 Task: Find connections with filter location Pilar de la Horadada with filter topic #Jobwith filter profile language Spanish with filter current company Qween Network LLP with filter school SARDAR VALLABHBHAI PATEL INSTITUTE OF TECH.,VASAD 041 with filter industry Geothermal Electric Power Generation with filter service category AssistanceAdvertising with filter keywords title Roofer
Action: Mouse moved to (593, 80)
Screenshot: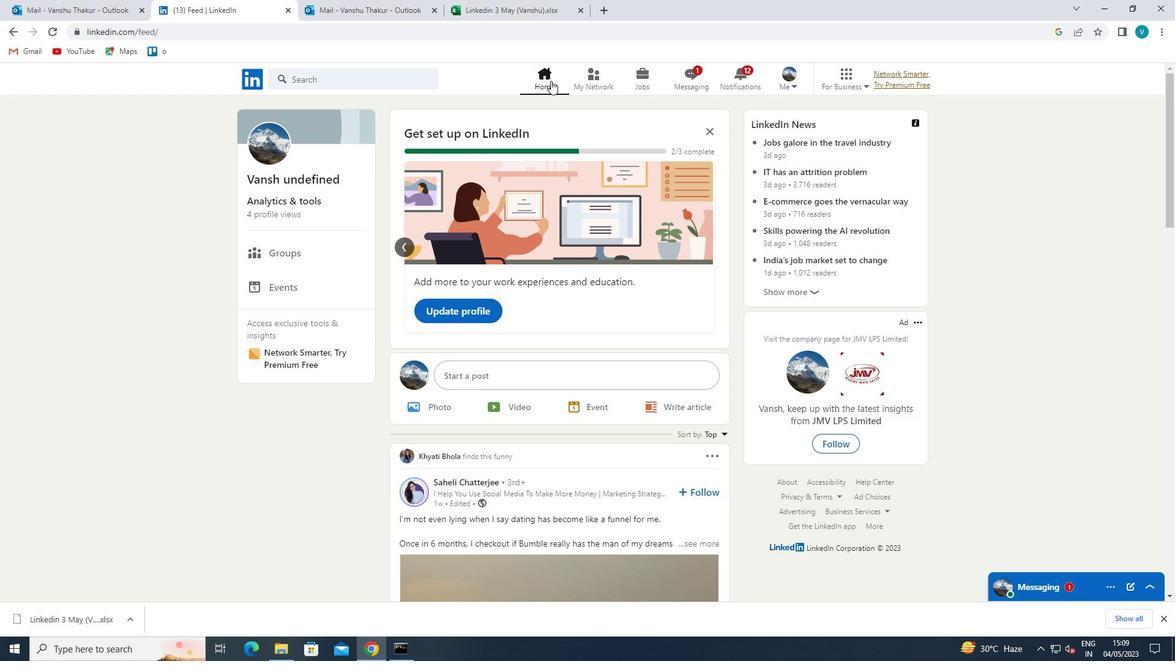 
Action: Mouse pressed left at (593, 80)
Screenshot: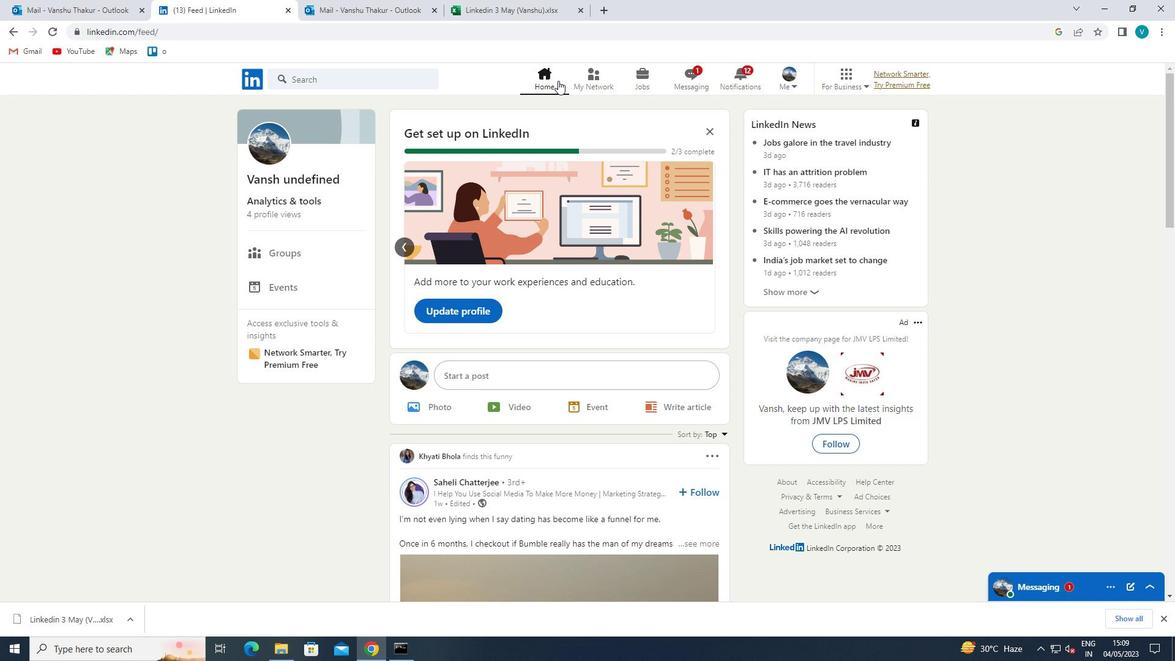 
Action: Mouse moved to (330, 157)
Screenshot: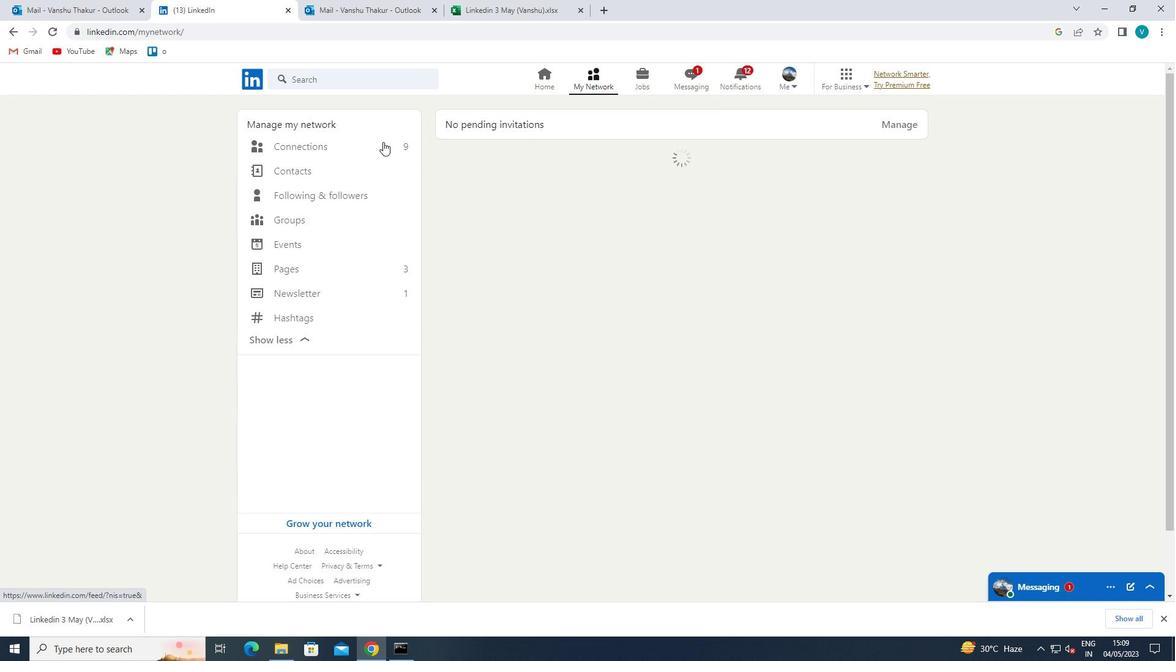 
Action: Mouse pressed left at (330, 157)
Screenshot: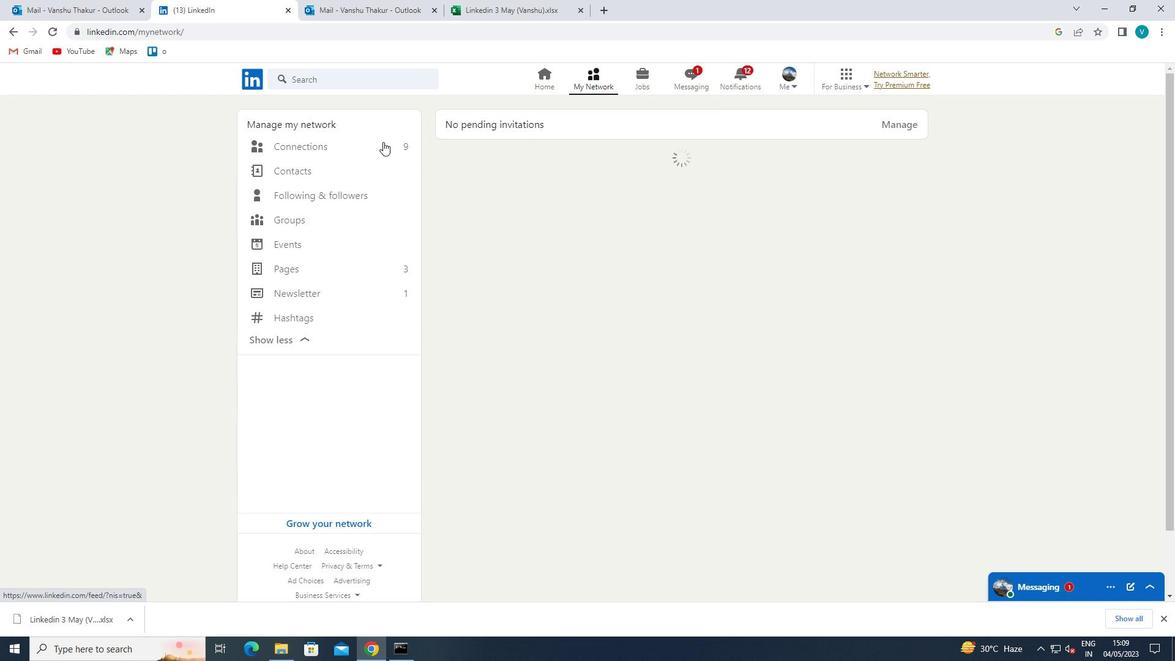 
Action: Mouse moved to (336, 149)
Screenshot: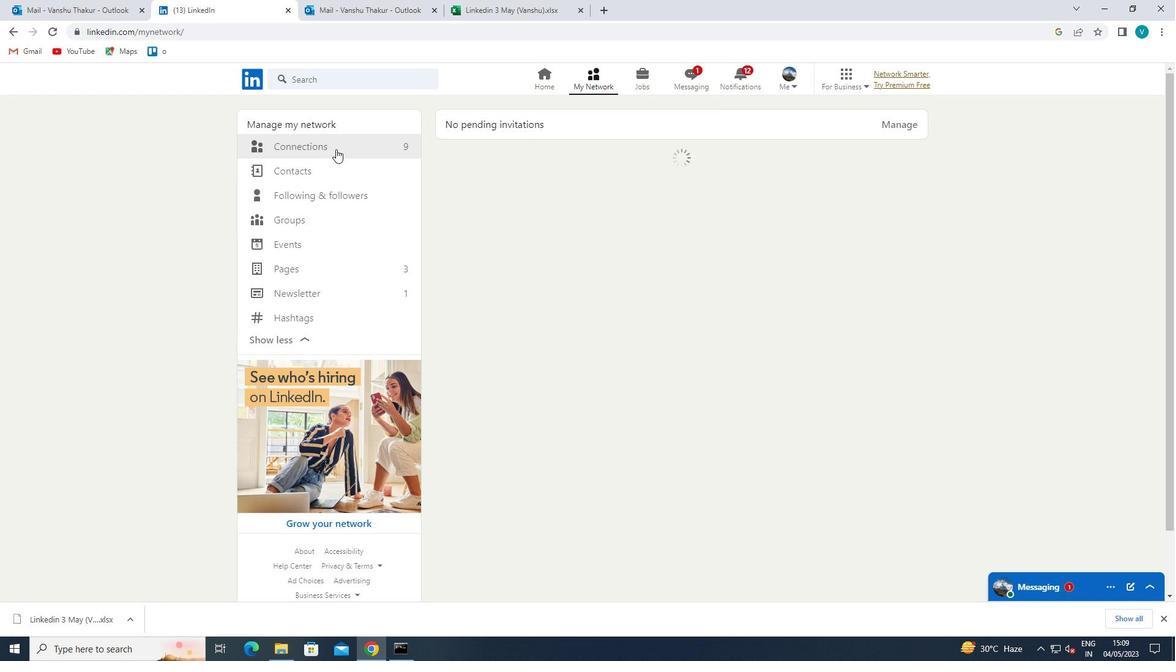 
Action: Mouse pressed left at (336, 149)
Screenshot: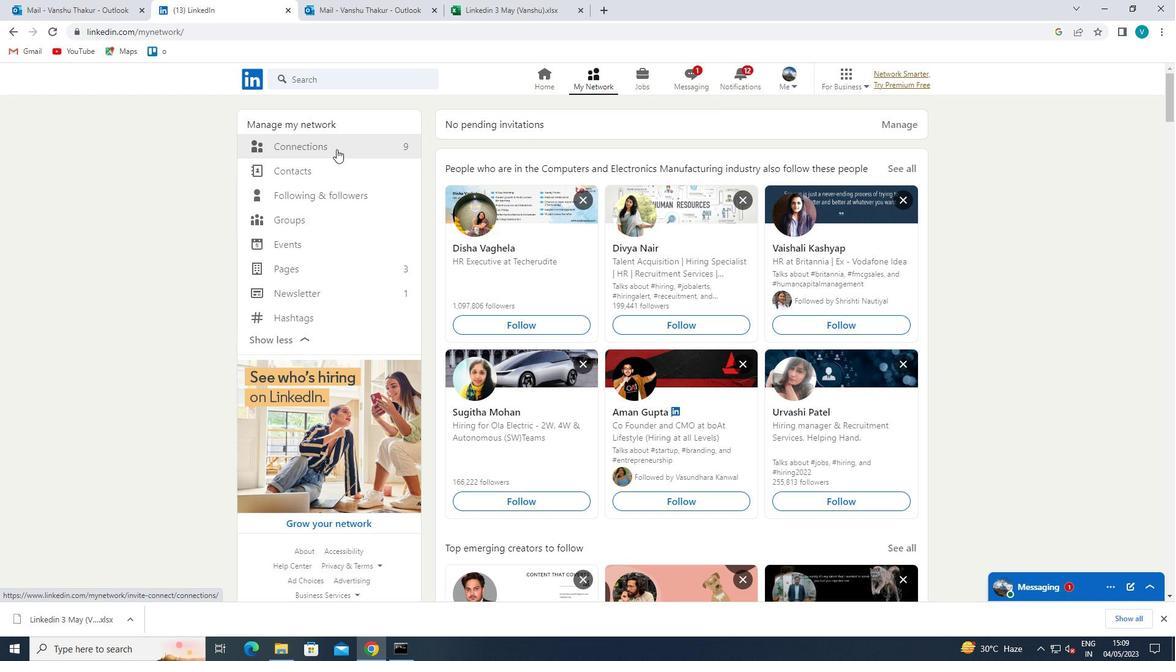 
Action: Mouse moved to (700, 144)
Screenshot: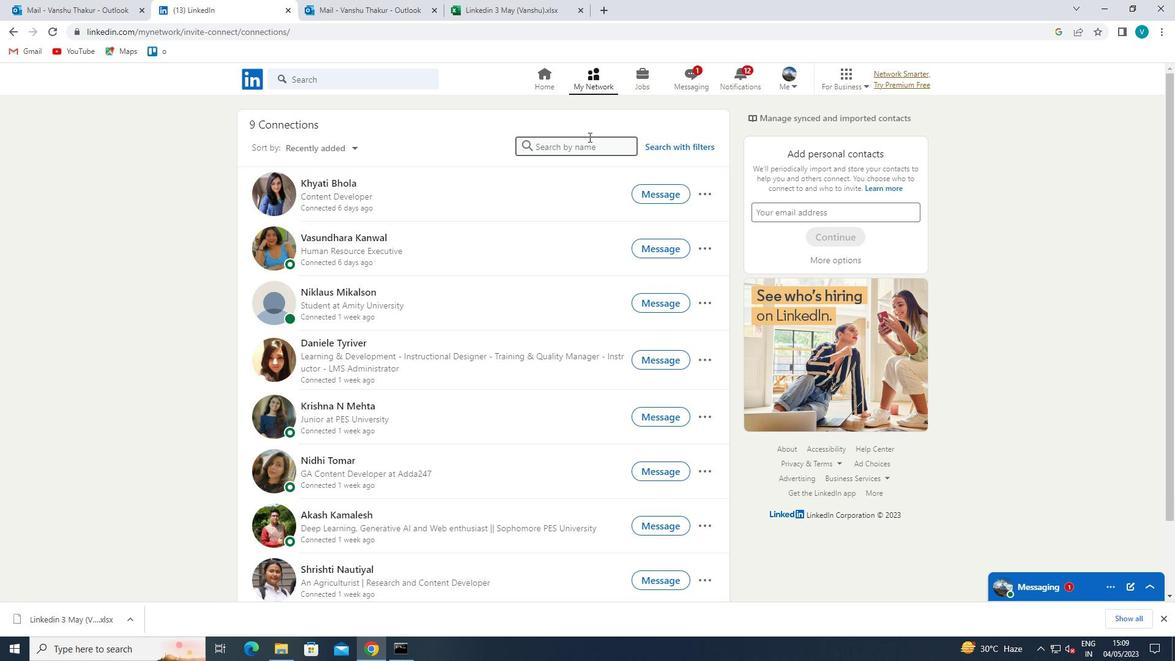 
Action: Mouse pressed left at (700, 144)
Screenshot: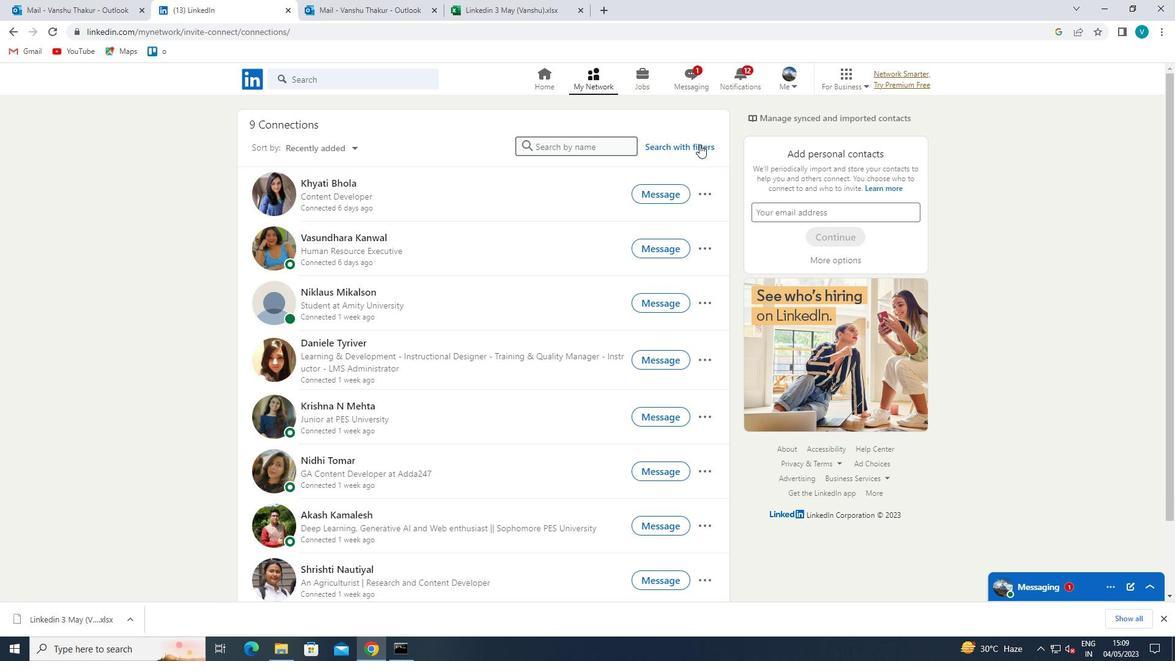 
Action: Mouse moved to (598, 115)
Screenshot: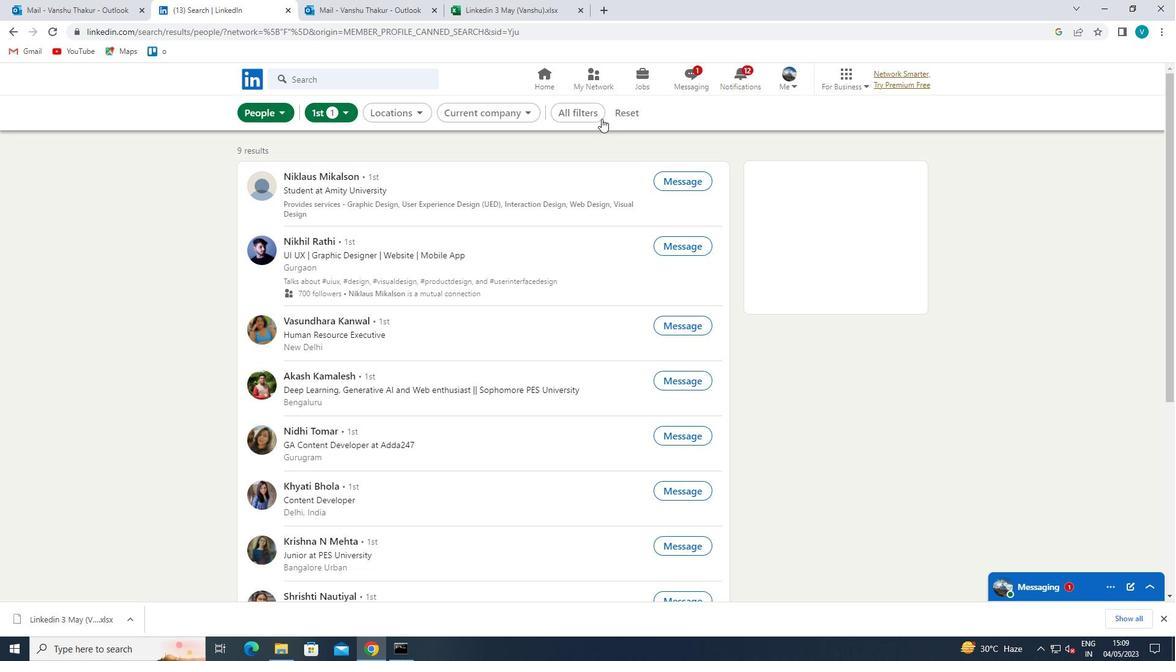 
Action: Mouse pressed left at (598, 115)
Screenshot: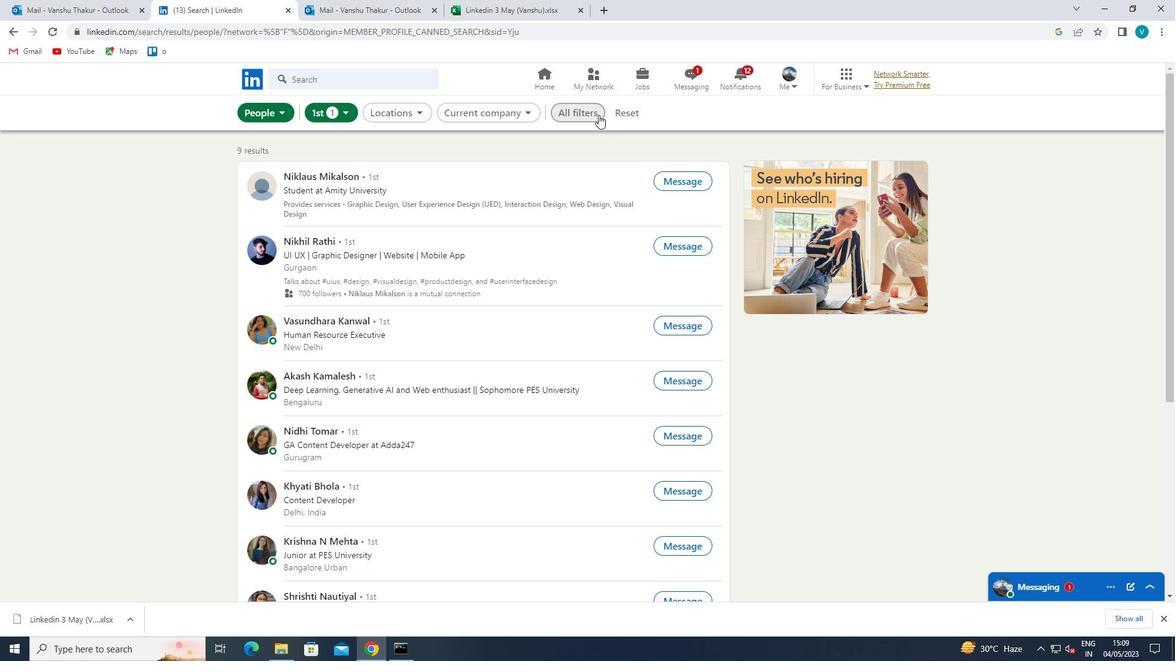 
Action: Mouse moved to (939, 204)
Screenshot: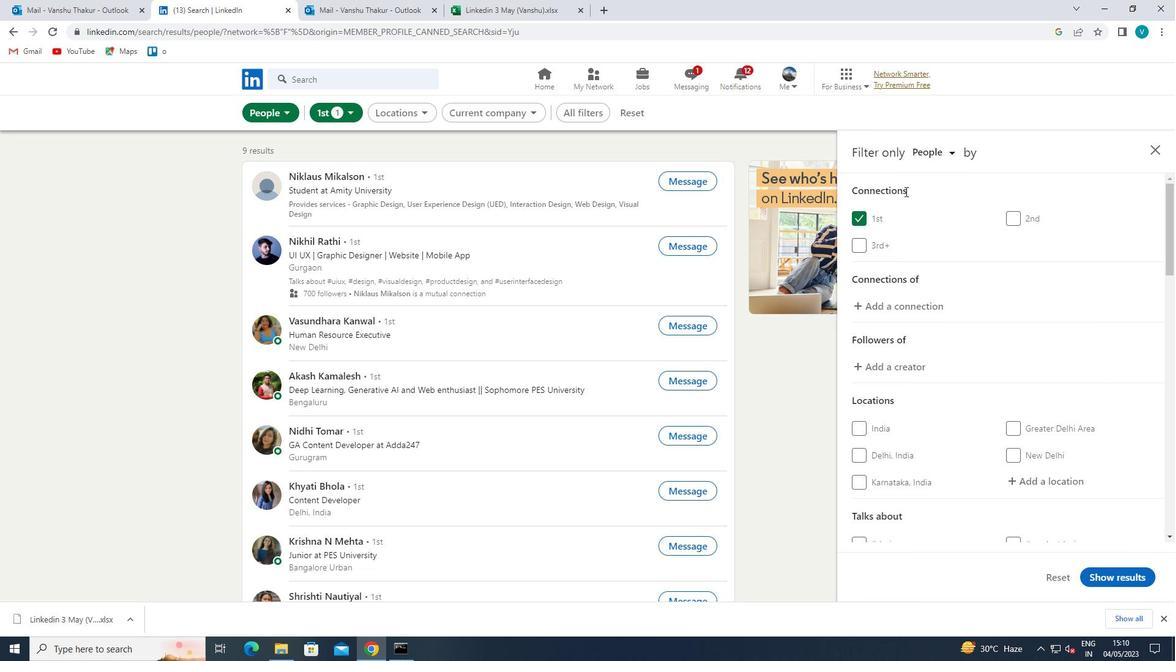 
Action: Mouse scrolled (939, 203) with delta (0, 0)
Screenshot: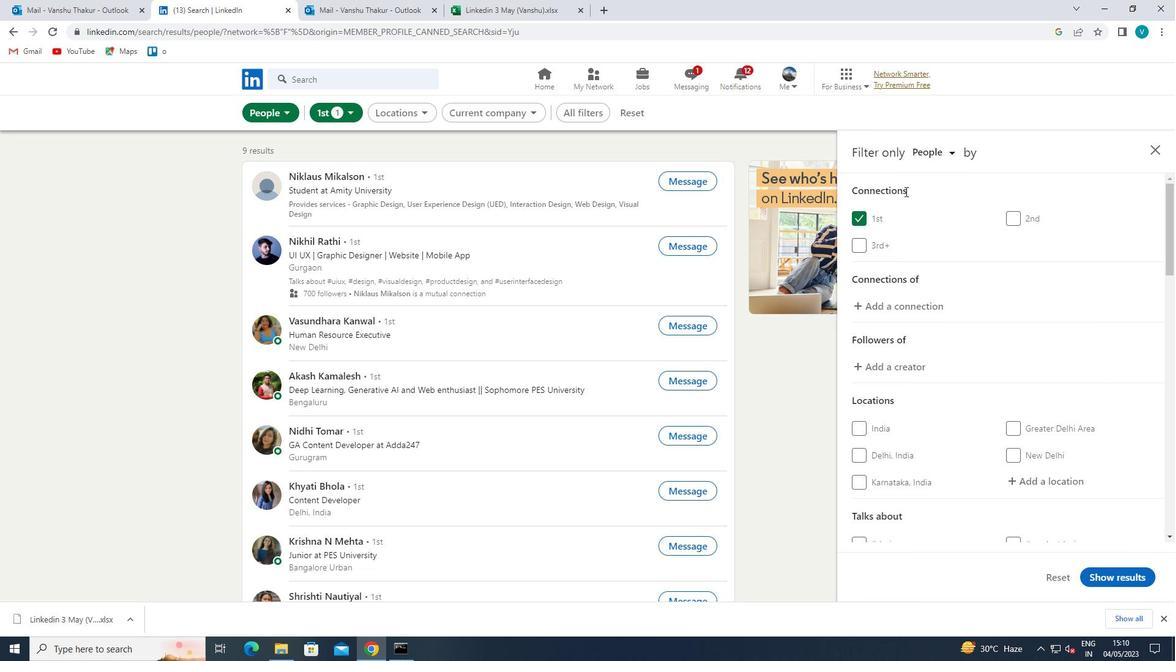 
Action: Mouse moved to (1006, 274)
Screenshot: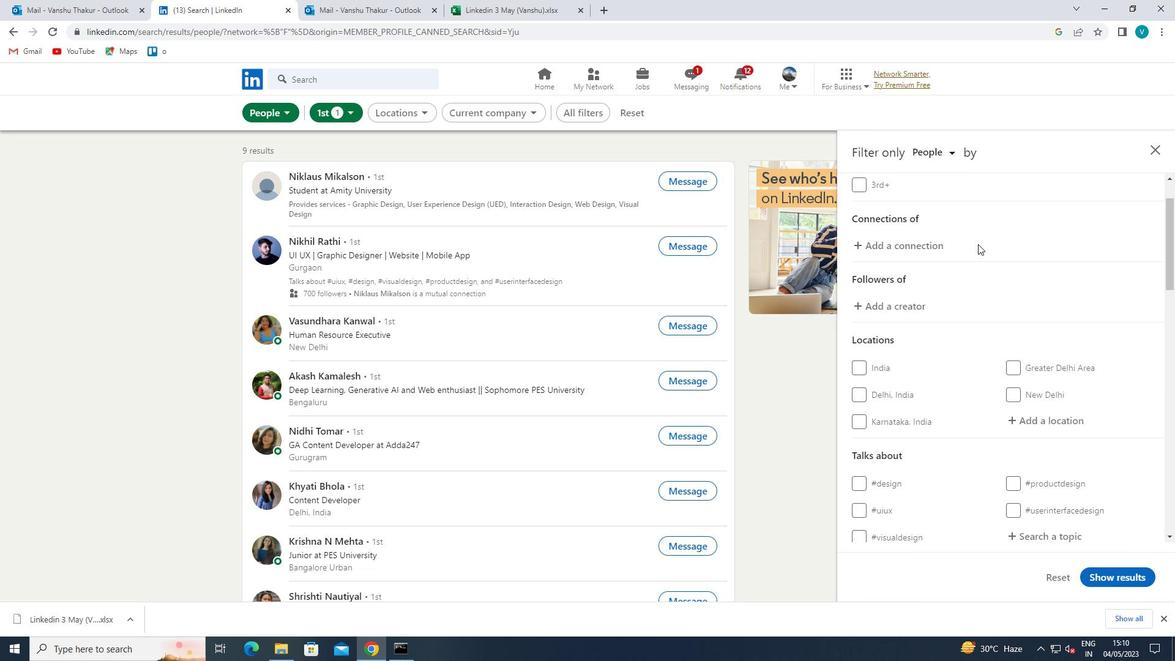 
Action: Mouse scrolled (1006, 273) with delta (0, 0)
Screenshot: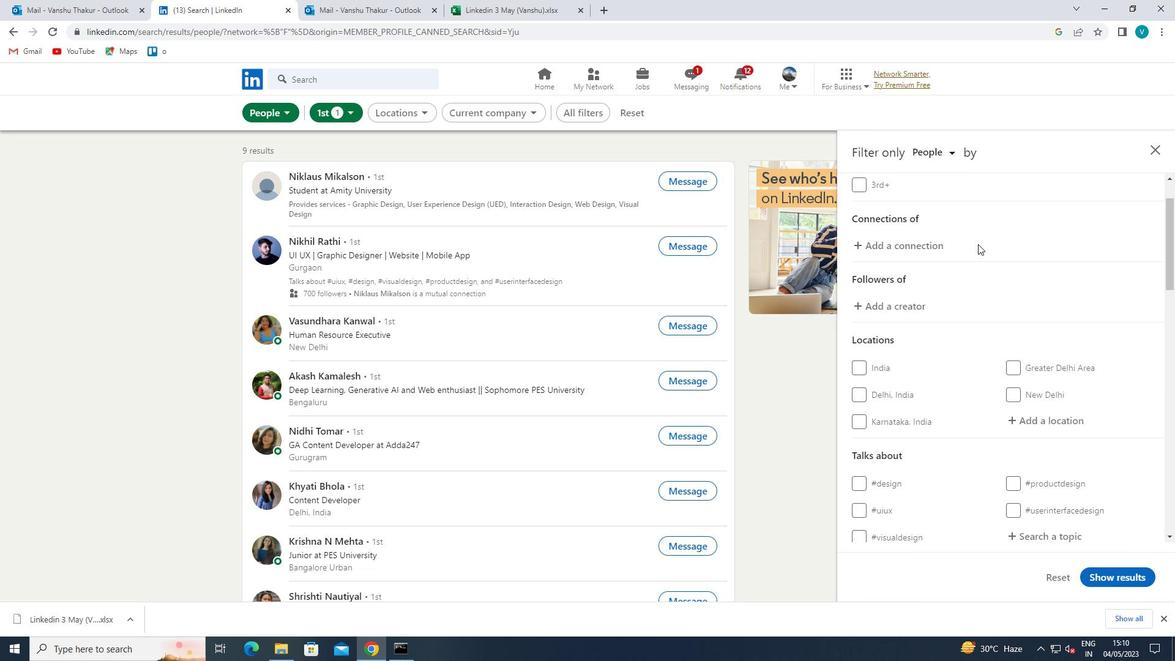 
Action: Mouse moved to (1048, 359)
Screenshot: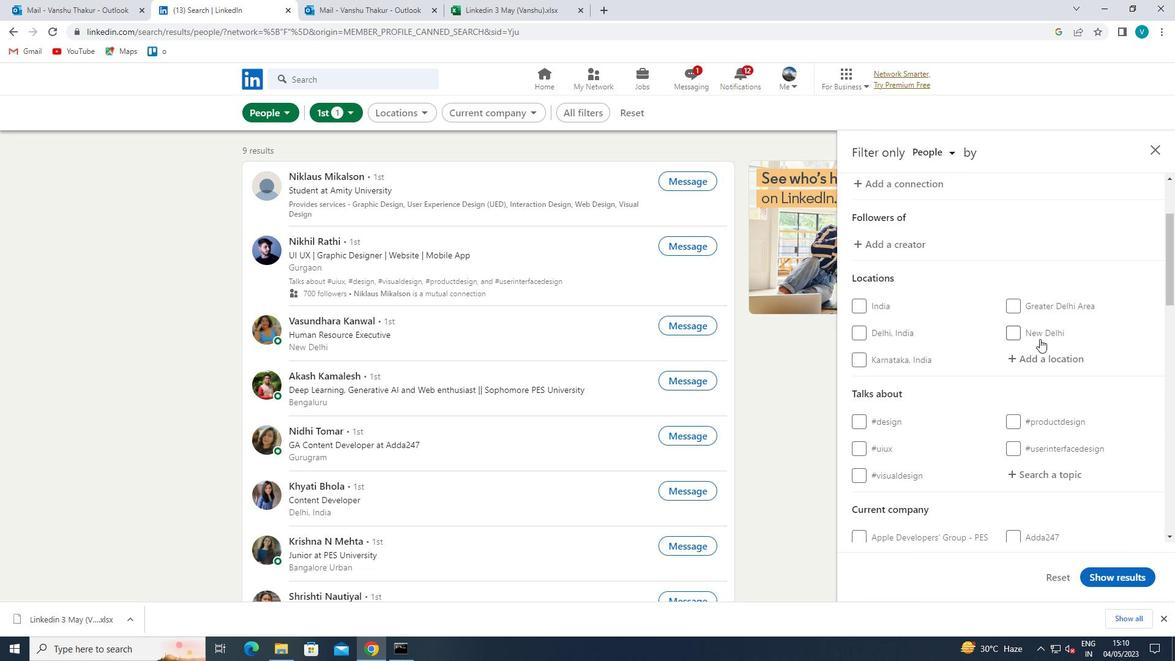 
Action: Mouse pressed left at (1048, 359)
Screenshot: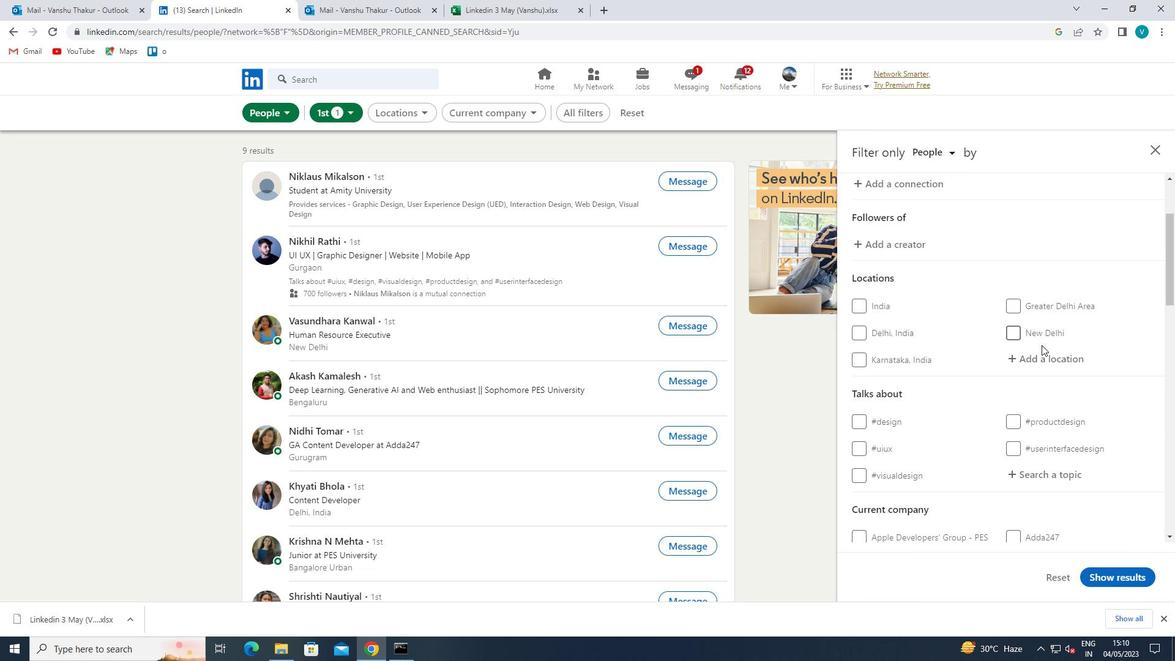 
Action: Mouse moved to (1048, 360)
Screenshot: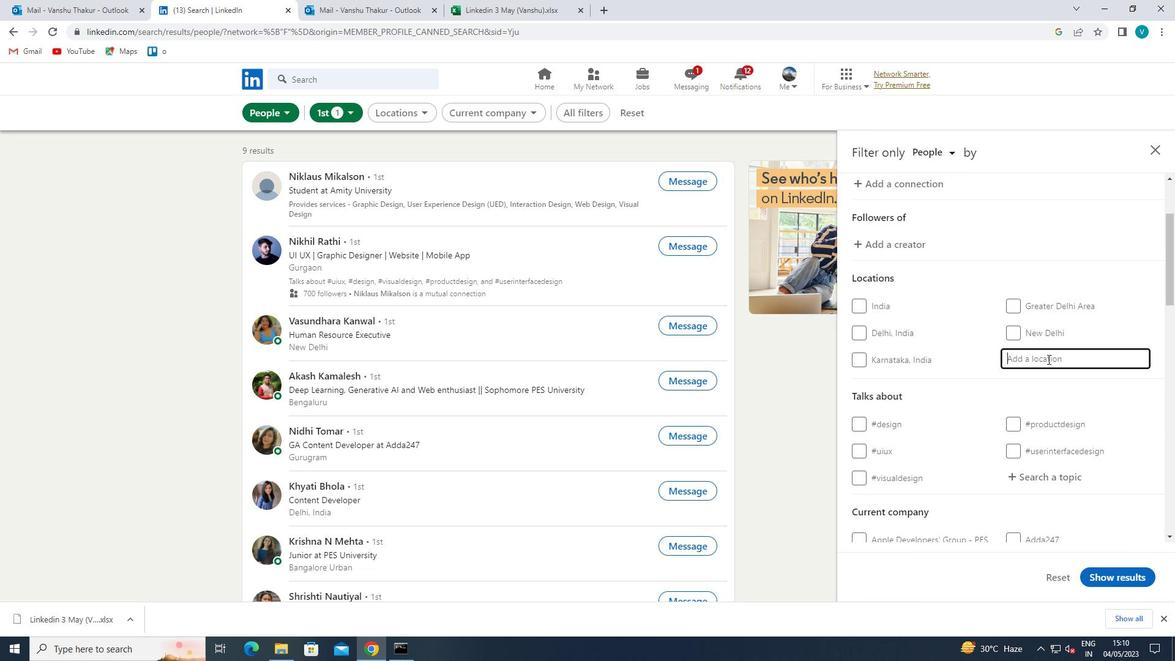 
Action: Key pressed <Key.shift>PILAR
Screenshot: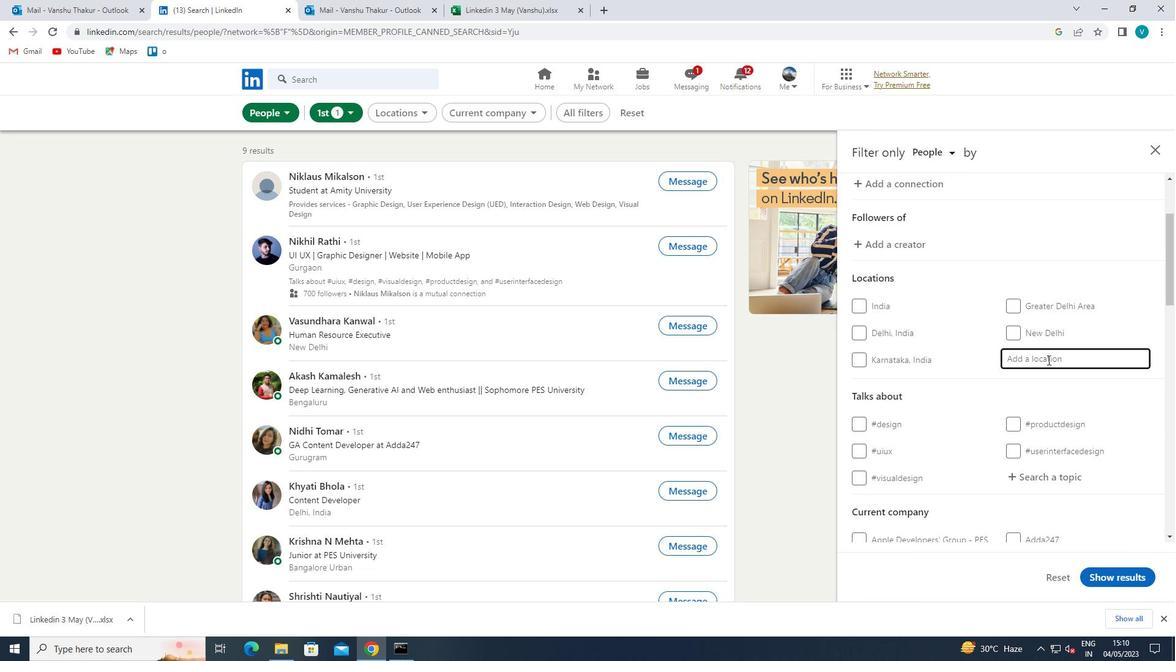 
Action: Mouse moved to (1012, 364)
Screenshot: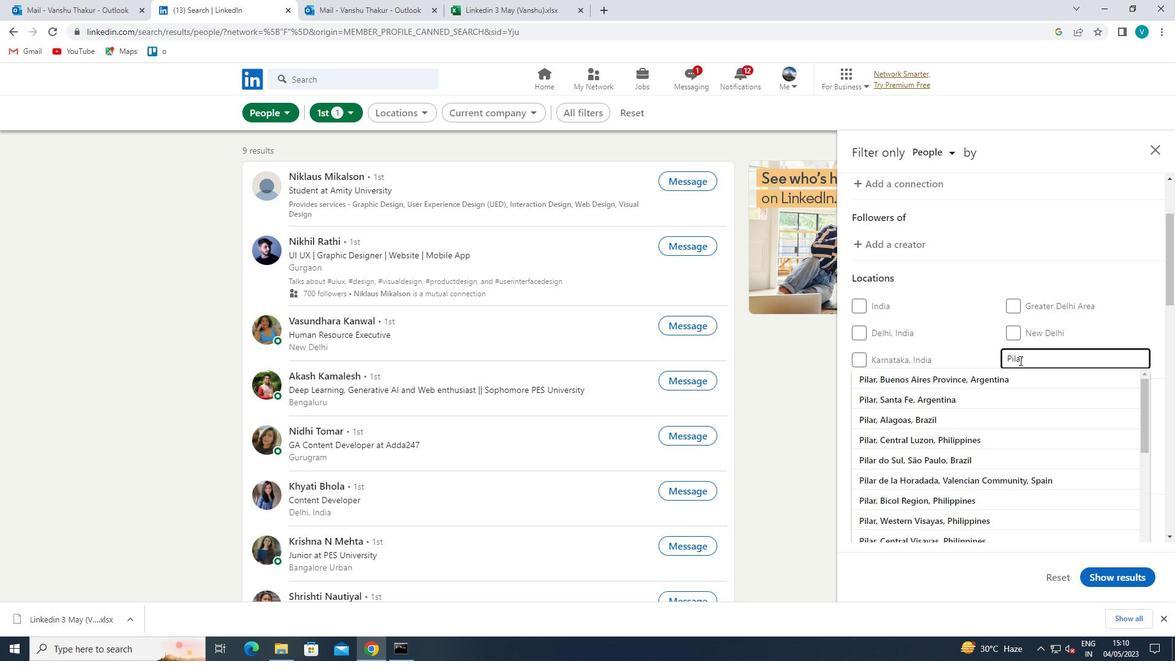 
Action: Key pressed <Key.space>
Screenshot: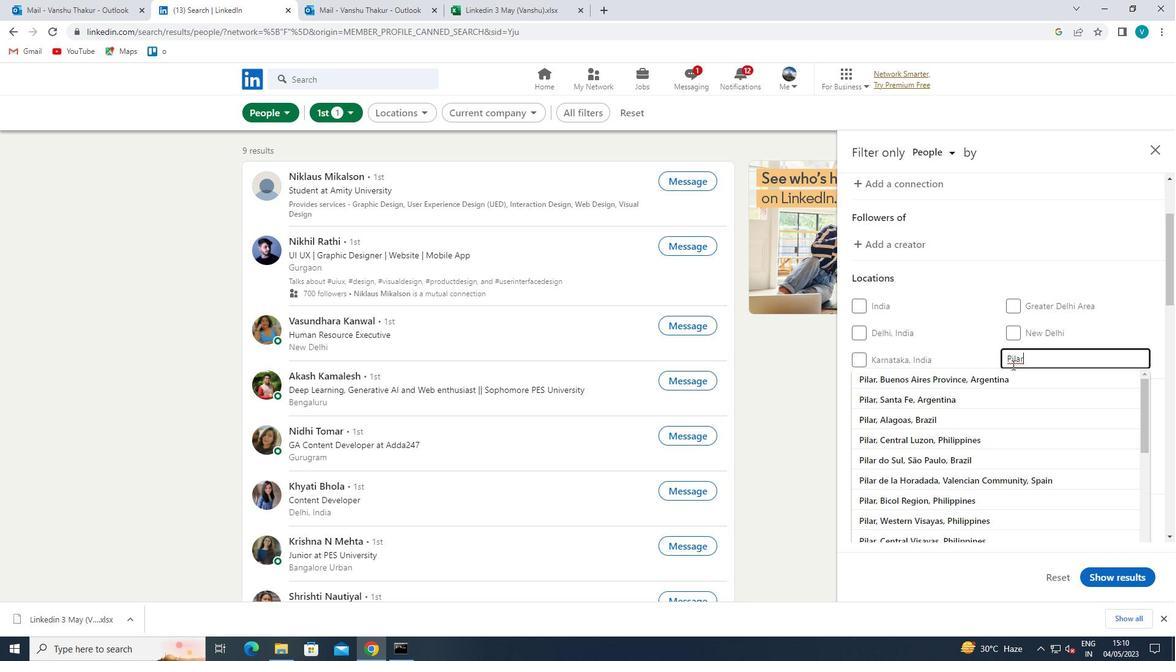 
Action: Mouse moved to (1012, 365)
Screenshot: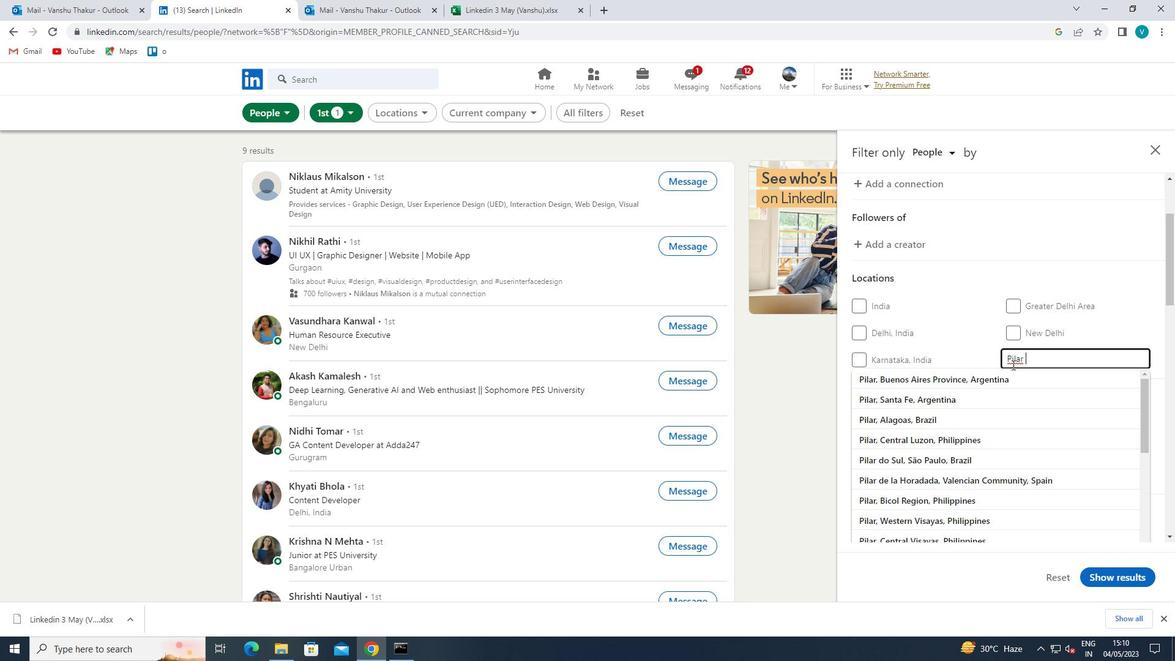 
Action: Key pressed D
Screenshot: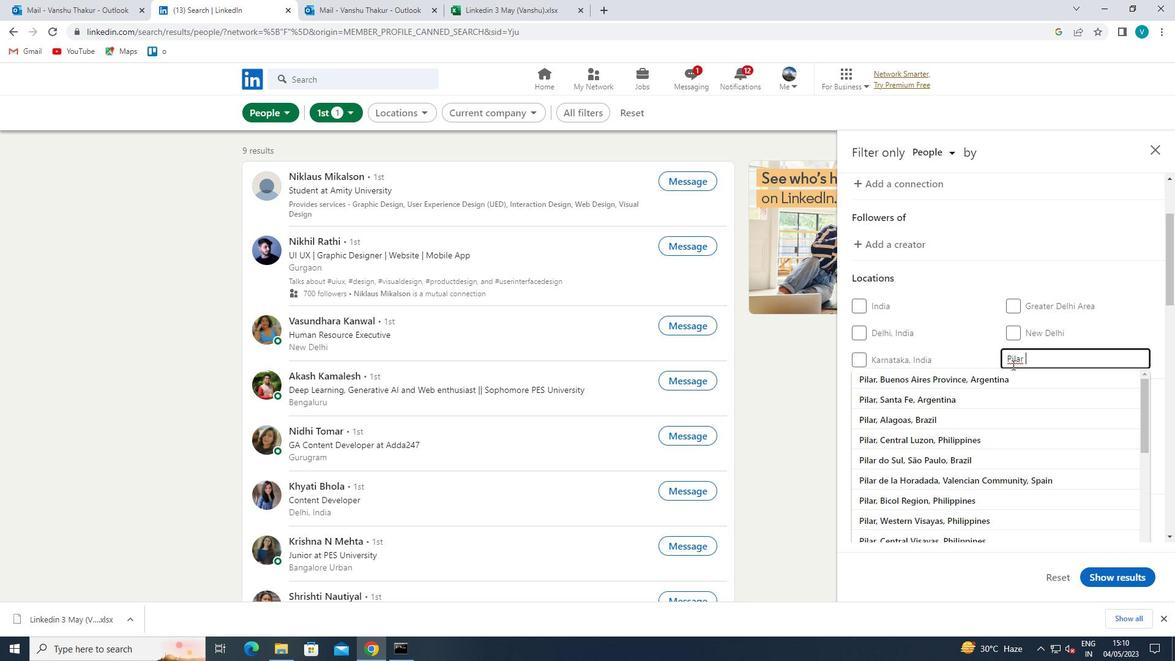 
Action: Mouse moved to (1011, 366)
Screenshot: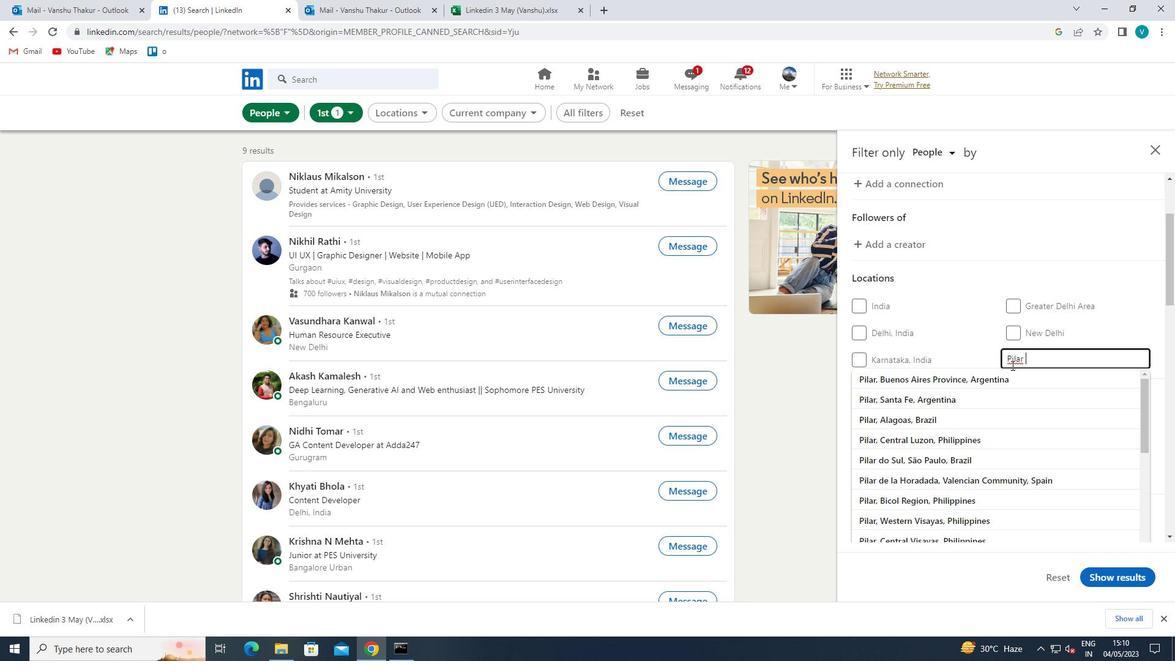 
Action: Key pressed E
Screenshot: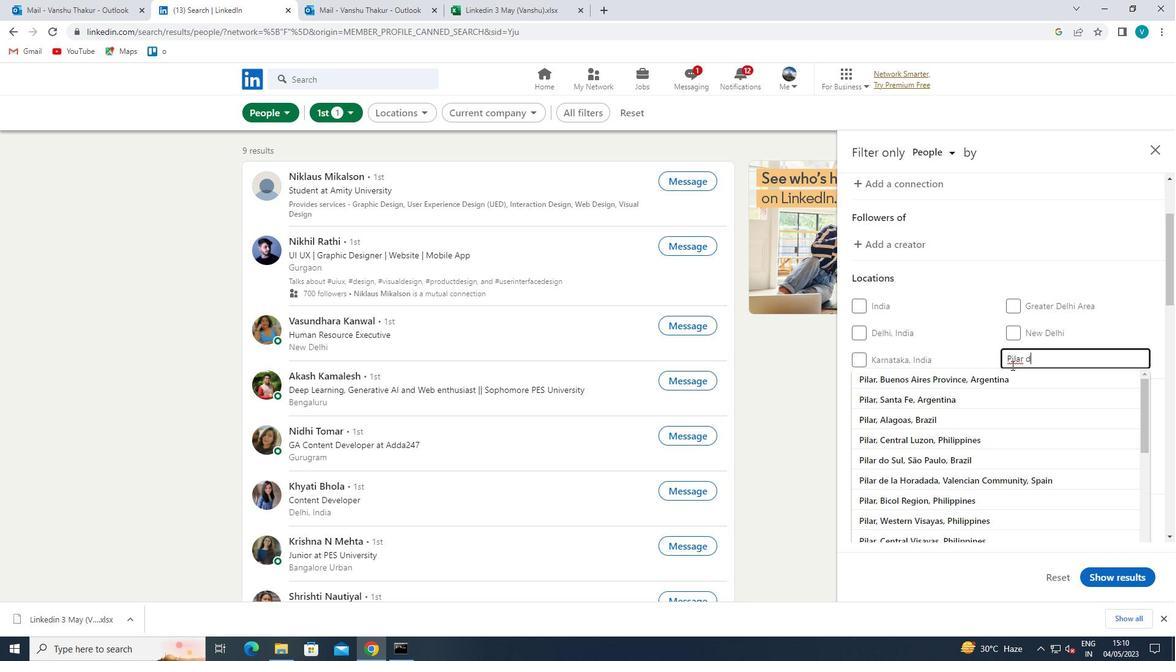 
Action: Mouse moved to (1010, 367)
Screenshot: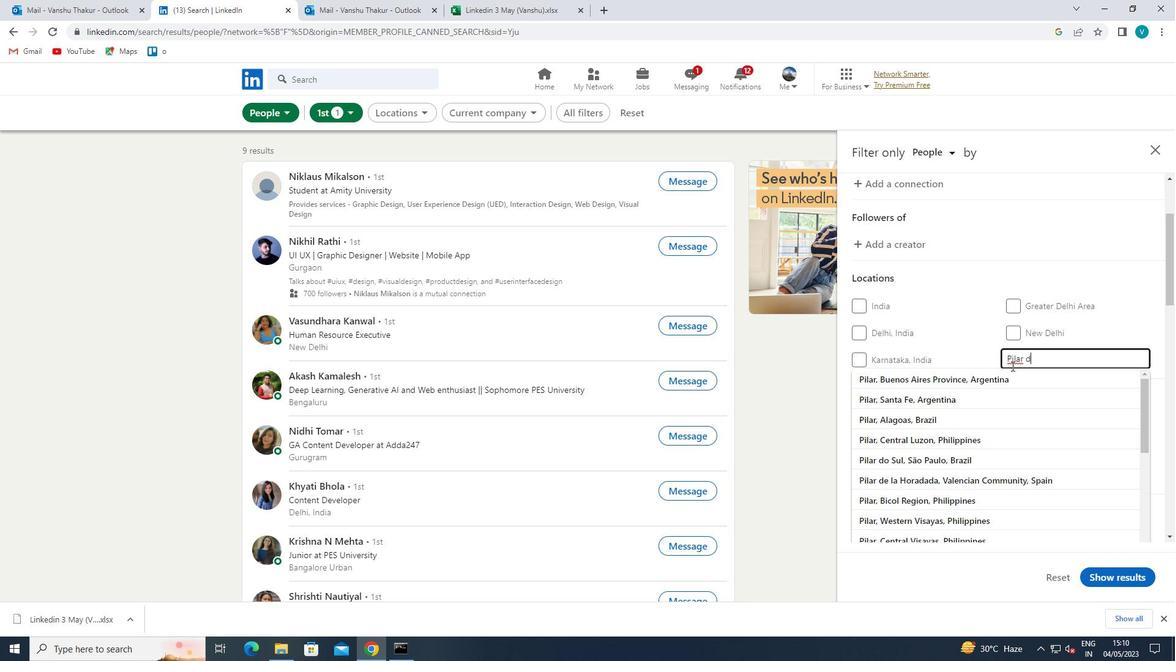 
Action: Key pressed <Key.space>
Screenshot: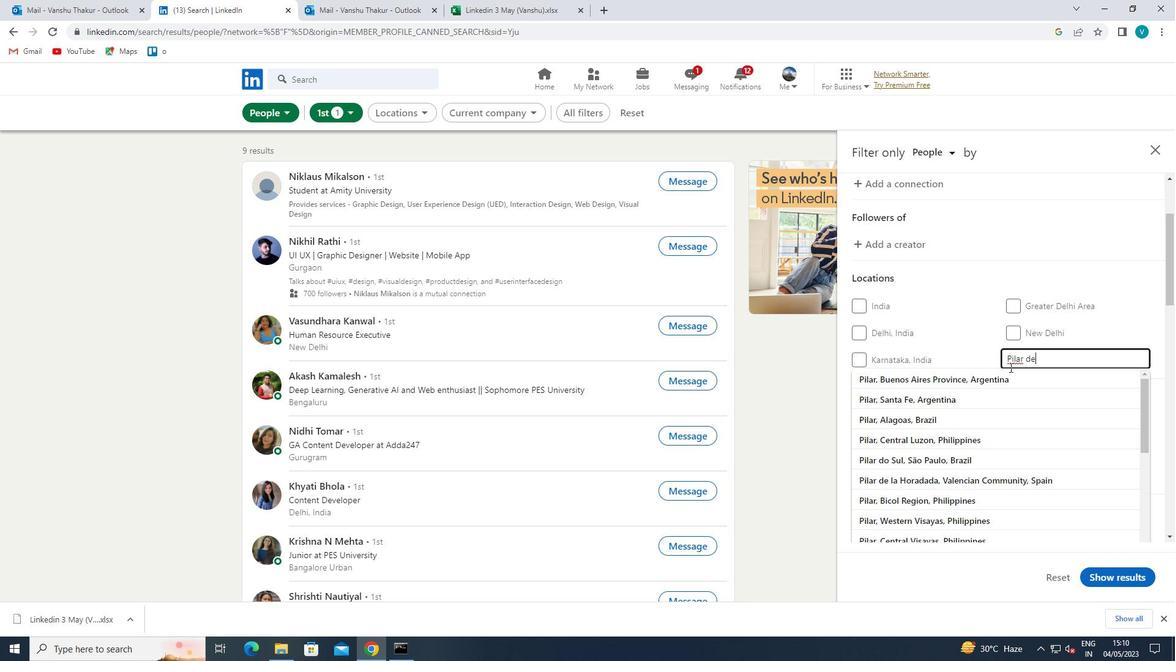 
Action: Mouse moved to (1008, 367)
Screenshot: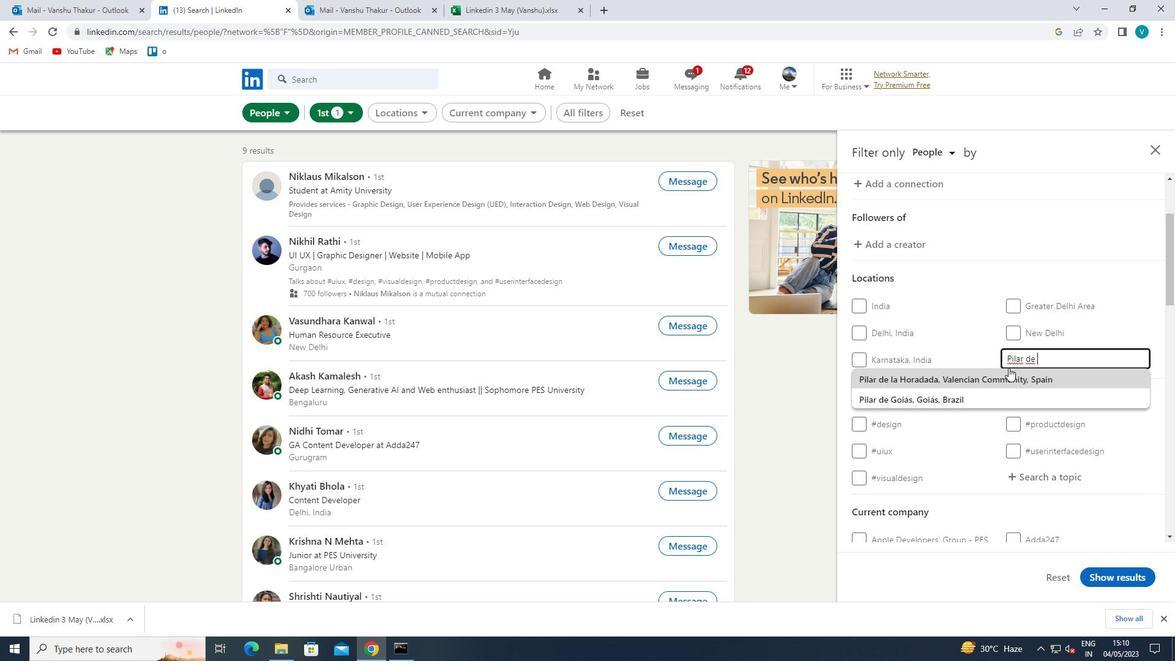 
Action: Mouse pressed left at (1008, 367)
Screenshot: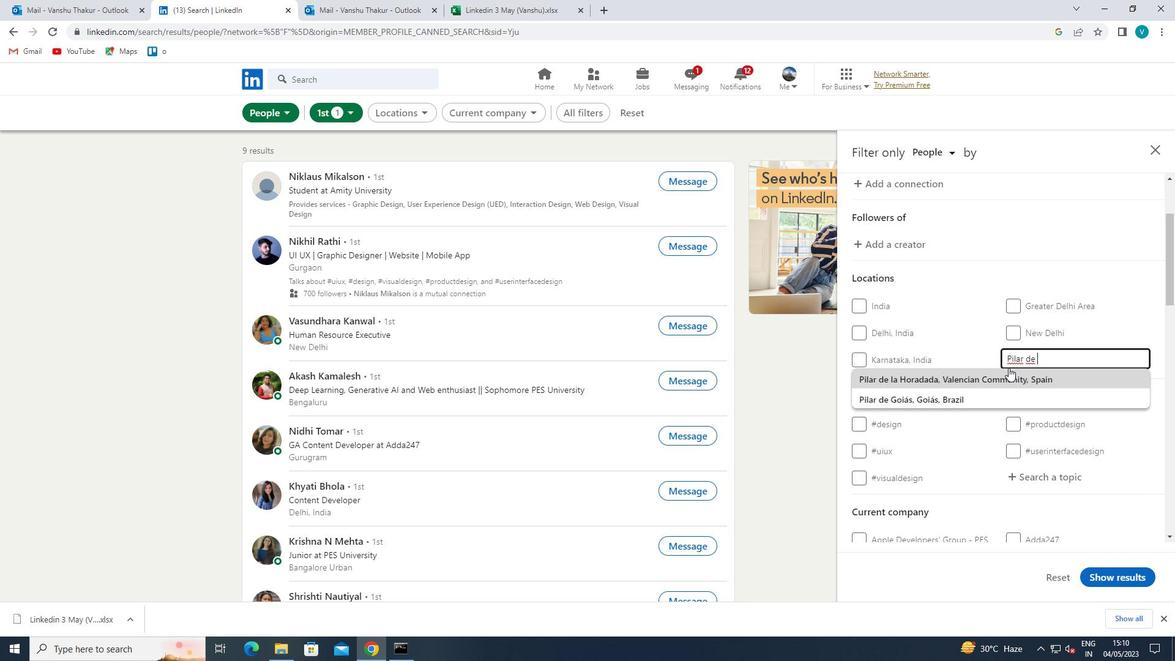 
Action: Mouse scrolled (1008, 367) with delta (0, 0)
Screenshot: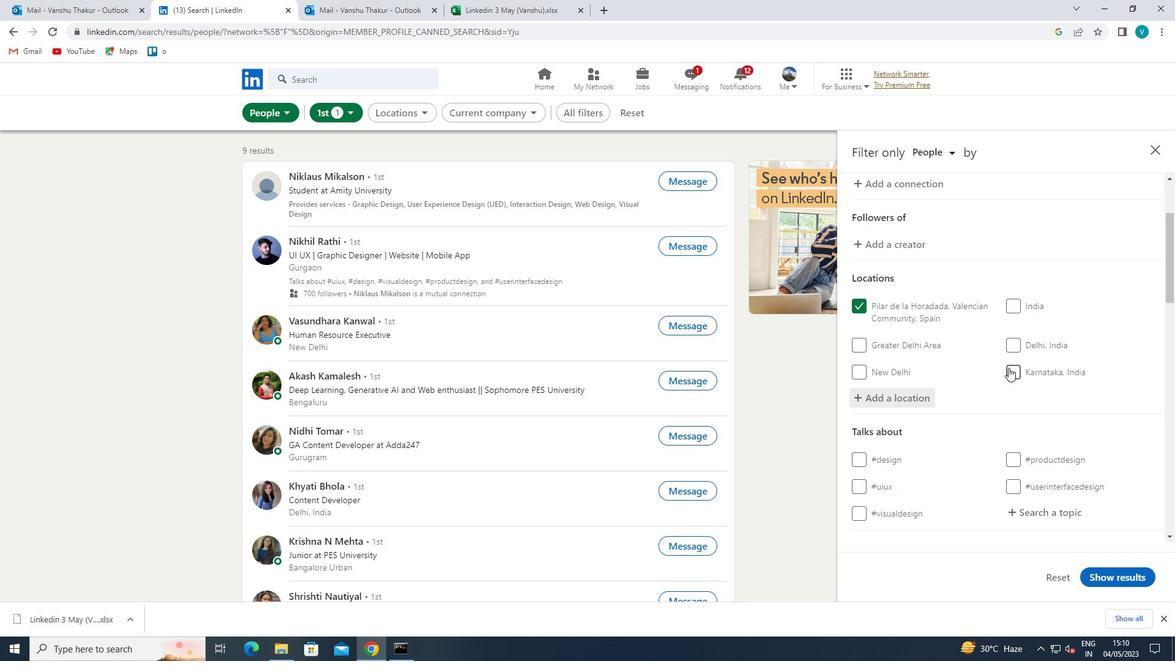 
Action: Mouse scrolled (1008, 367) with delta (0, 0)
Screenshot: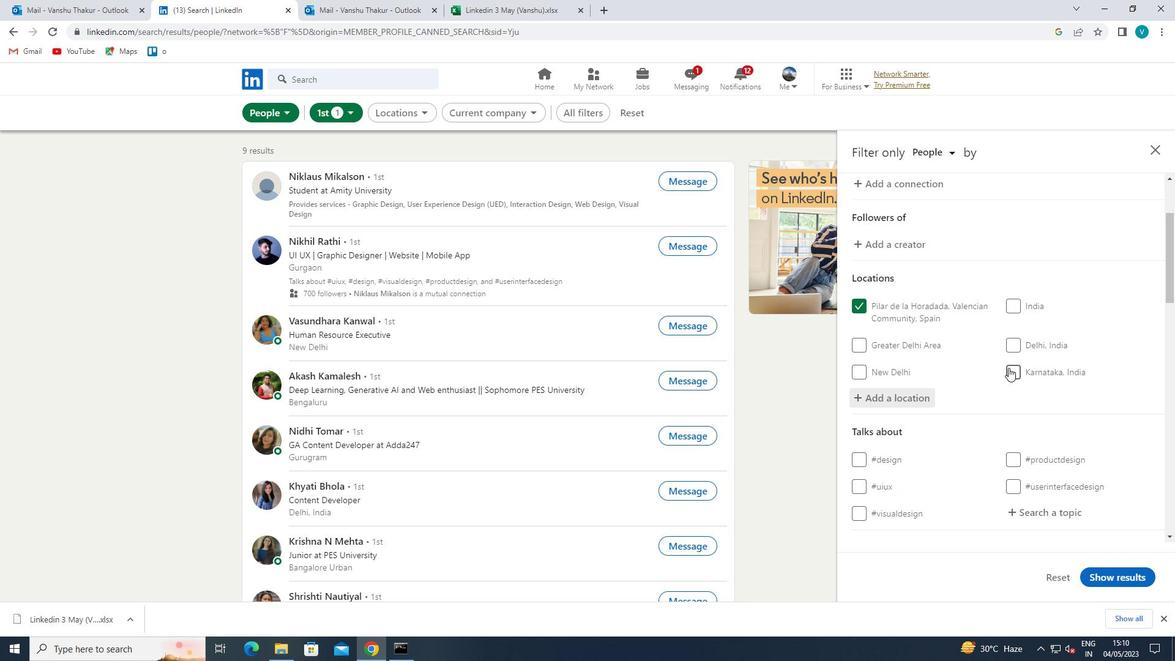 
Action: Mouse scrolled (1008, 367) with delta (0, 0)
Screenshot: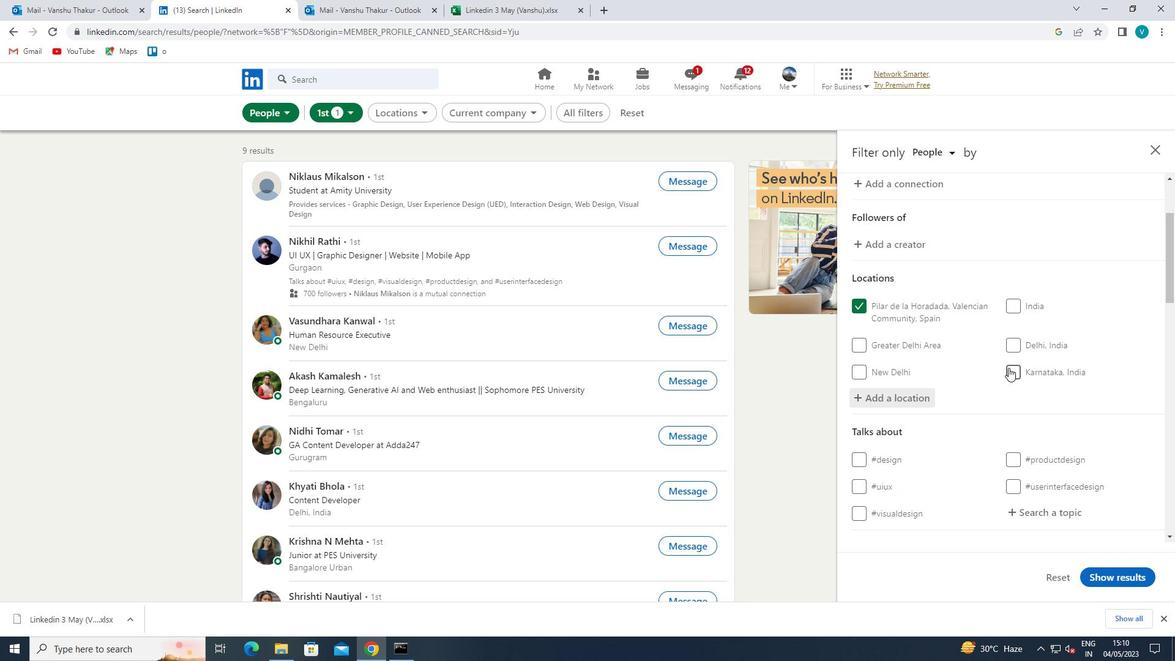 
Action: Mouse moved to (1049, 322)
Screenshot: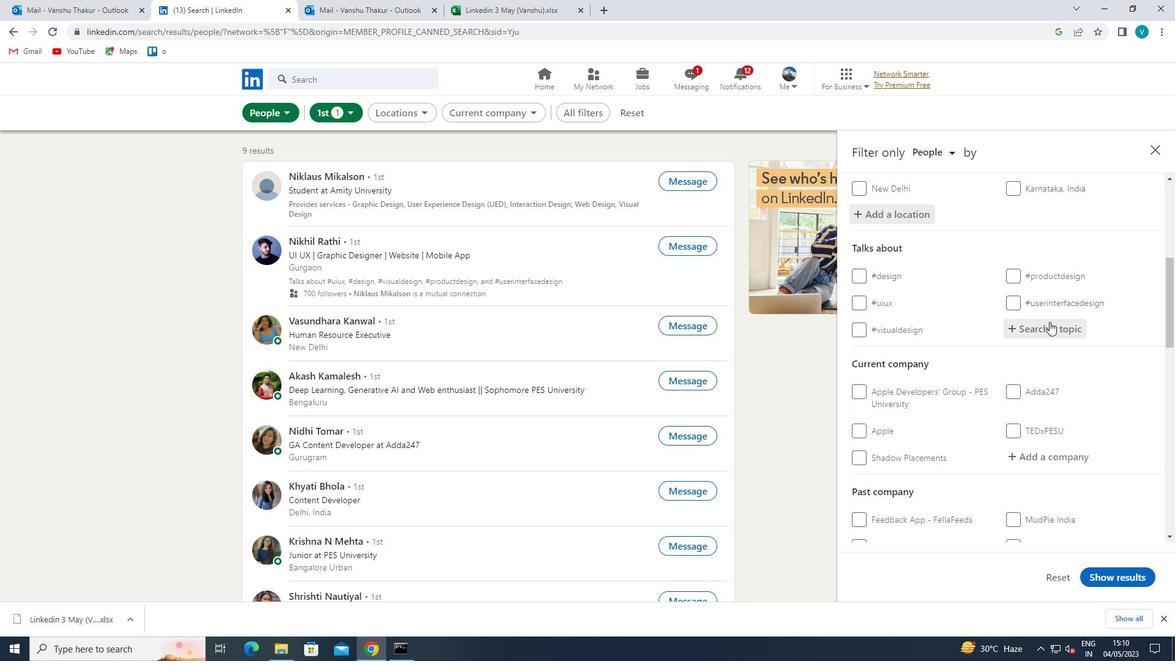 
Action: Mouse pressed left at (1049, 322)
Screenshot: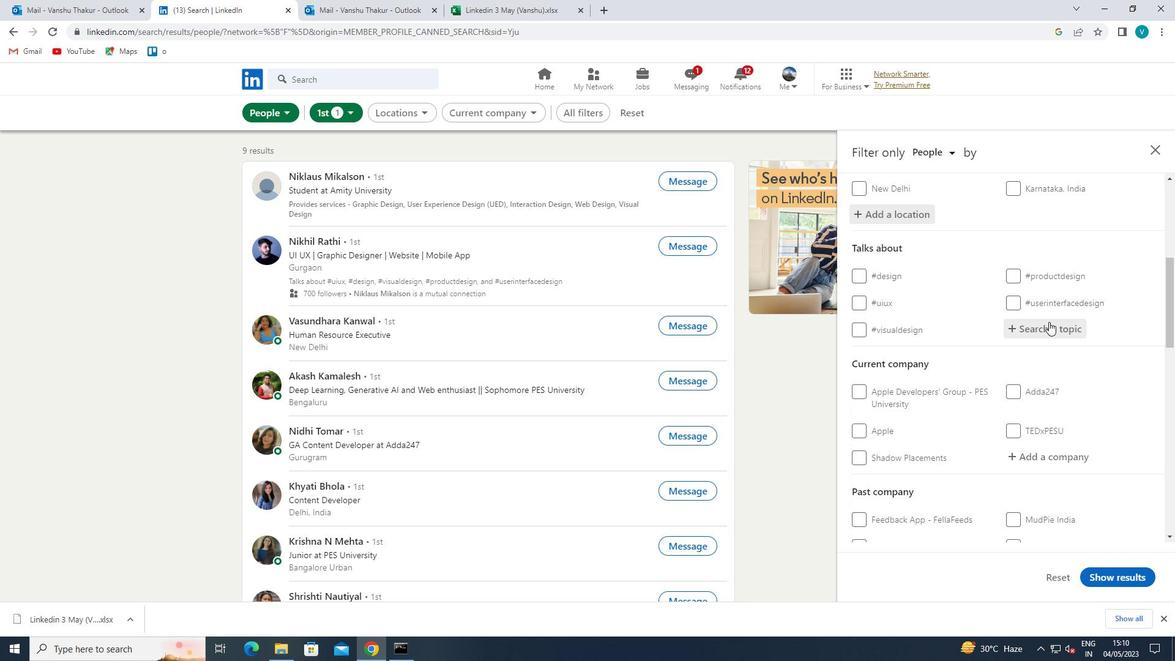
Action: Mouse moved to (1051, 320)
Screenshot: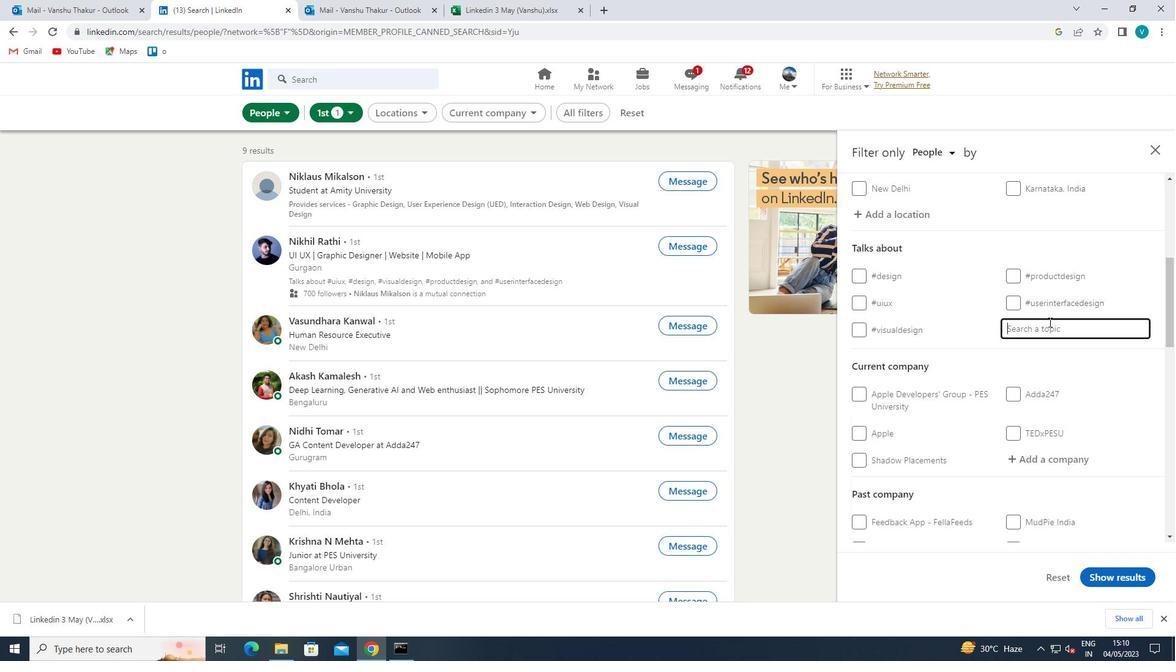 
Action: Key pressed JOB
Screenshot: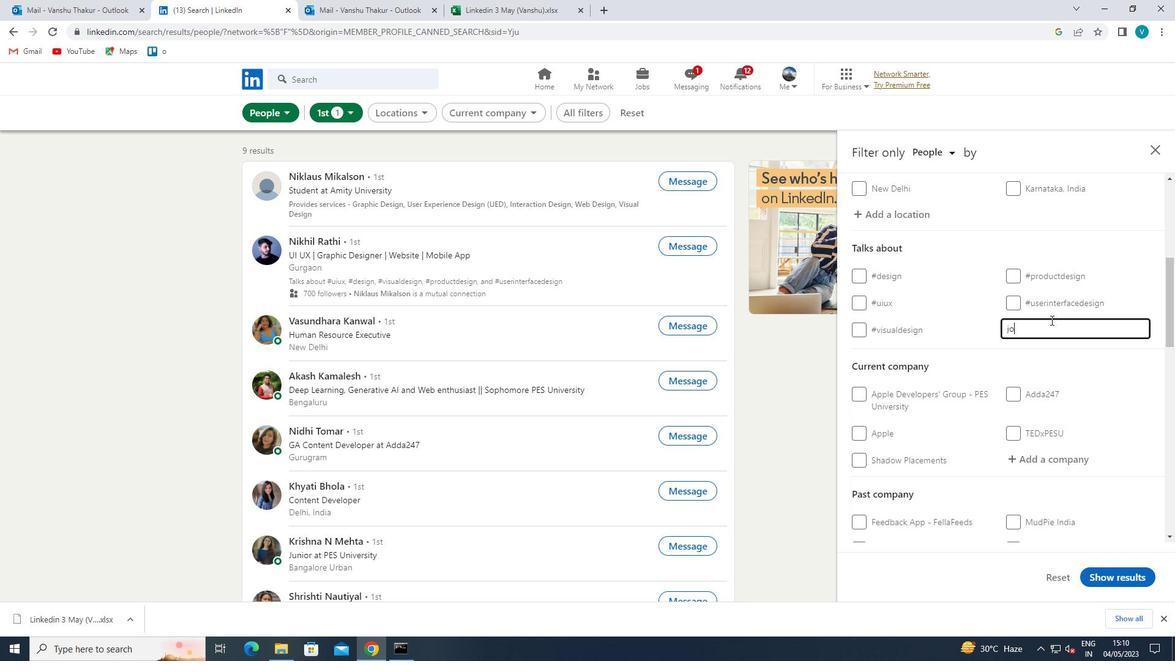 
Action: Mouse moved to (1006, 345)
Screenshot: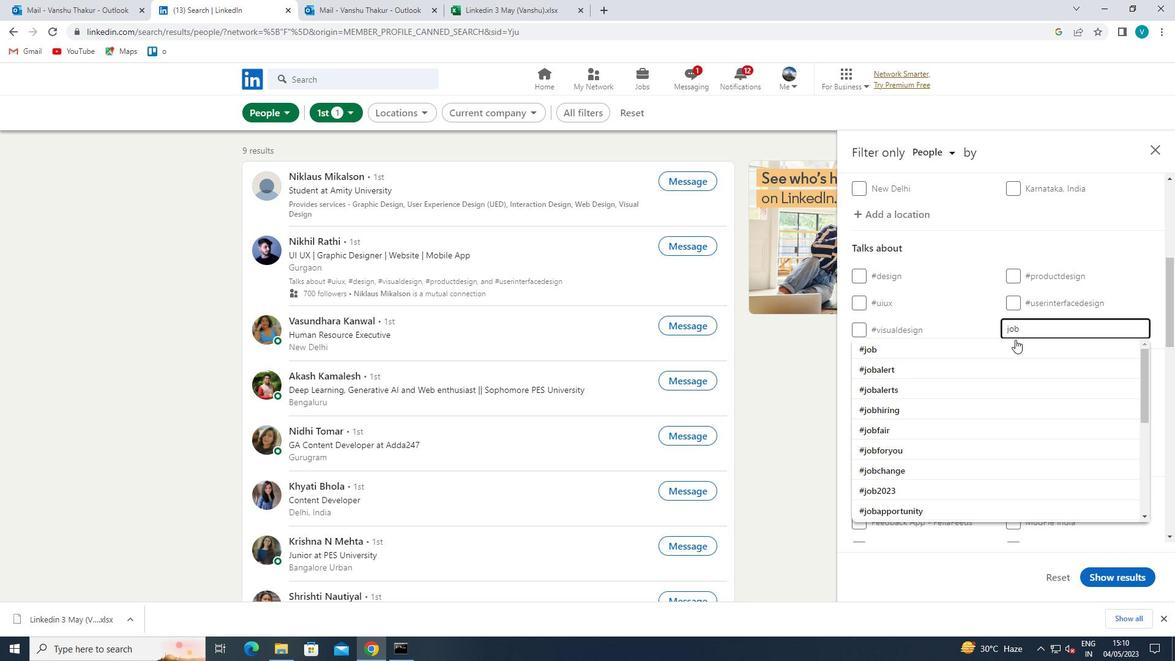
Action: Mouse pressed left at (1006, 345)
Screenshot: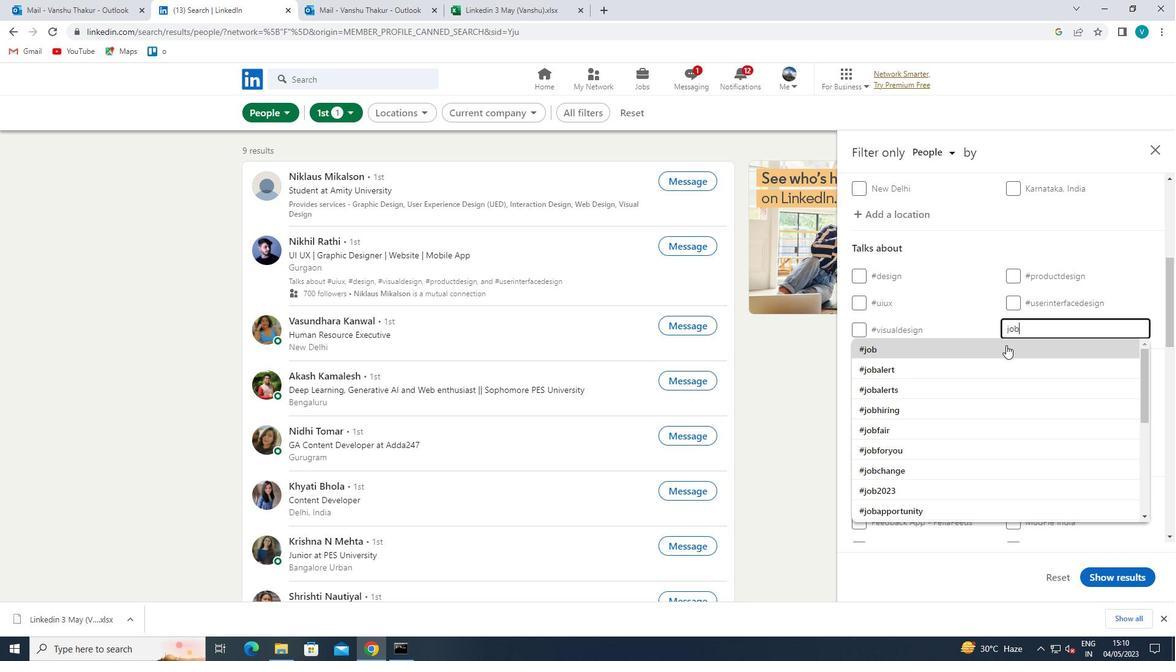 
Action: Mouse moved to (1007, 344)
Screenshot: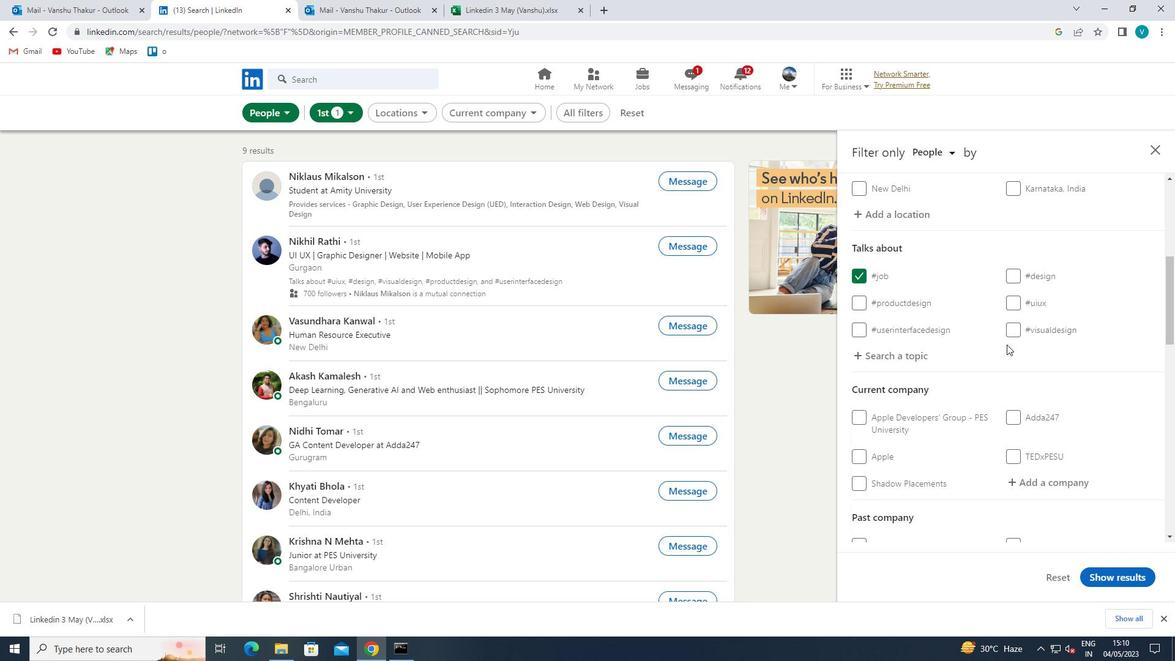 
Action: Mouse scrolled (1007, 344) with delta (0, 0)
Screenshot: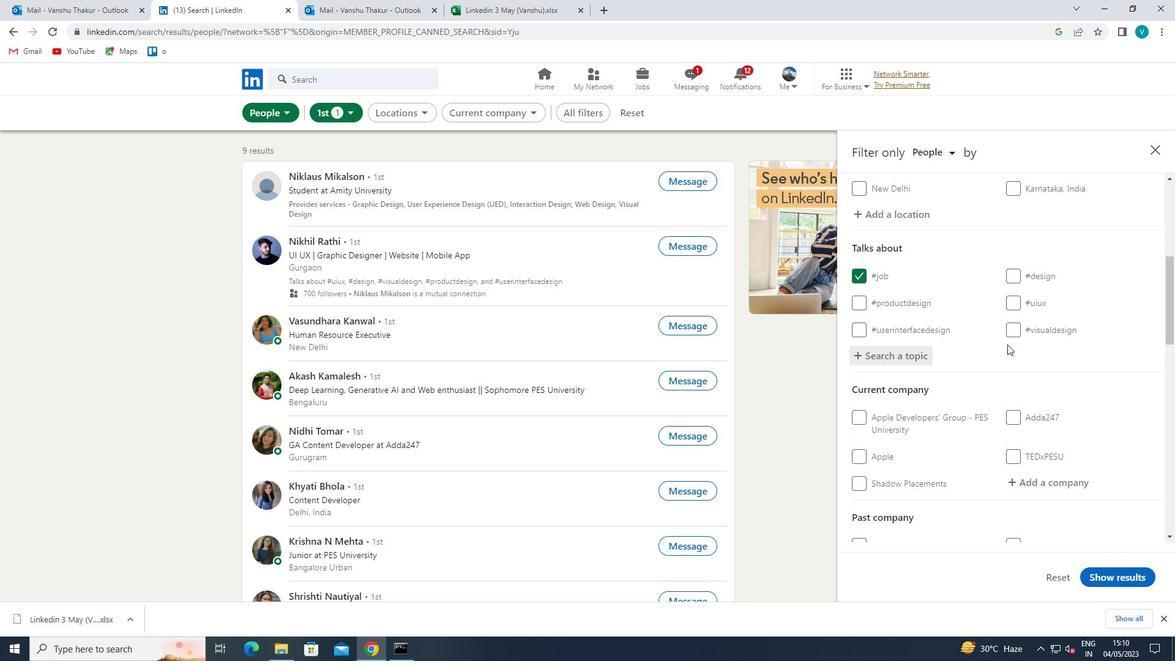 
Action: Mouse scrolled (1007, 344) with delta (0, 0)
Screenshot: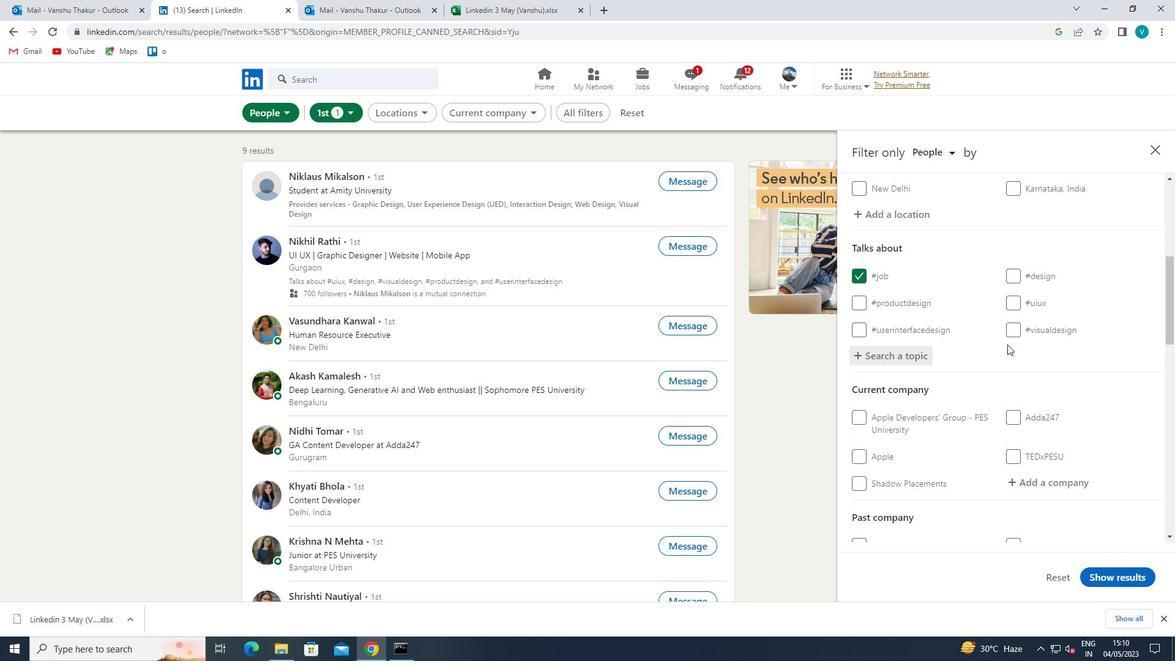 
Action: Mouse scrolled (1007, 344) with delta (0, 0)
Screenshot: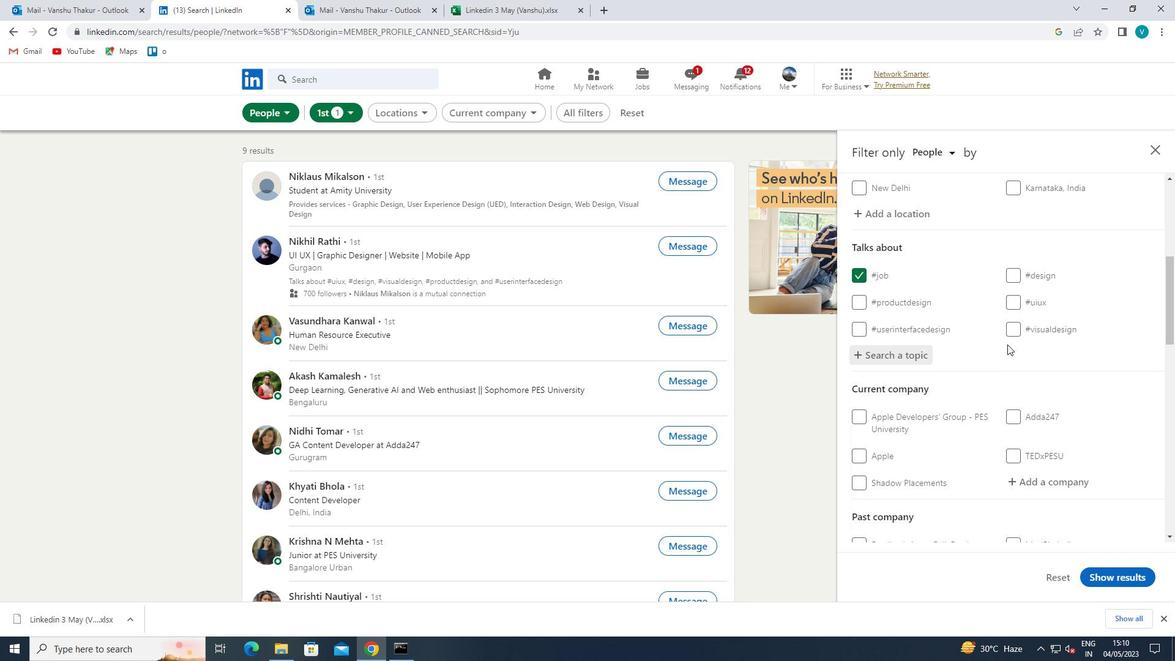 
Action: Mouse moved to (1037, 300)
Screenshot: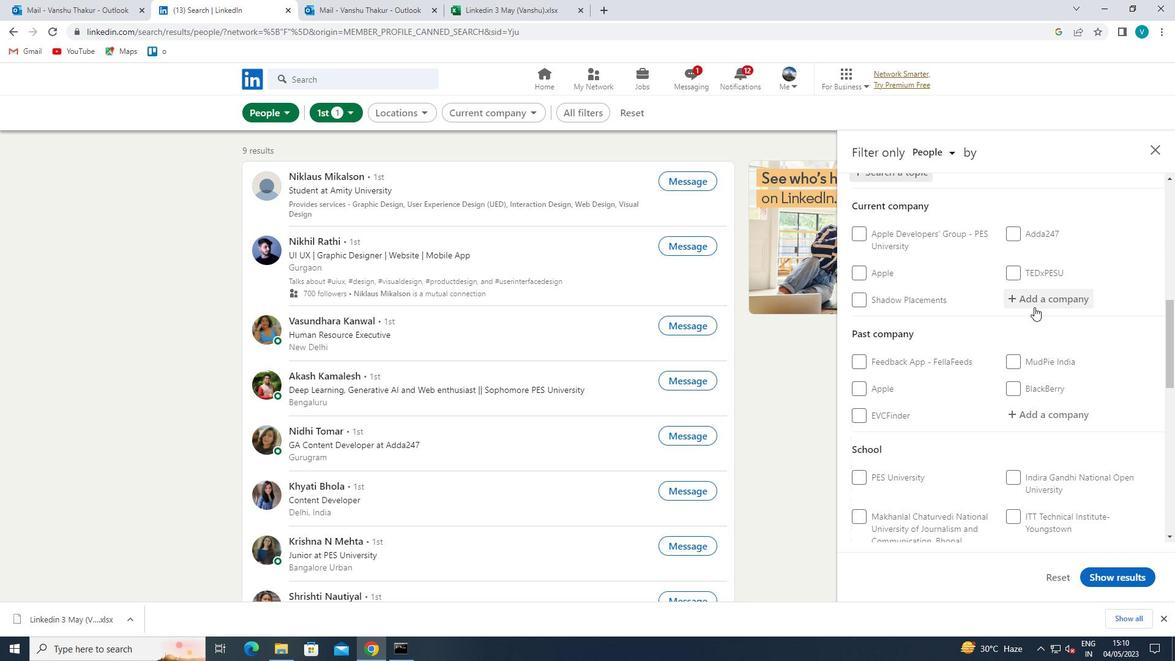 
Action: Mouse pressed left at (1037, 300)
Screenshot: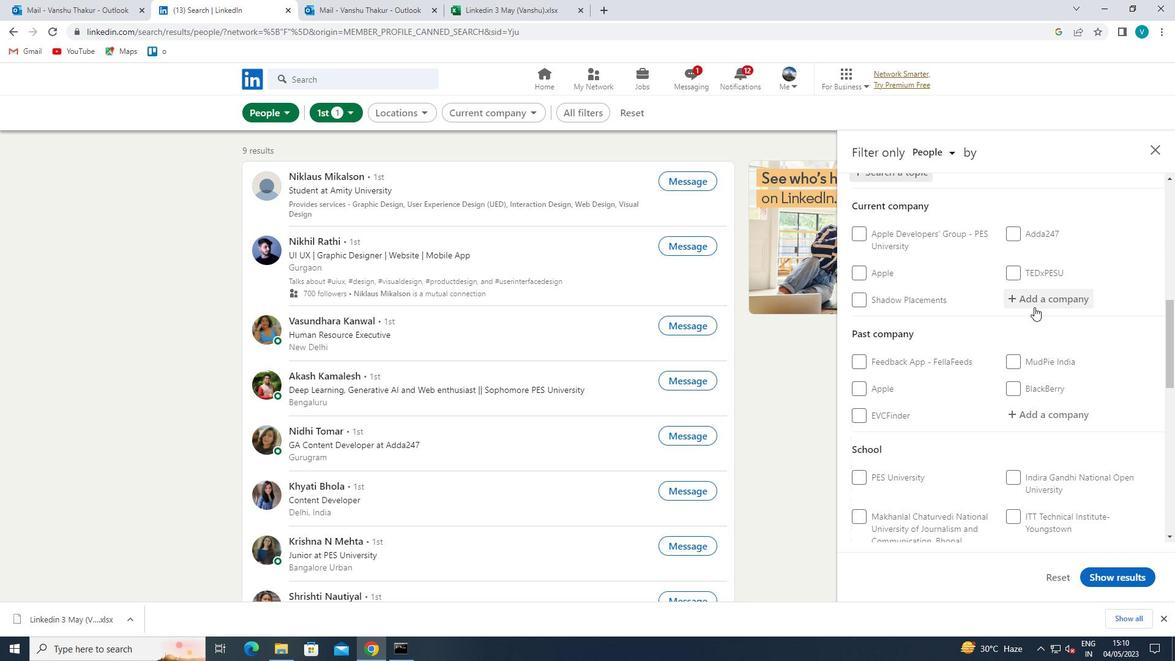
Action: Mouse moved to (1035, 300)
Screenshot: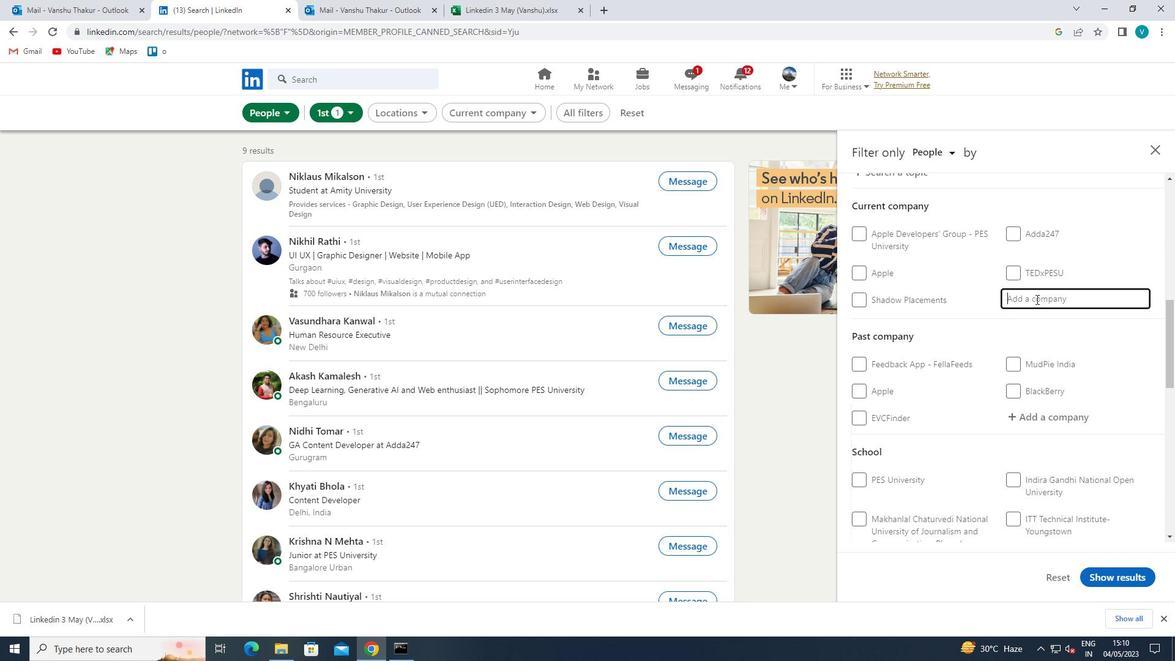 
Action: Key pressed <Key.shift>QWEEN
Screenshot: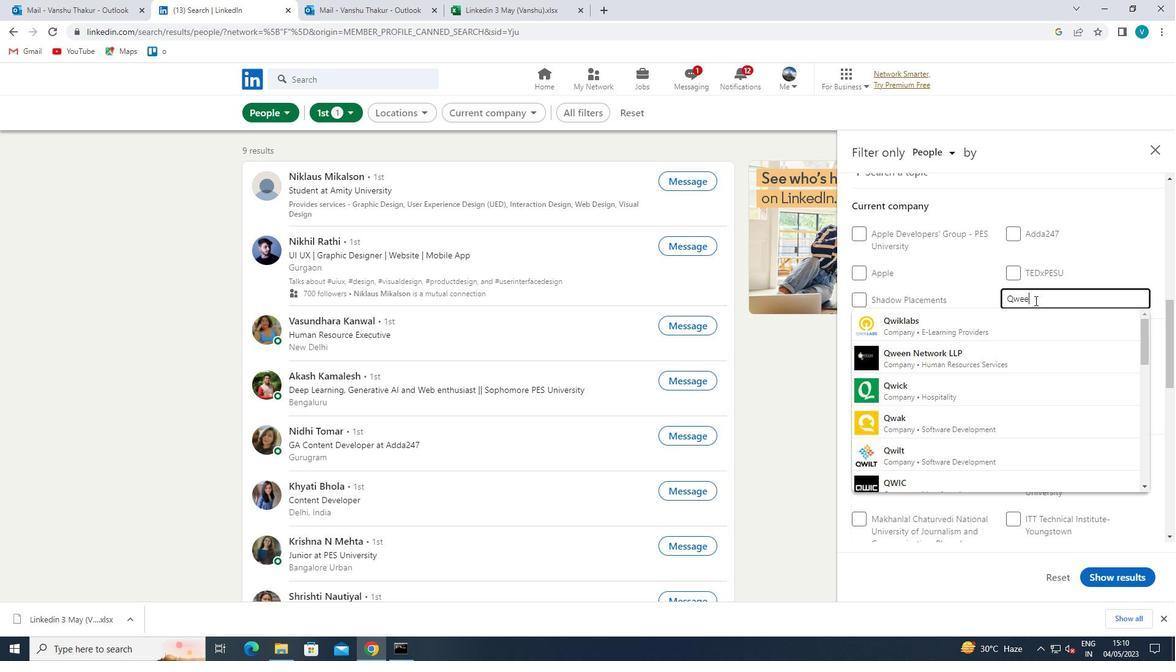 
Action: Mouse moved to (1004, 322)
Screenshot: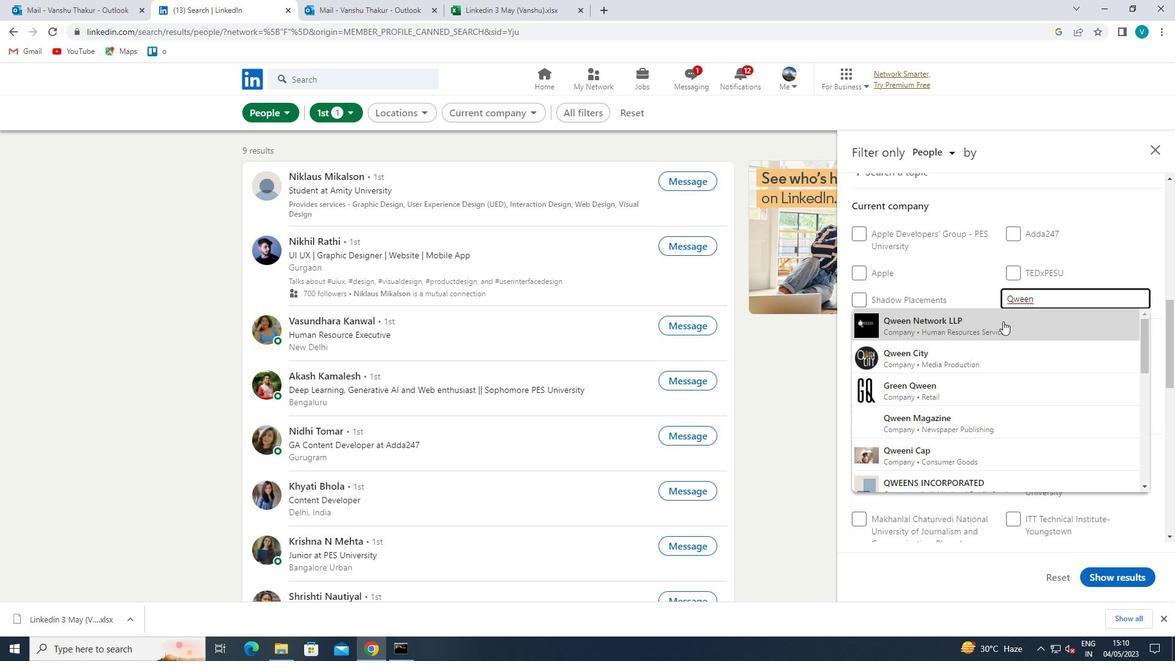 
Action: Mouse pressed left at (1004, 322)
Screenshot: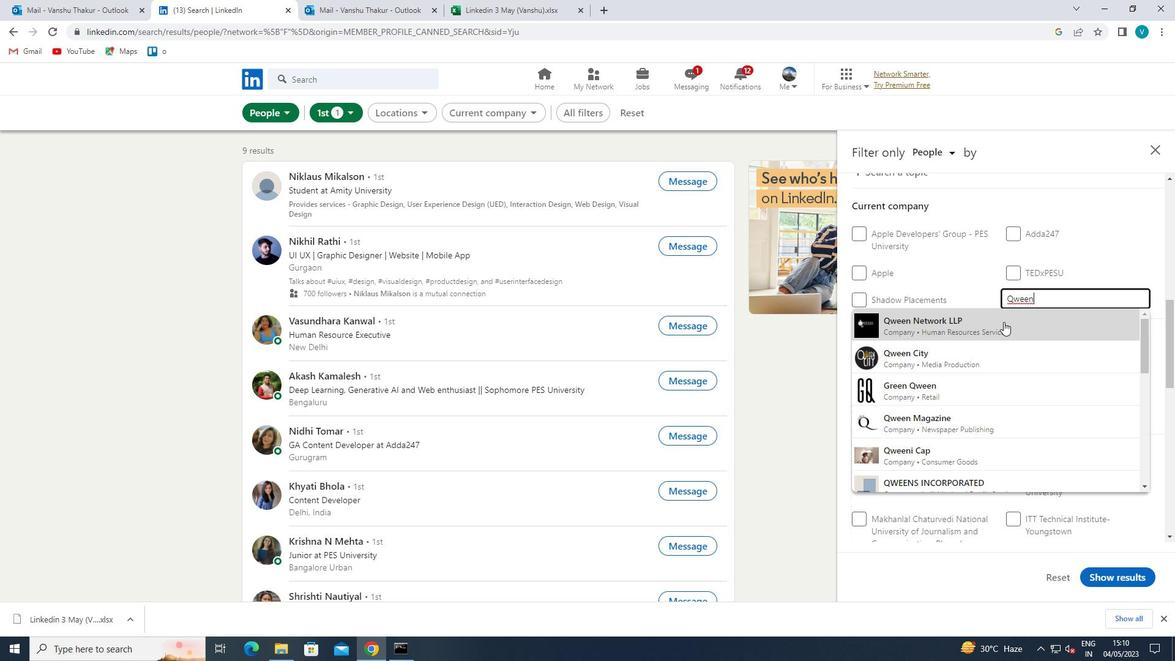 
Action: Mouse scrolled (1004, 321) with delta (0, 0)
Screenshot: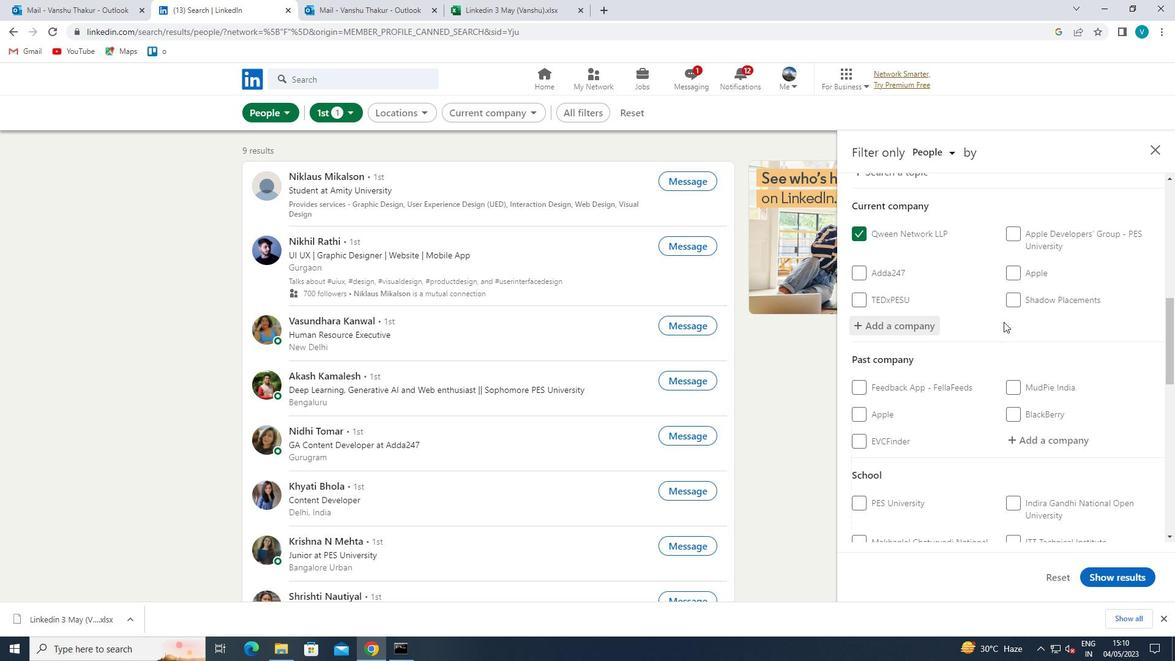 
Action: Mouse scrolled (1004, 321) with delta (0, 0)
Screenshot: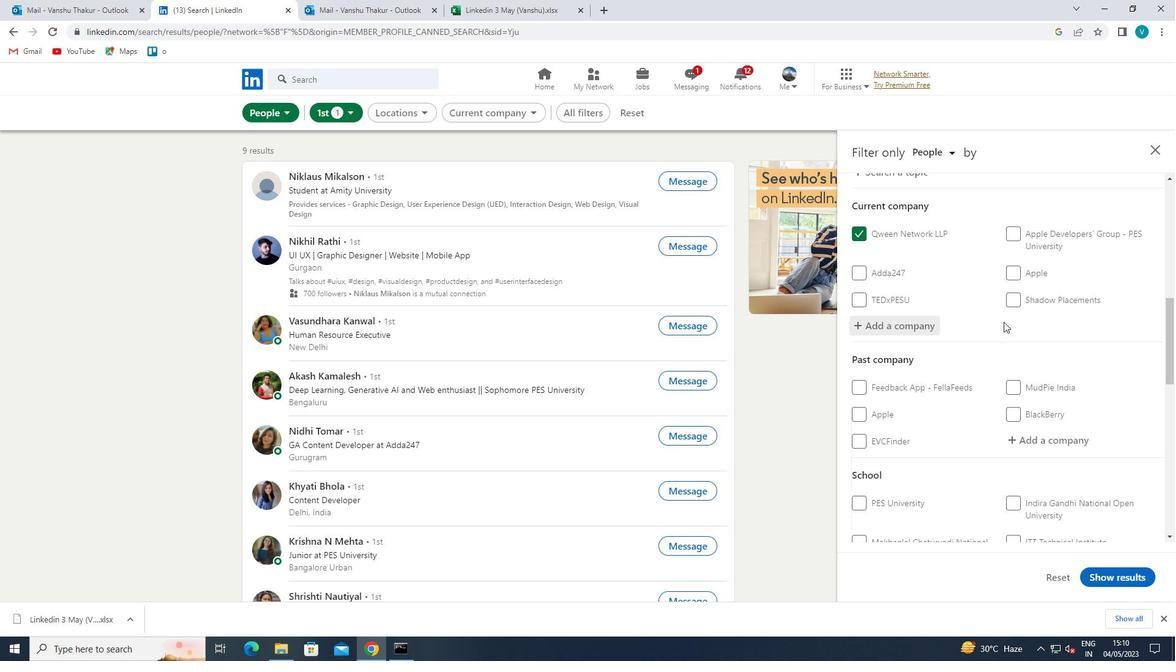 
Action: Mouse scrolled (1004, 321) with delta (0, 0)
Screenshot: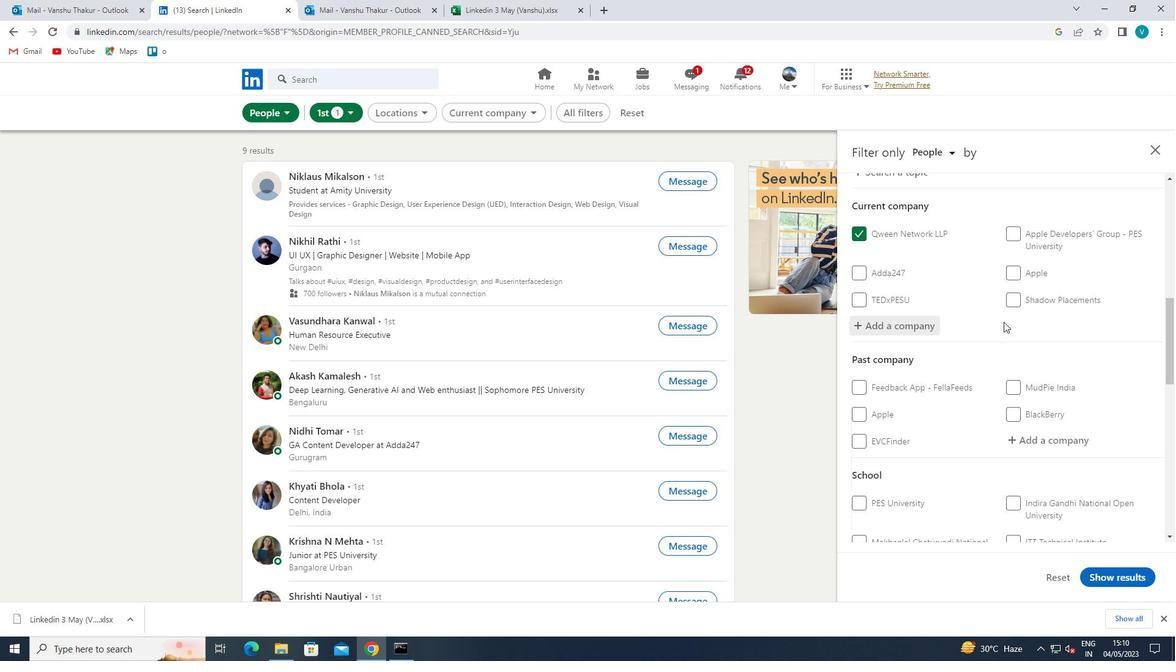 
Action: Mouse scrolled (1004, 321) with delta (0, 0)
Screenshot: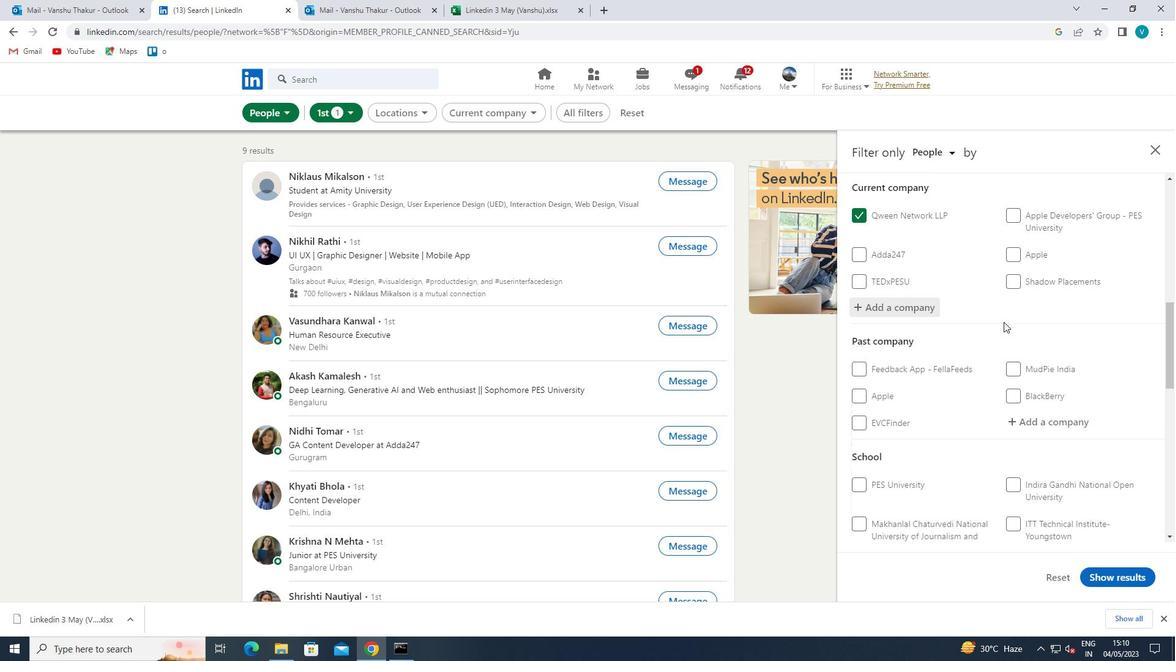 
Action: Mouse moved to (1034, 344)
Screenshot: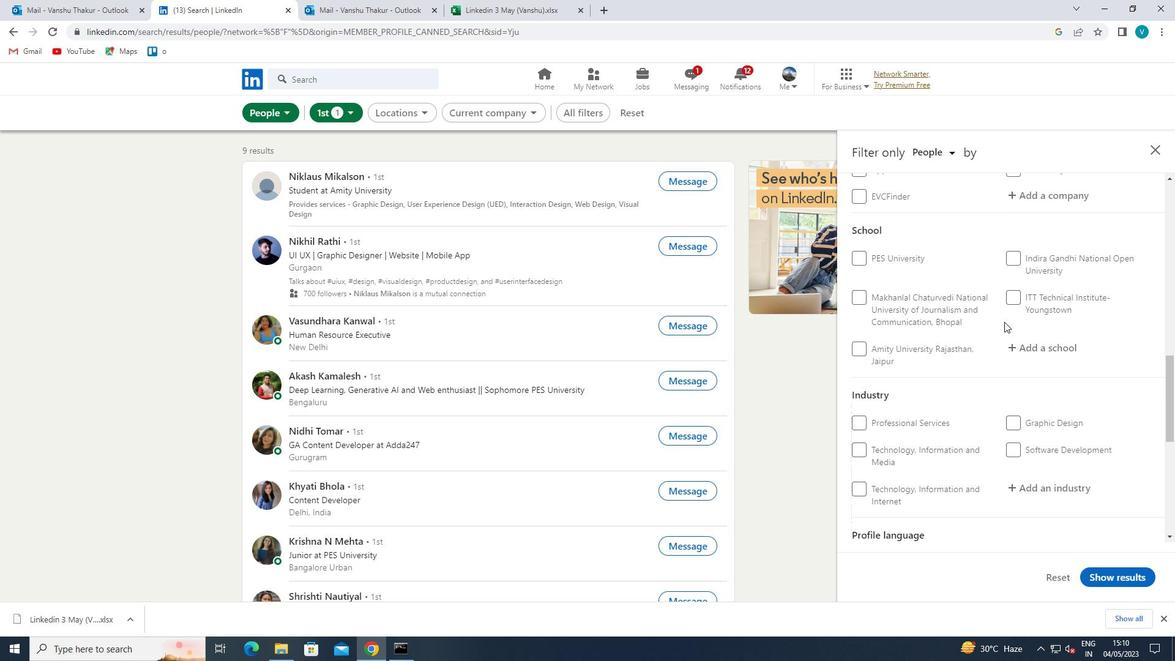 
Action: Mouse pressed left at (1034, 344)
Screenshot: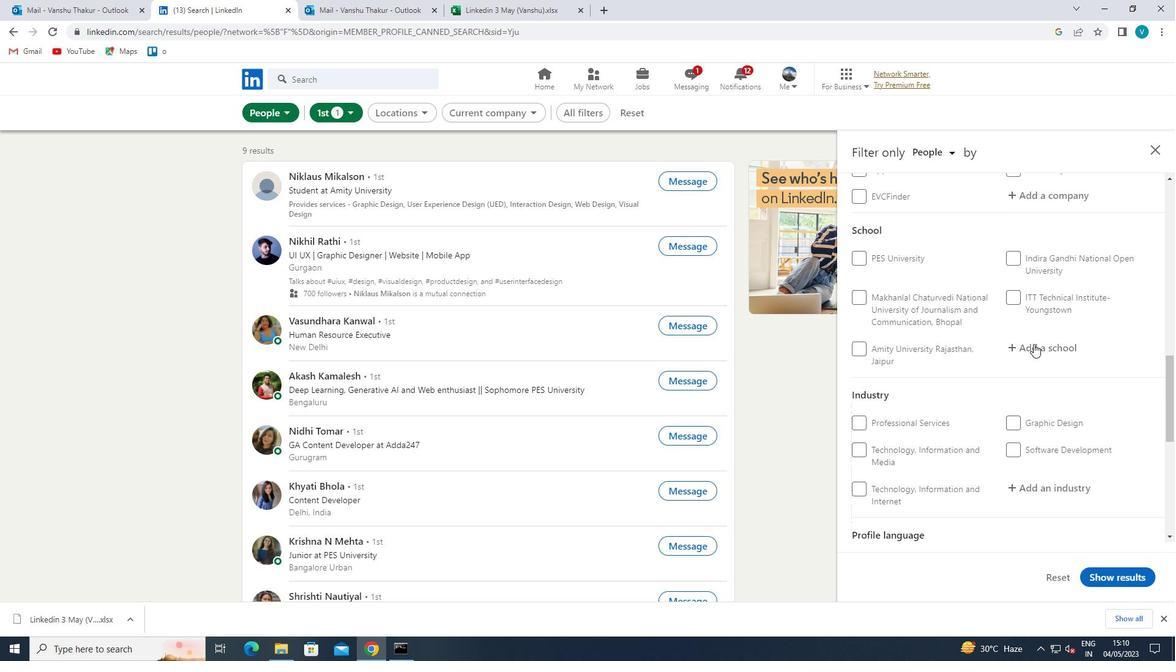 
Action: Key pressed <Key.shift>SARDAR<Key.space>
Screenshot: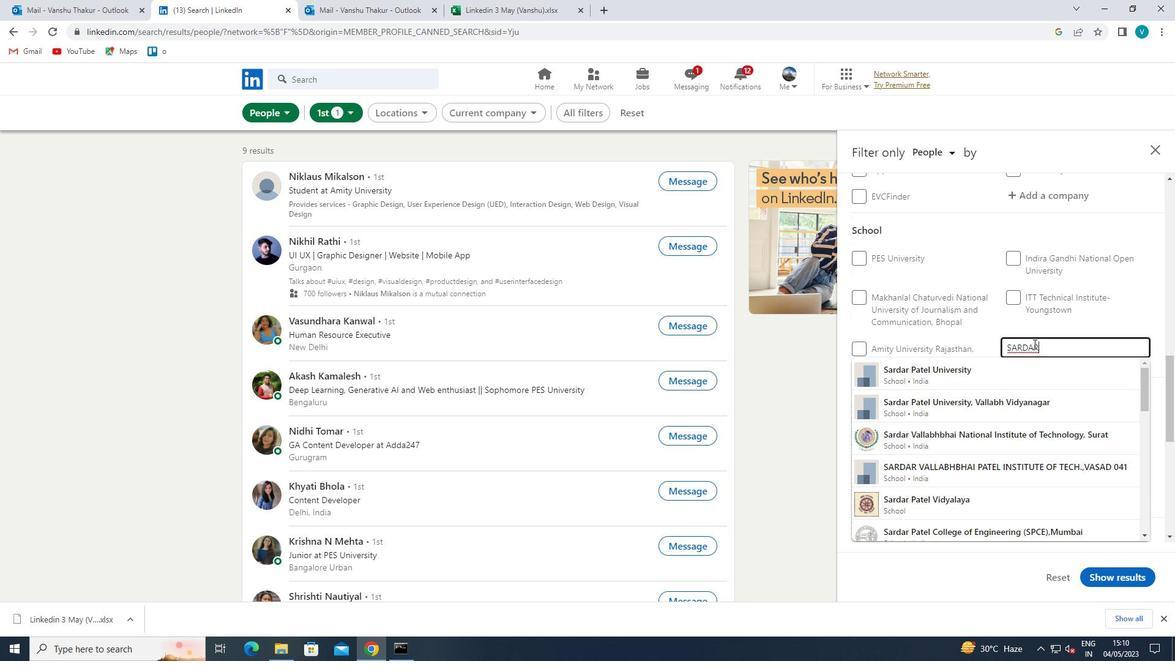 
Action: Mouse moved to (1053, 475)
Screenshot: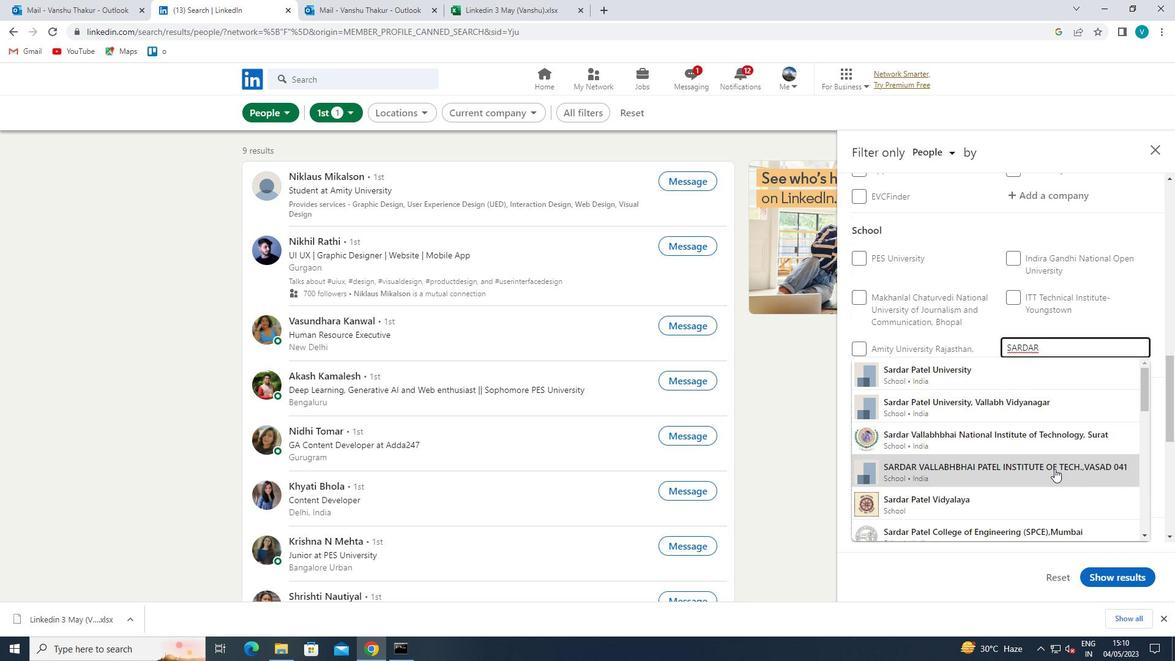 
Action: Mouse pressed left at (1053, 475)
Screenshot: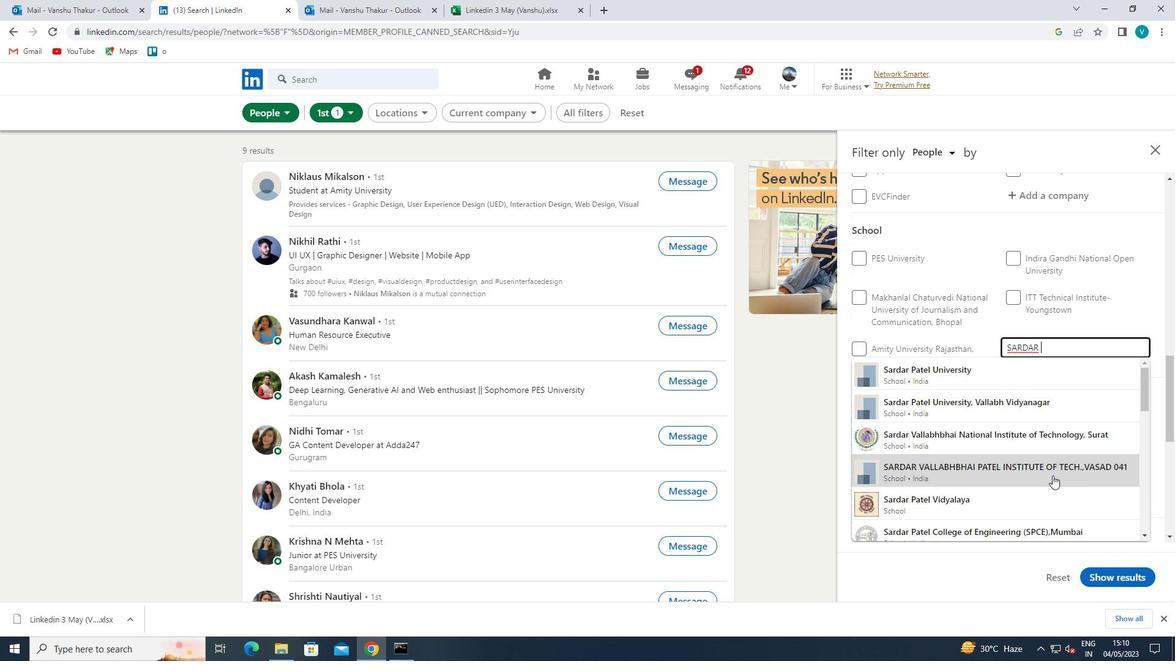 
Action: Mouse moved to (1053, 475)
Screenshot: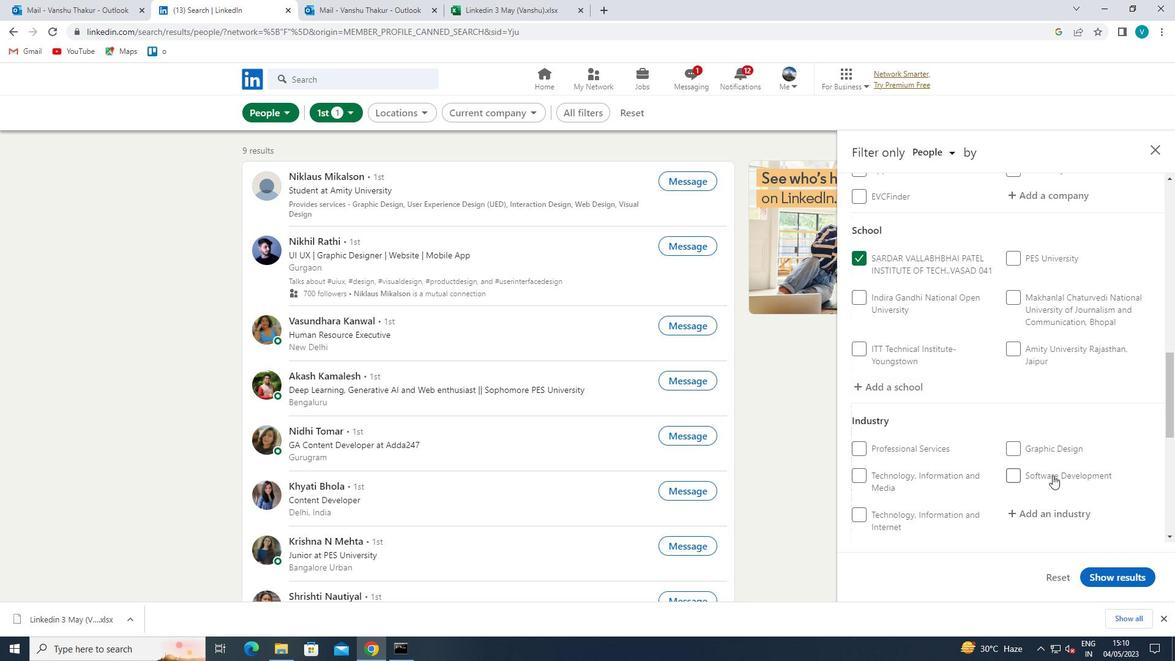 
Action: Mouse scrolled (1053, 475) with delta (0, 0)
Screenshot: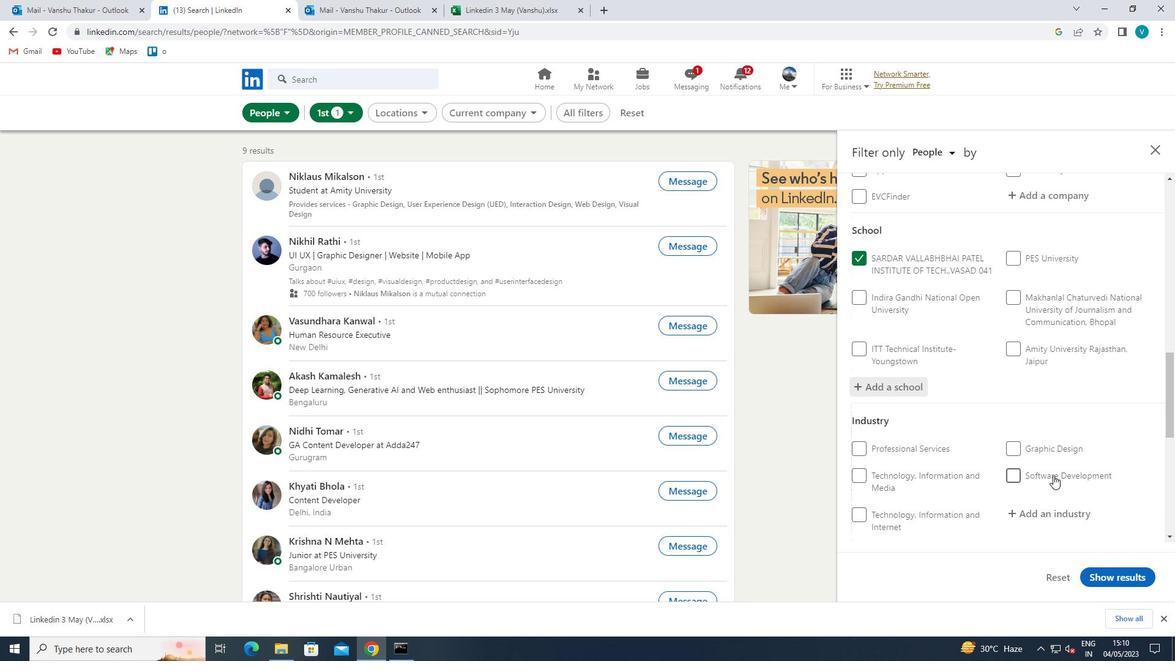 
Action: Mouse scrolled (1053, 475) with delta (0, 0)
Screenshot: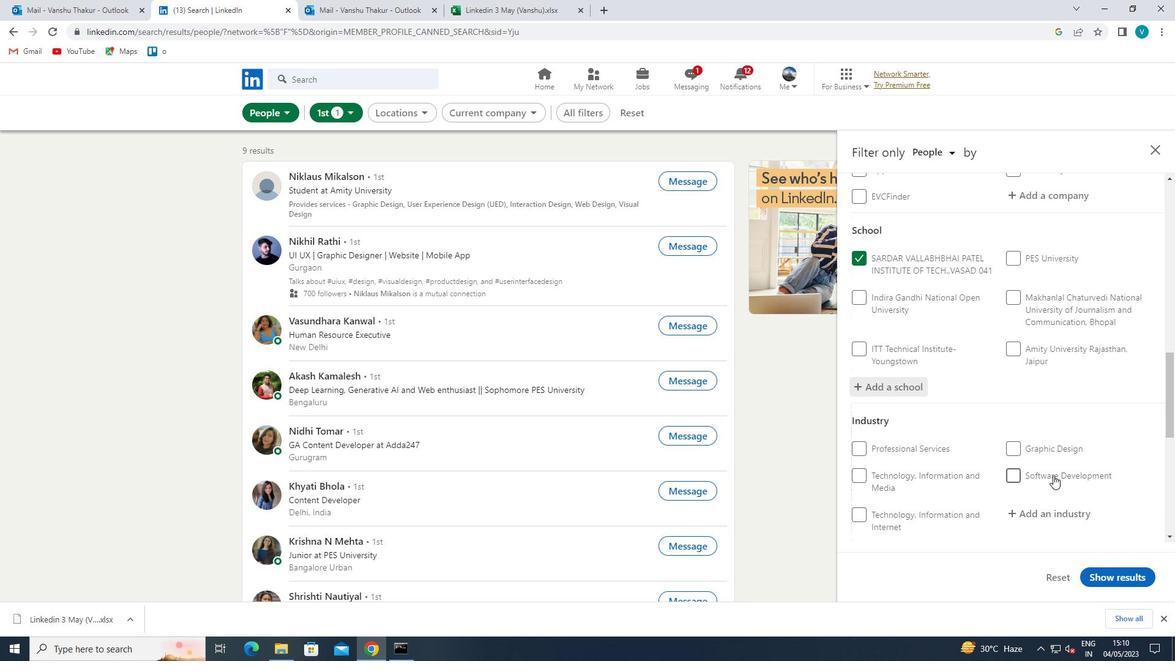 
Action: Mouse scrolled (1053, 475) with delta (0, 0)
Screenshot: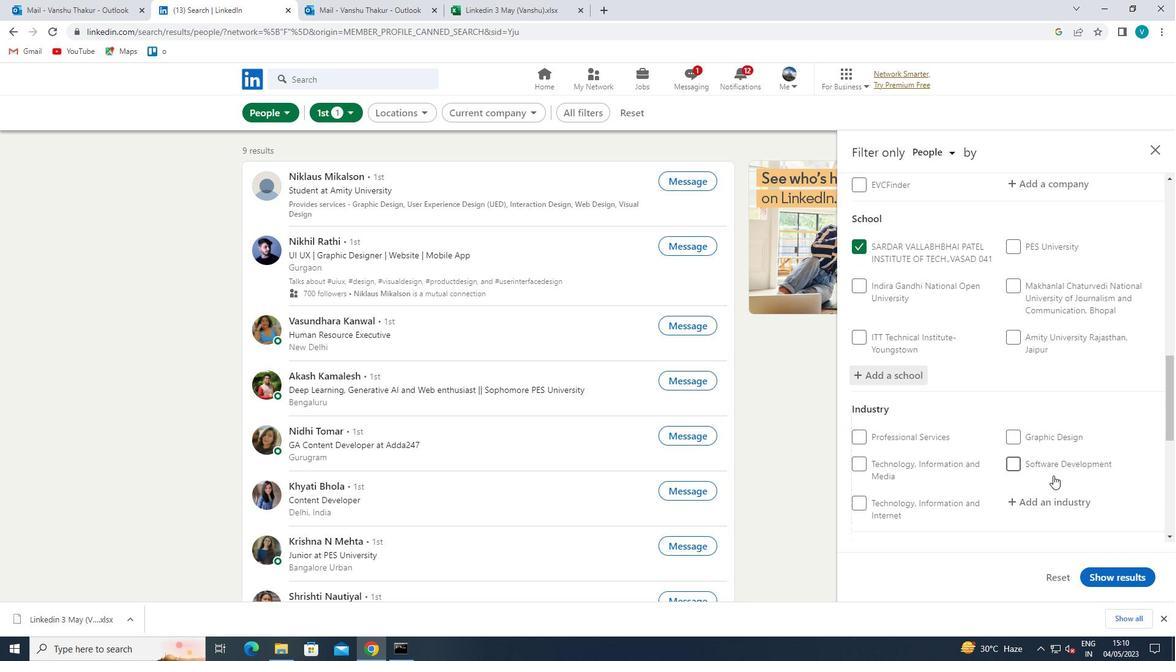 
Action: Mouse moved to (1056, 330)
Screenshot: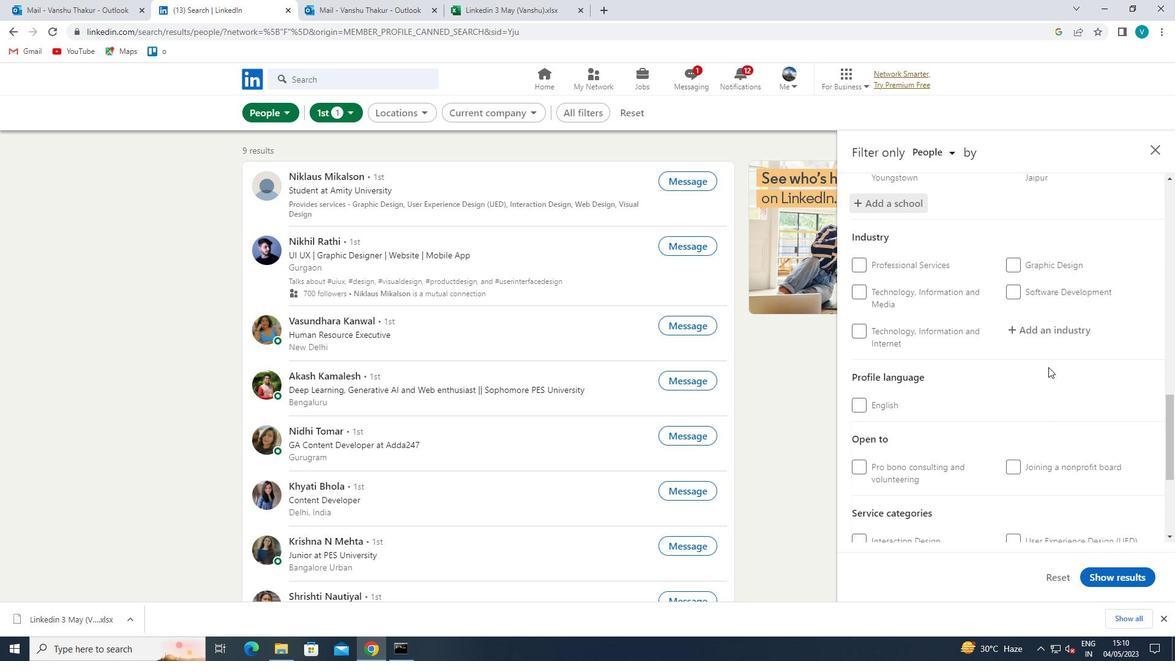 
Action: Mouse pressed left at (1056, 330)
Screenshot: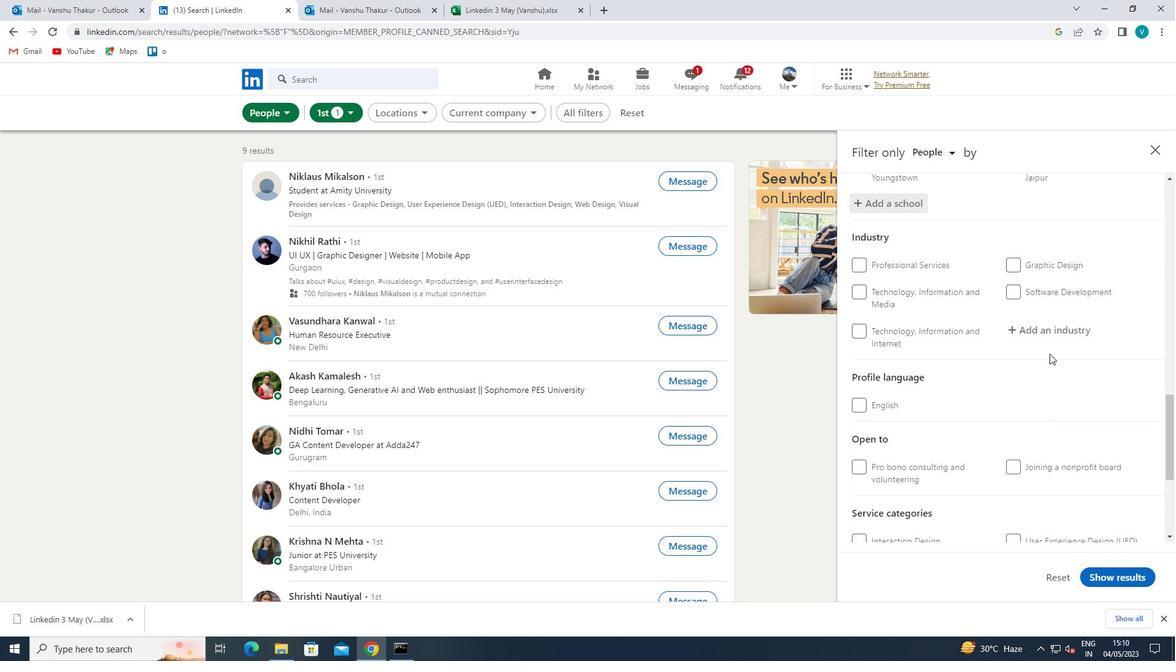 
Action: Key pressed <Key.shift>GEOTHERMAL
Screenshot: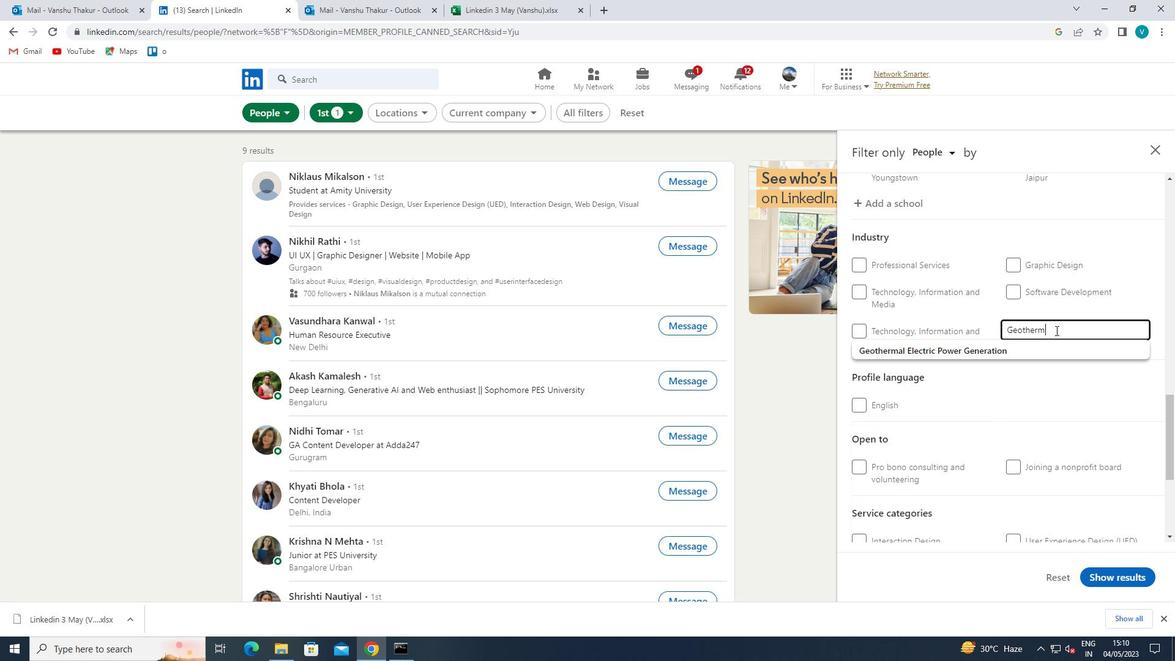 
Action: Mouse moved to (1040, 345)
Screenshot: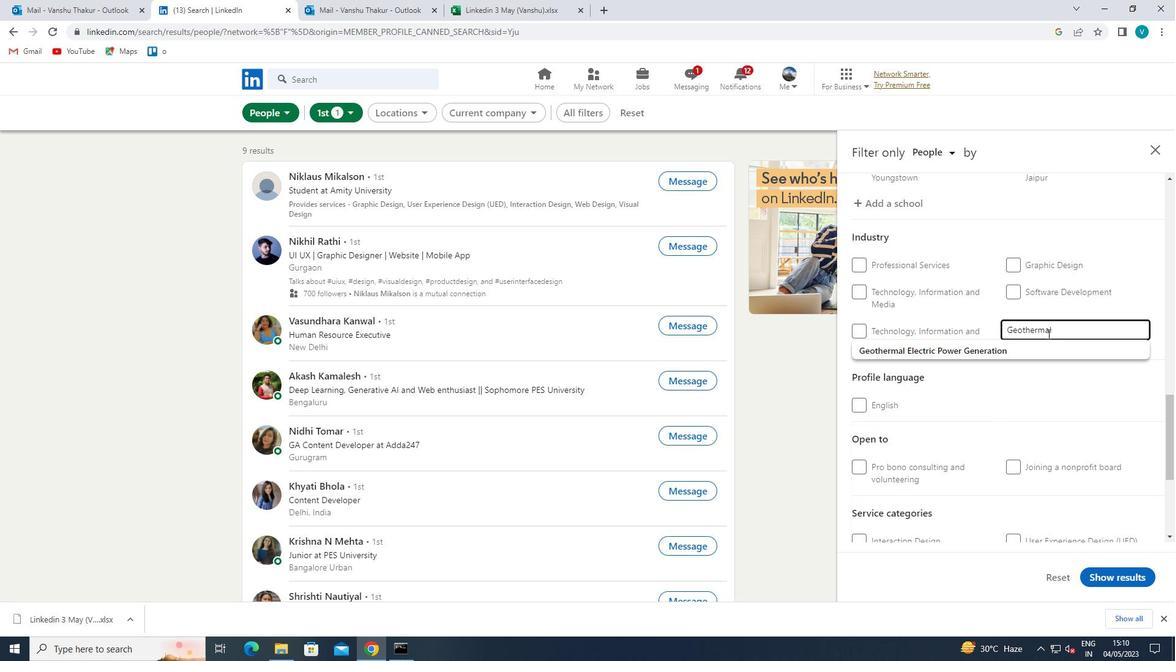 
Action: Mouse pressed left at (1040, 345)
Screenshot: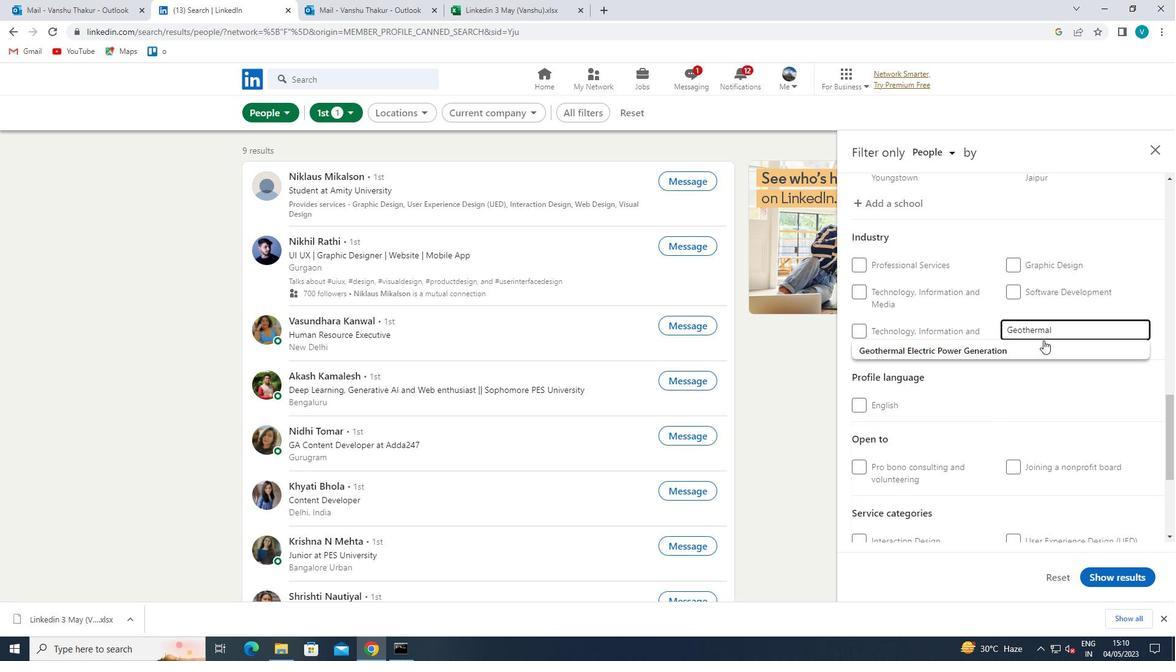 
Action: Mouse moved to (1040, 347)
Screenshot: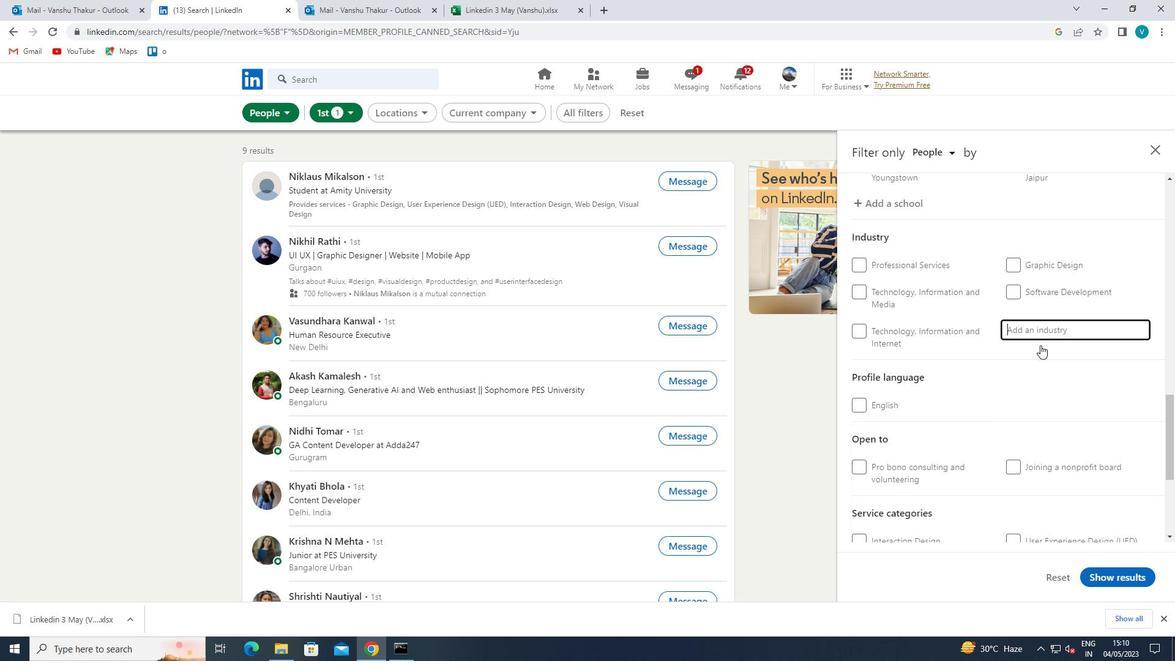
Action: Mouse scrolled (1040, 347) with delta (0, 0)
Screenshot: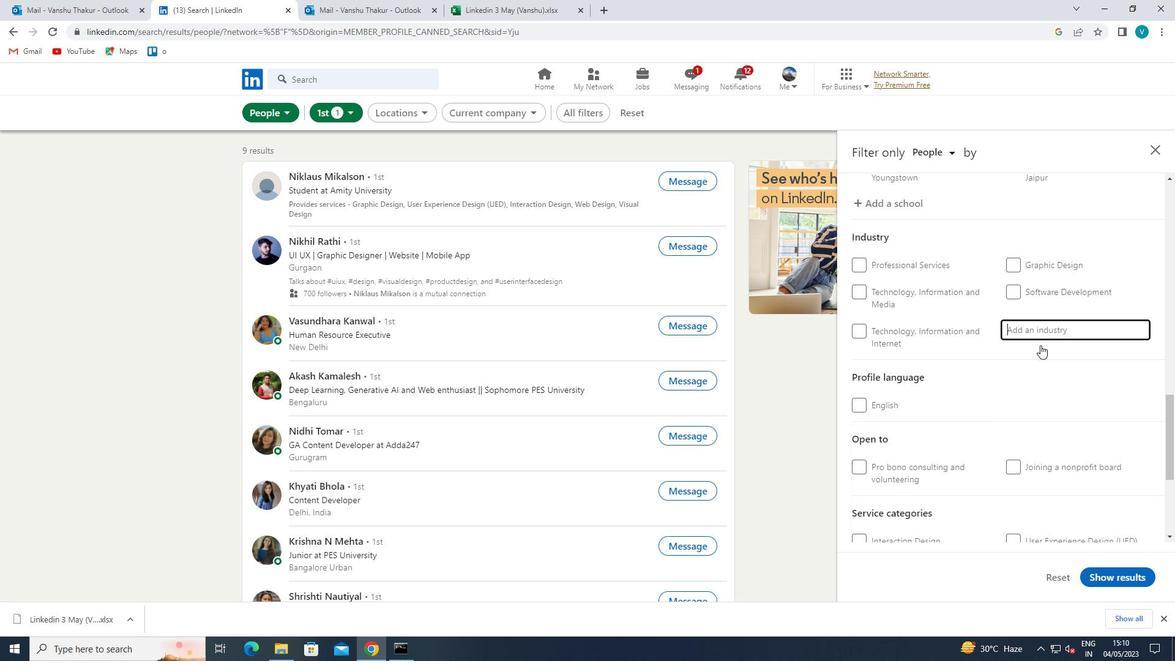 
Action: Mouse moved to (1040, 349)
Screenshot: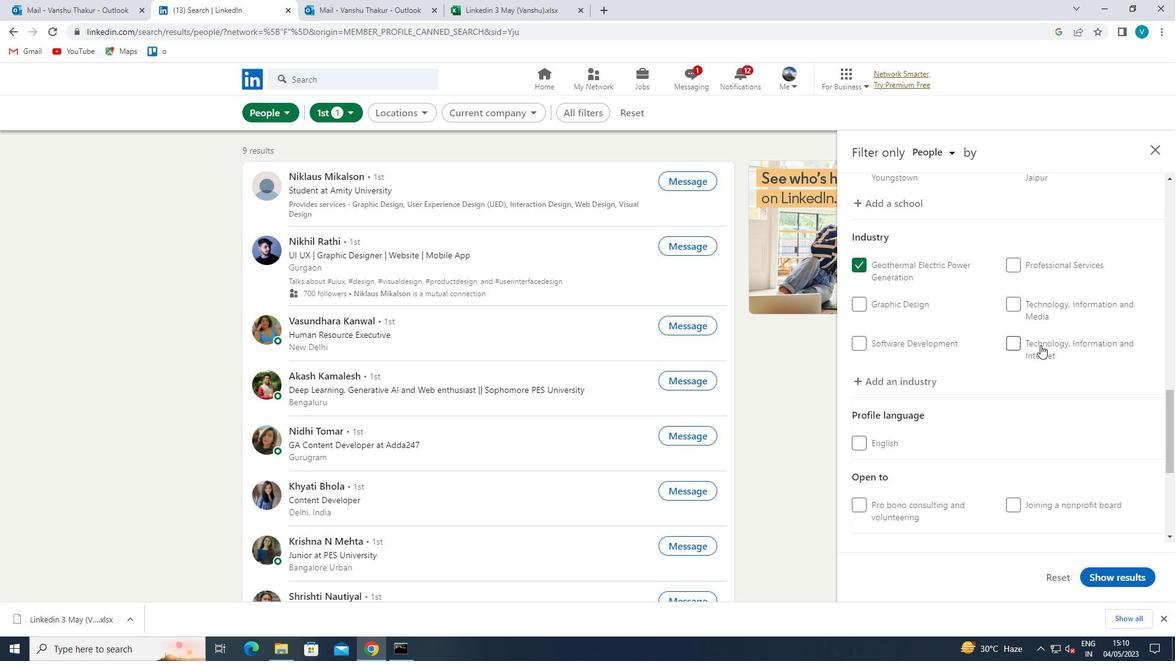 
Action: Mouse scrolled (1040, 348) with delta (0, 0)
Screenshot: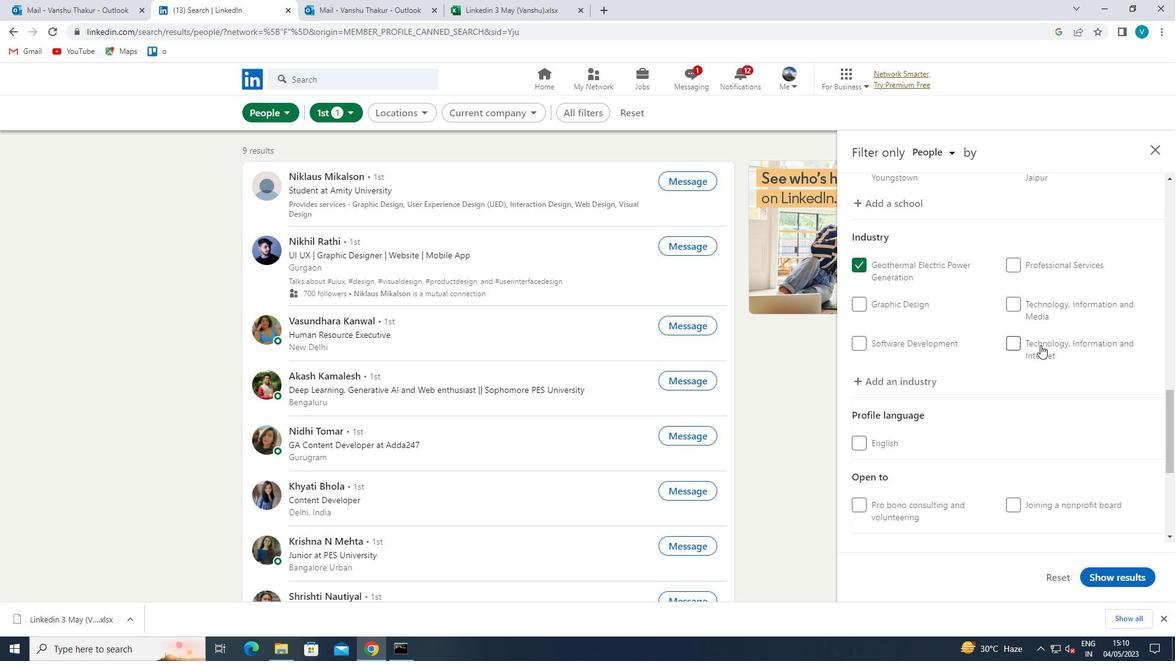 
Action: Mouse moved to (1039, 350)
Screenshot: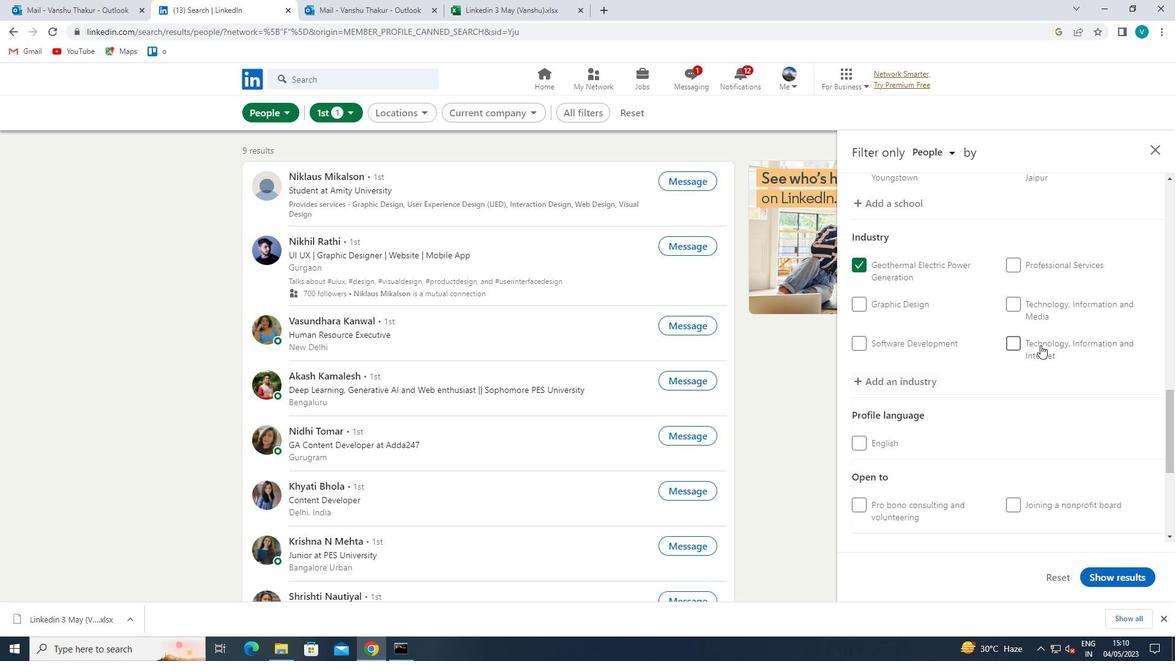 
Action: Mouse scrolled (1039, 349) with delta (0, 0)
Screenshot: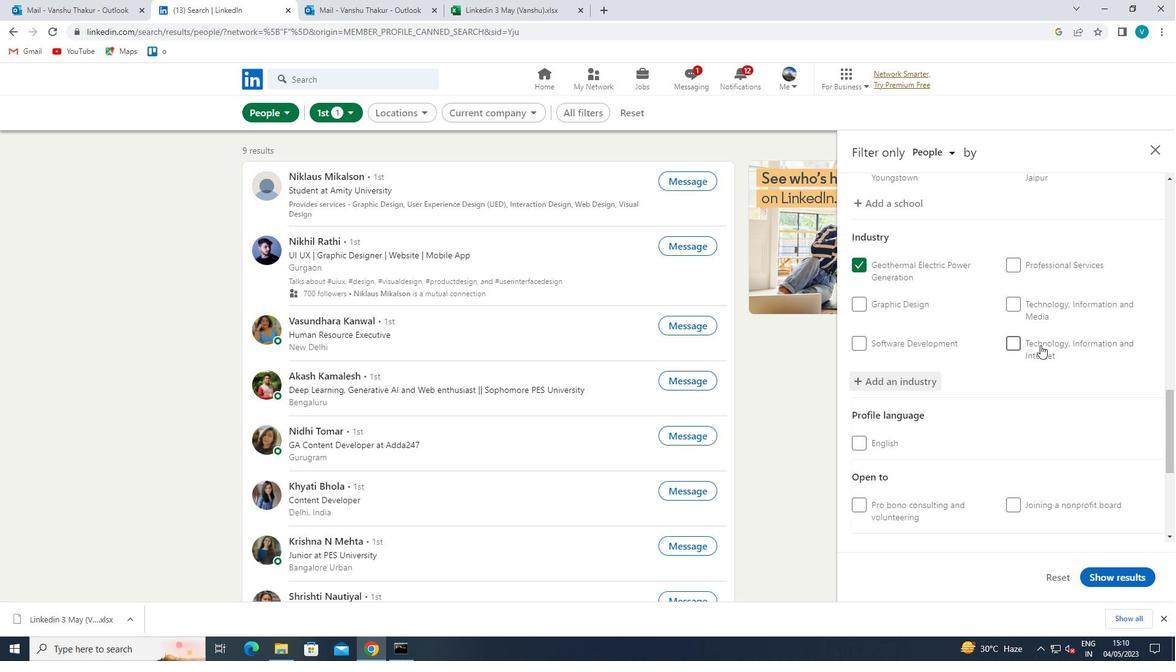 
Action: Mouse moved to (1038, 351)
Screenshot: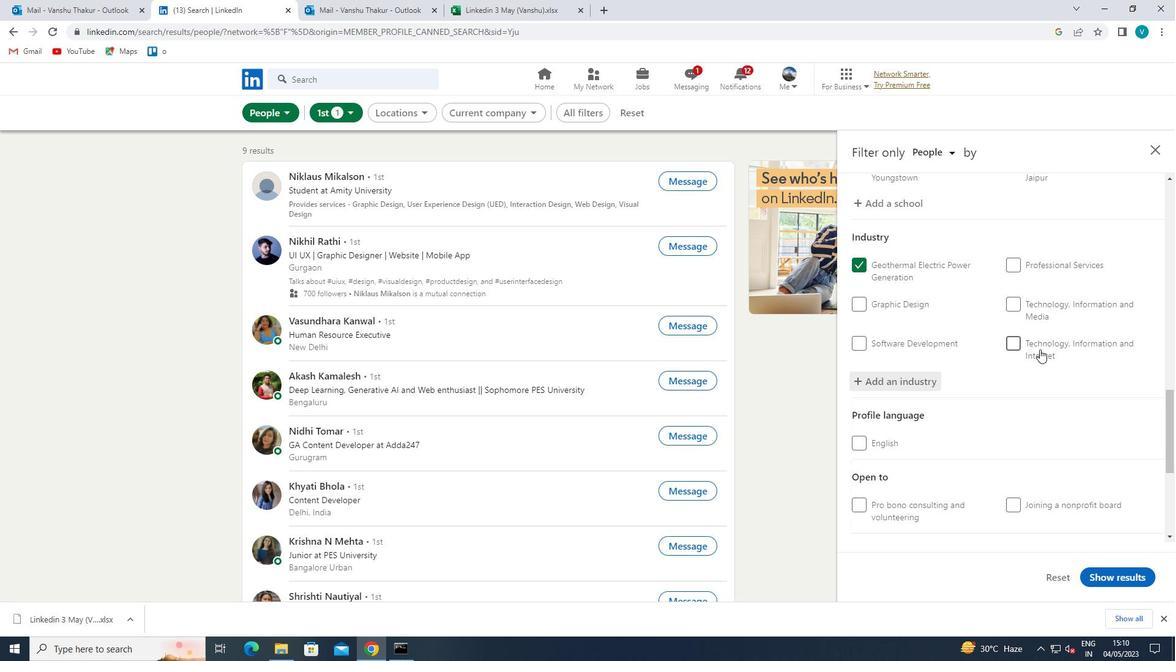 
Action: Mouse scrolled (1038, 350) with delta (0, 0)
Screenshot: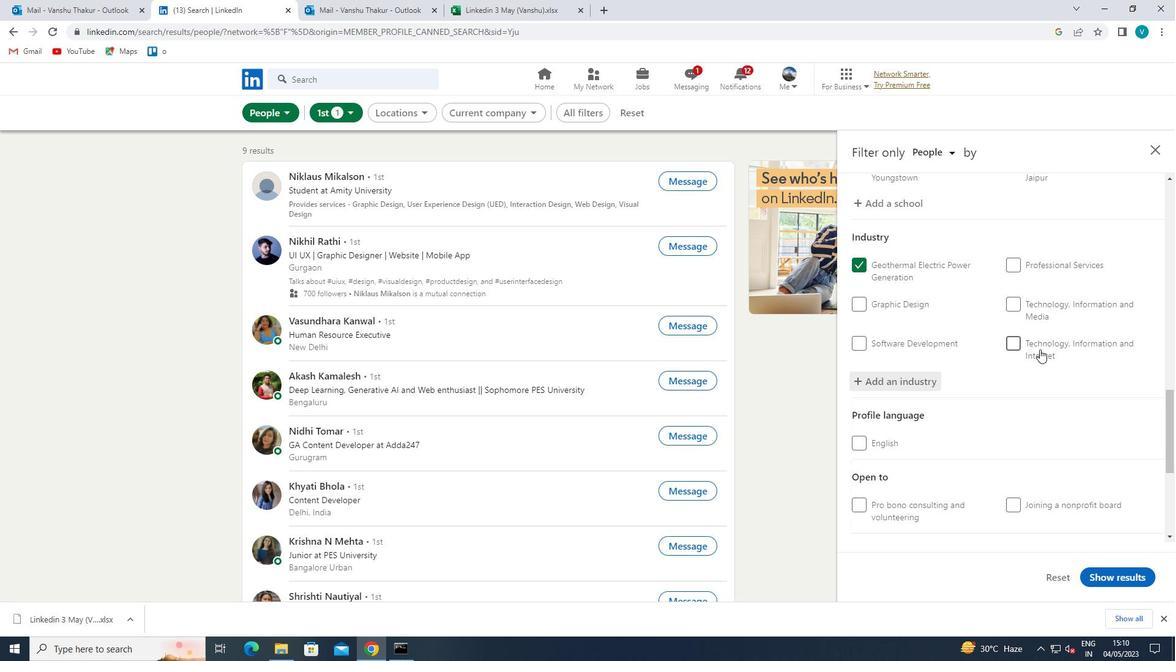 
Action: Mouse moved to (1037, 390)
Screenshot: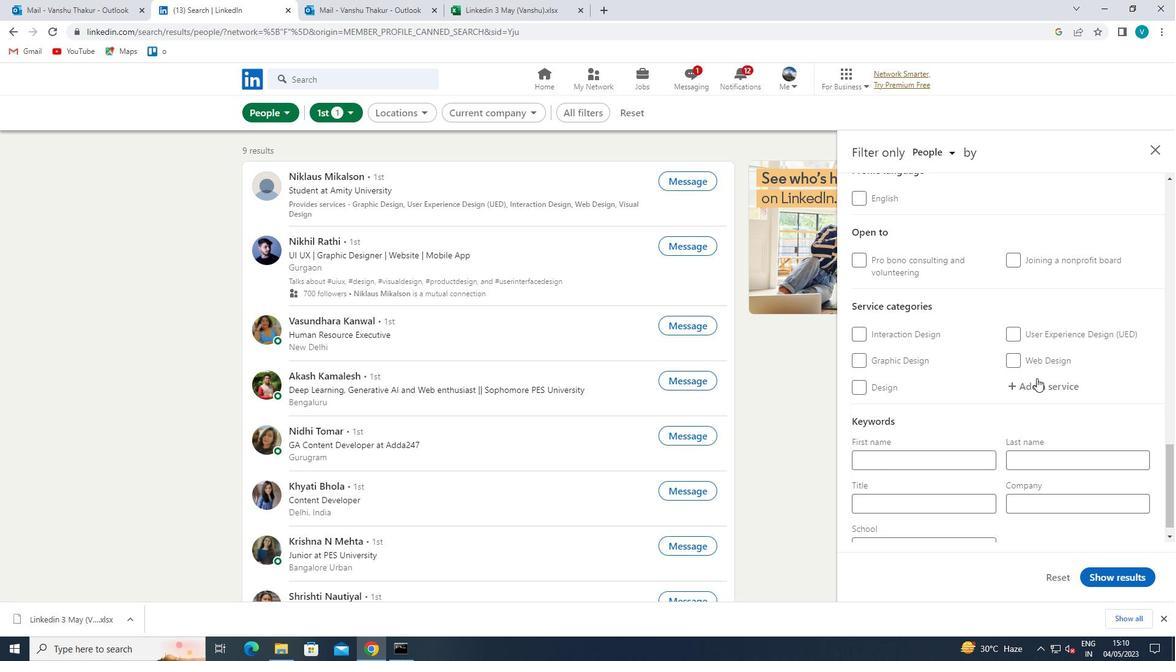 
Action: Mouse pressed left at (1037, 390)
Screenshot: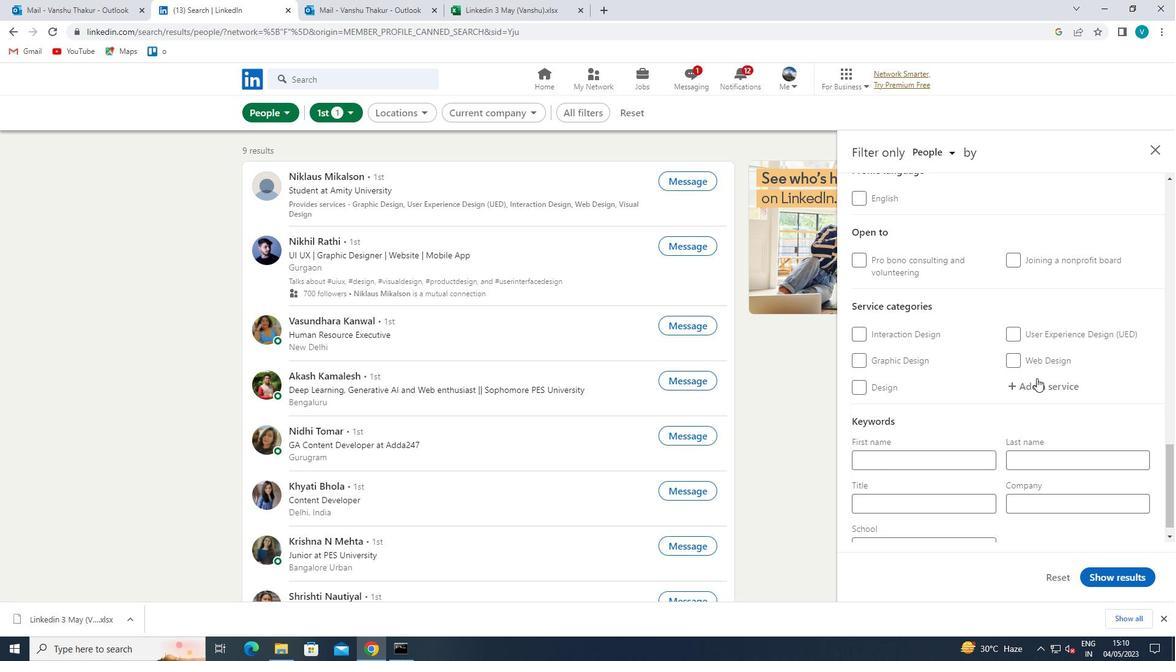 
Action: Mouse moved to (1039, 390)
Screenshot: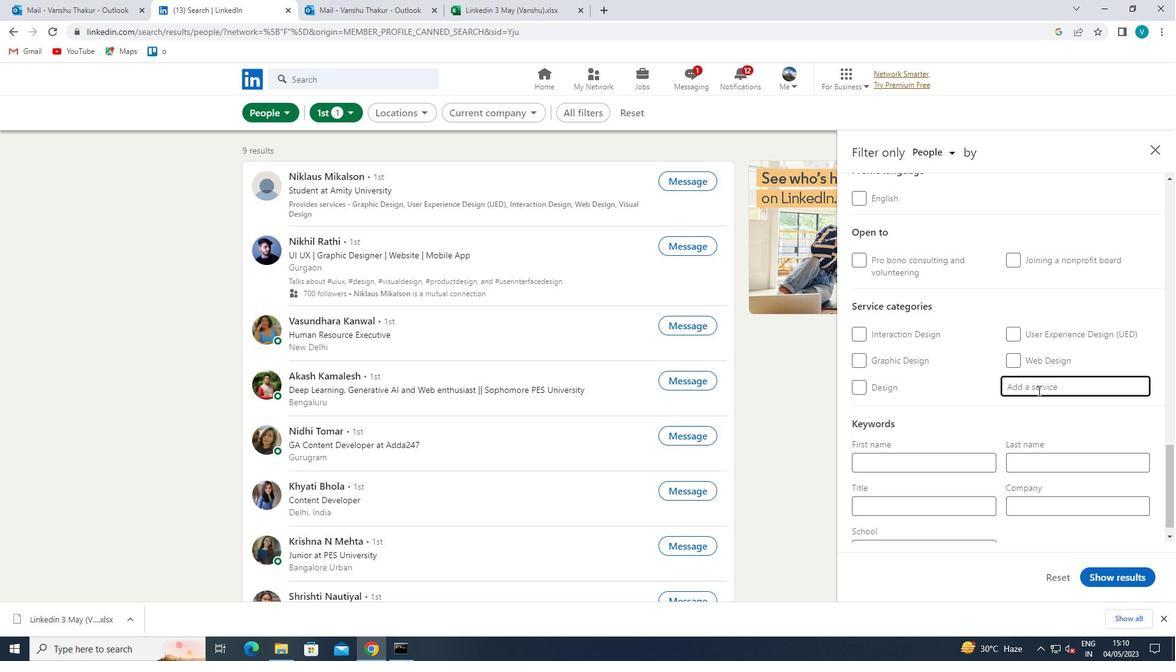 
Action: Key pressed <Key.shift>ASSISTANCE
Screenshot: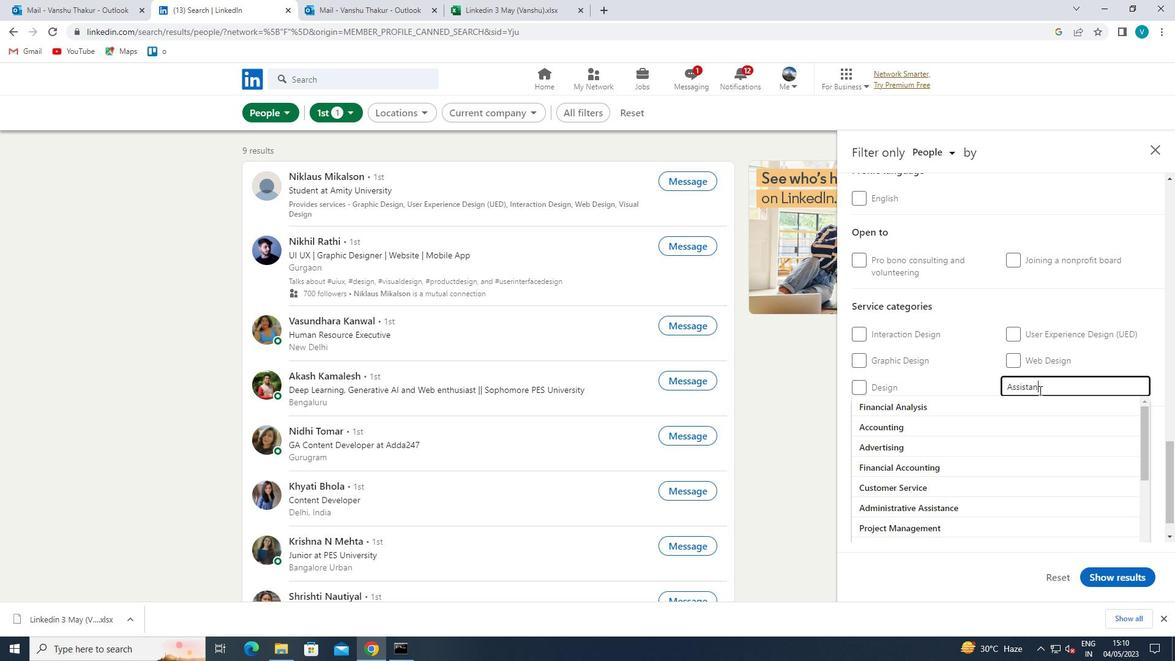 
Action: Mouse moved to (1040, 390)
Screenshot: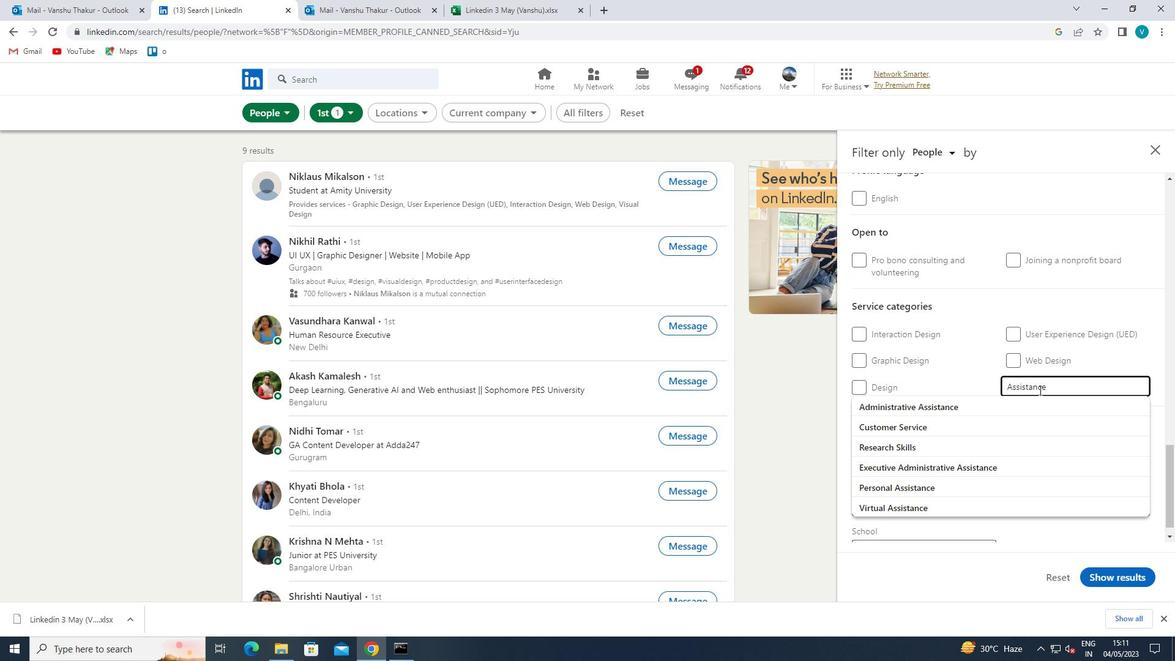 
Action: Key pressed <Key.space><Key.shift>A
Screenshot: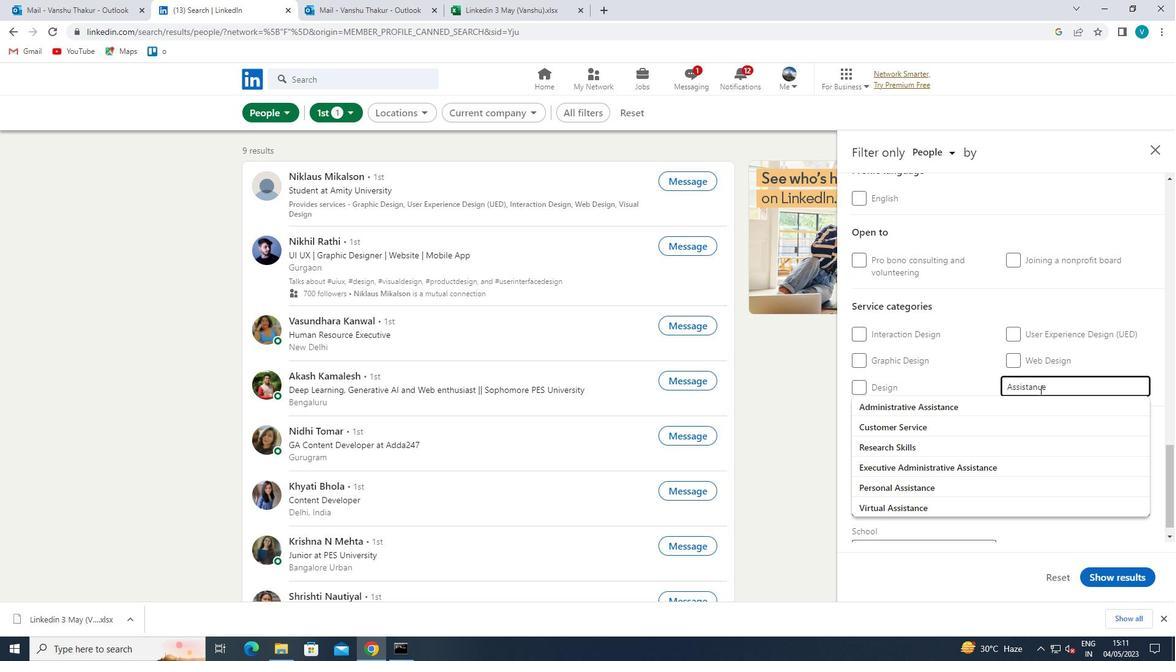 
Action: Mouse moved to (1091, 393)
Screenshot: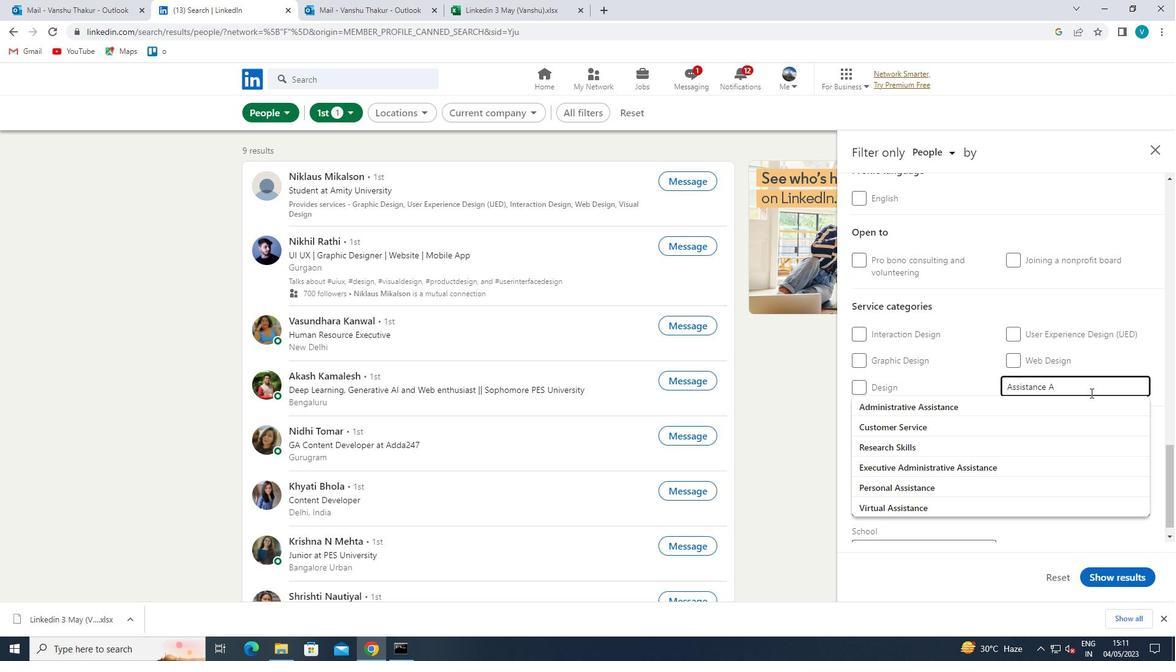 
Action: Key pressed DVERTISING
Screenshot: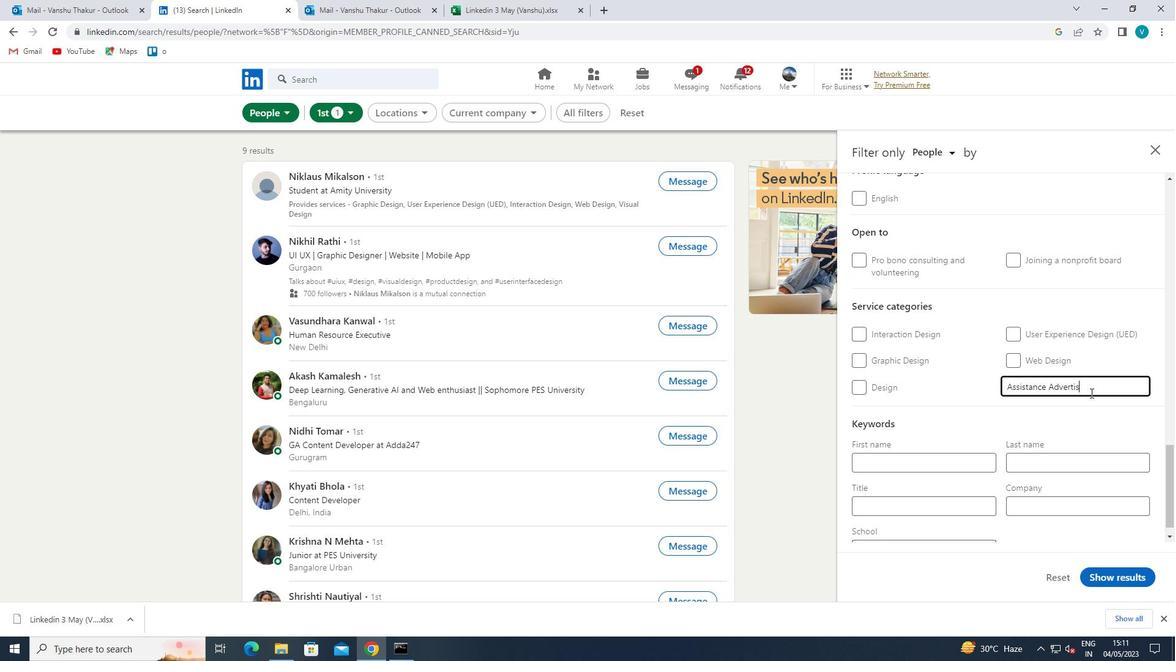 
Action: Mouse moved to (982, 369)
Screenshot: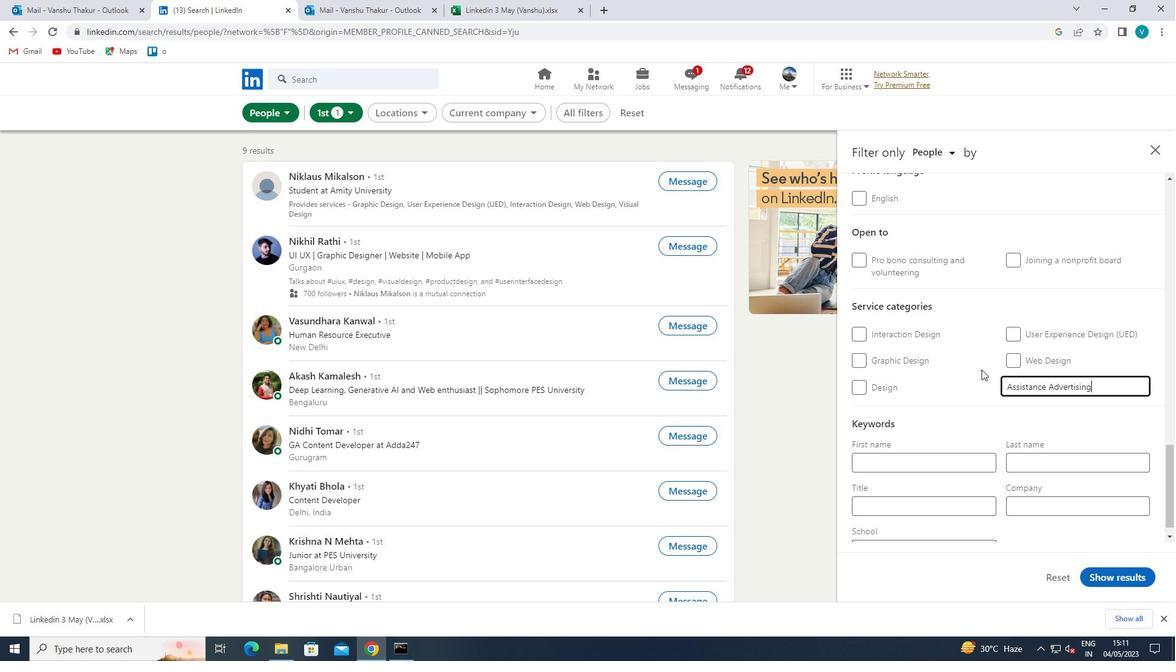 
Action: Mouse pressed left at (982, 369)
Screenshot: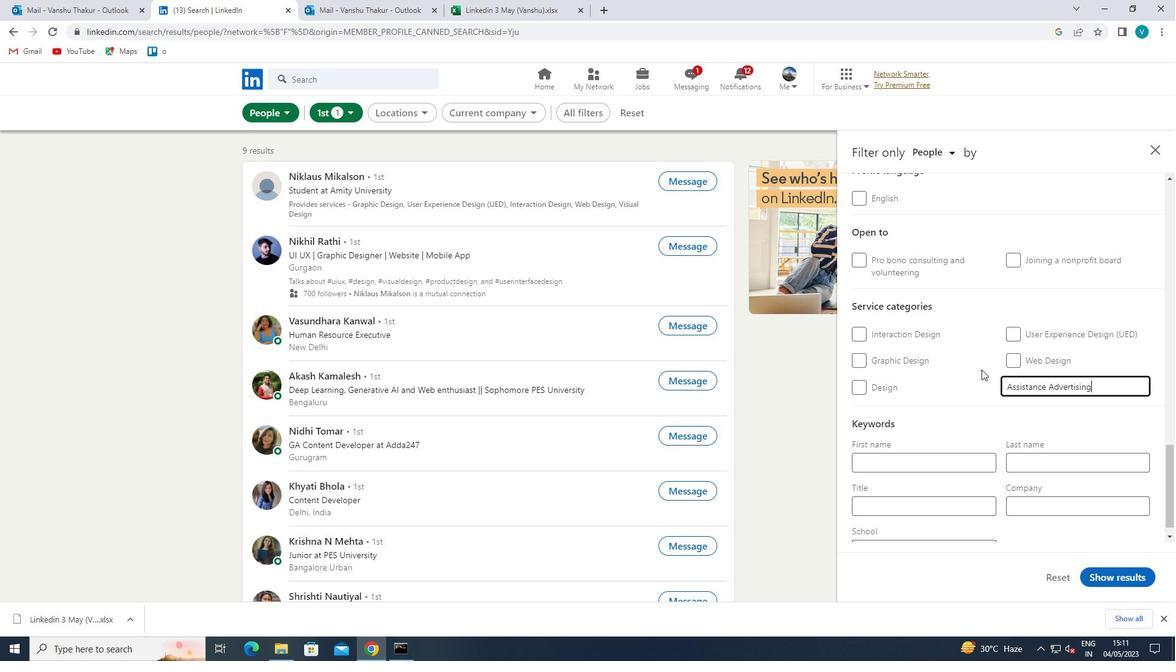 
Action: Mouse moved to (983, 369)
Screenshot: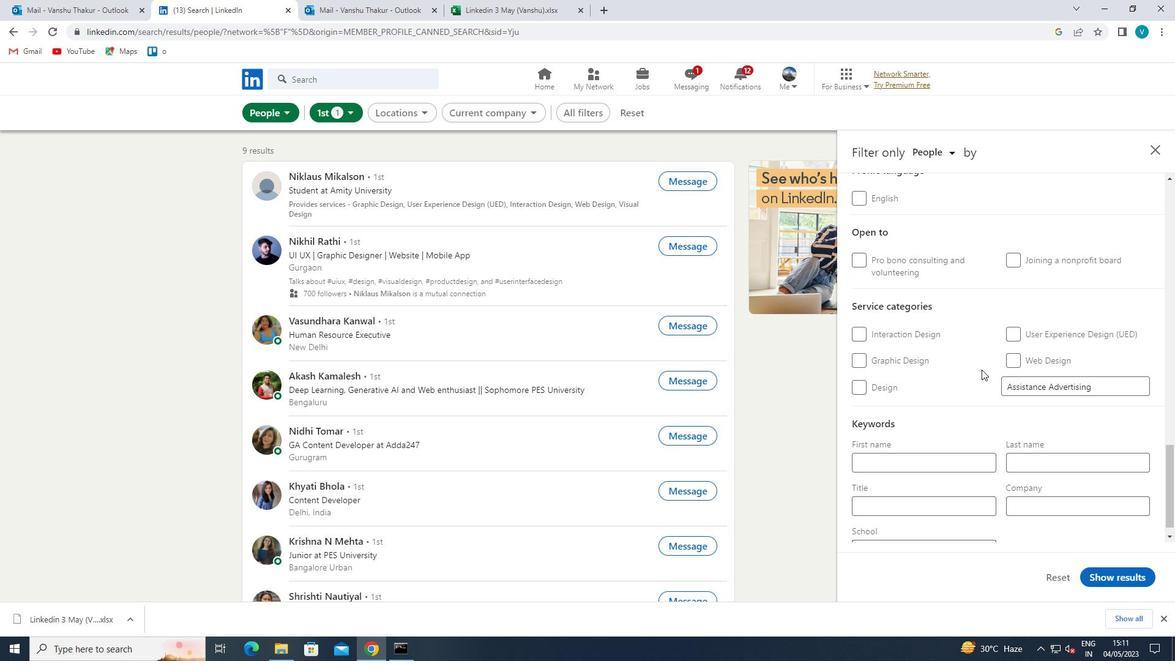 
Action: Mouse scrolled (983, 368) with delta (0, 0)
Screenshot: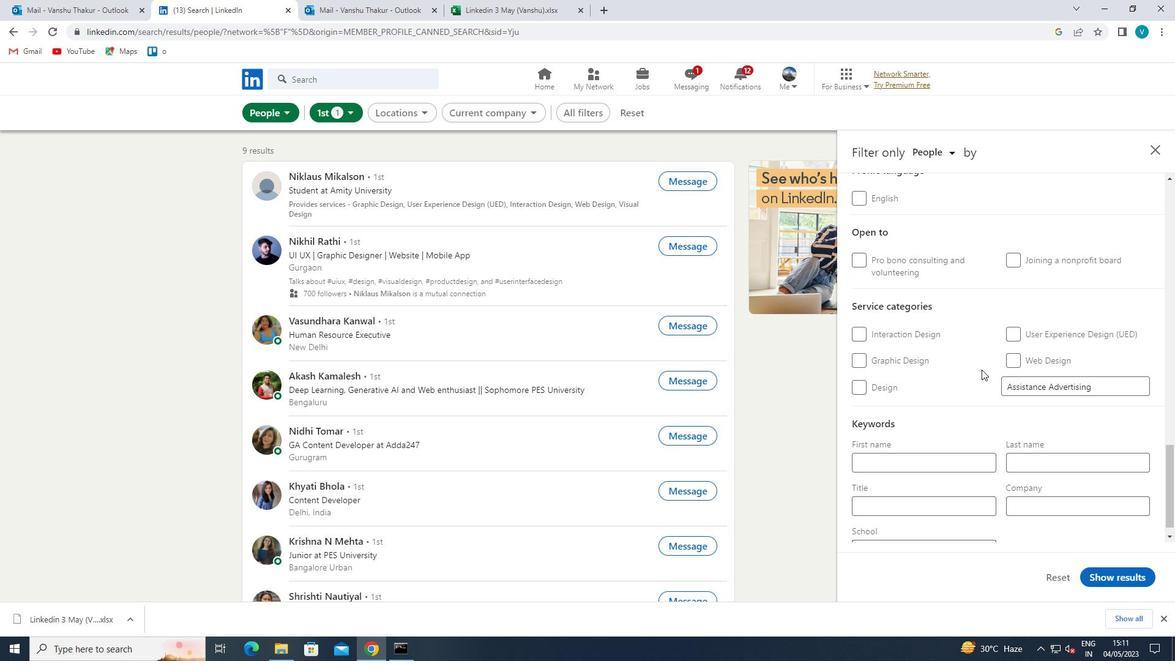 
Action: Mouse moved to (983, 369)
Screenshot: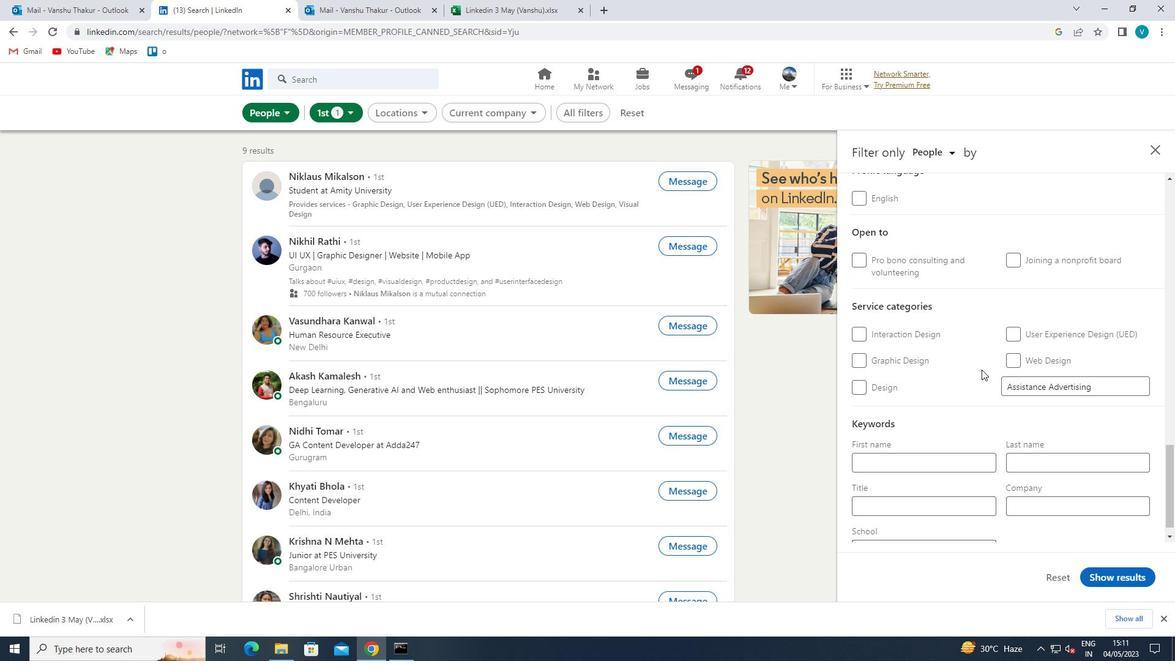 
Action: Mouse scrolled (983, 368) with delta (0, 0)
Screenshot: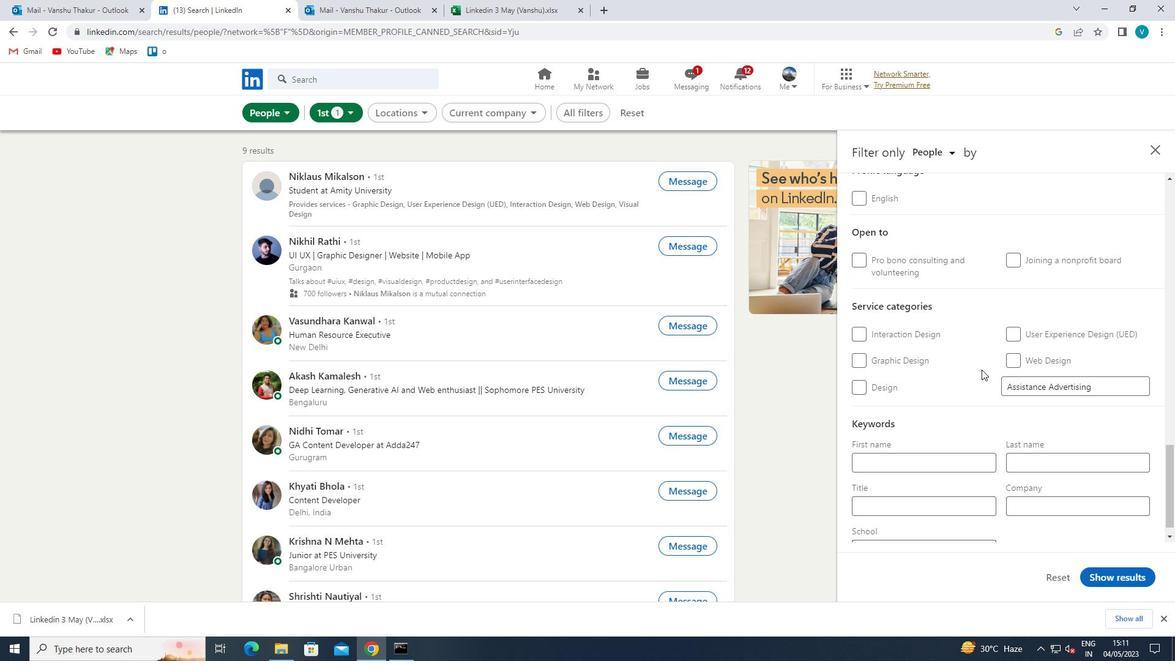 
Action: Mouse moved to (983, 371)
Screenshot: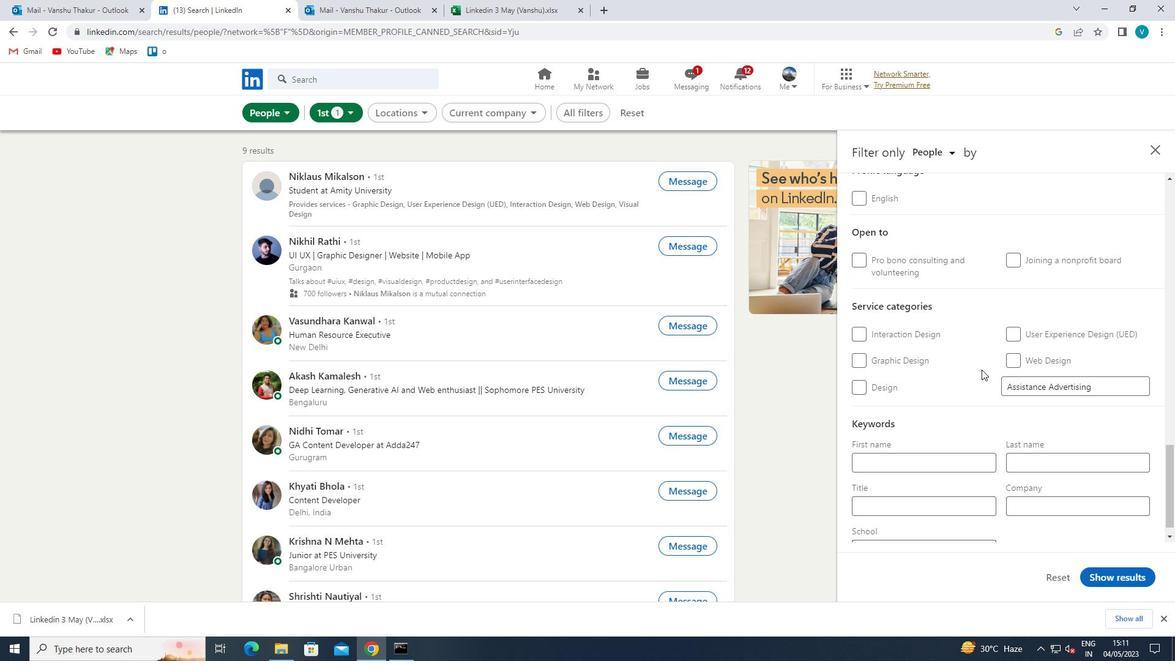 
Action: Mouse scrolled (983, 370) with delta (0, 0)
Screenshot: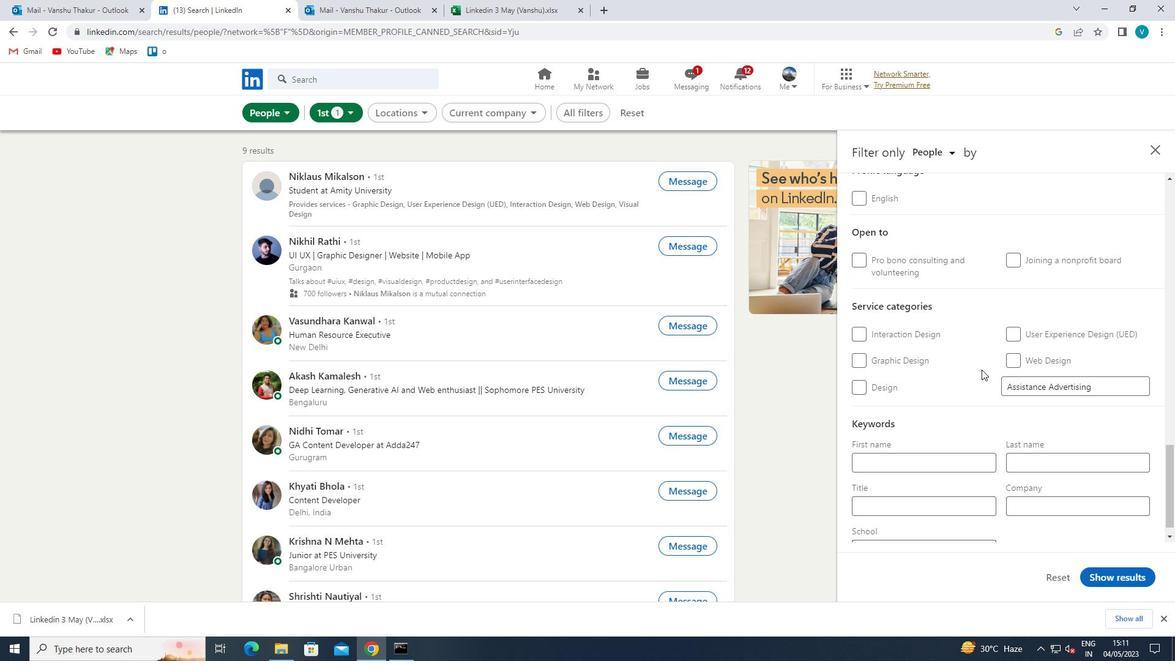 
Action: Mouse moved to (950, 487)
Screenshot: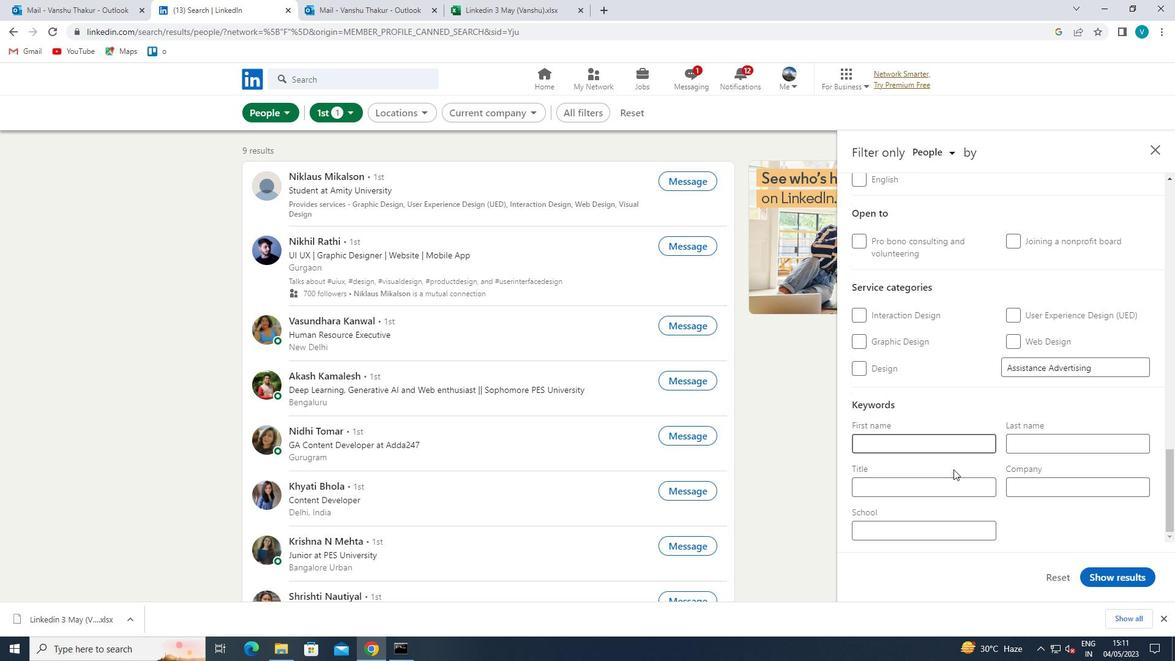 
Action: Mouse pressed left at (950, 487)
Screenshot: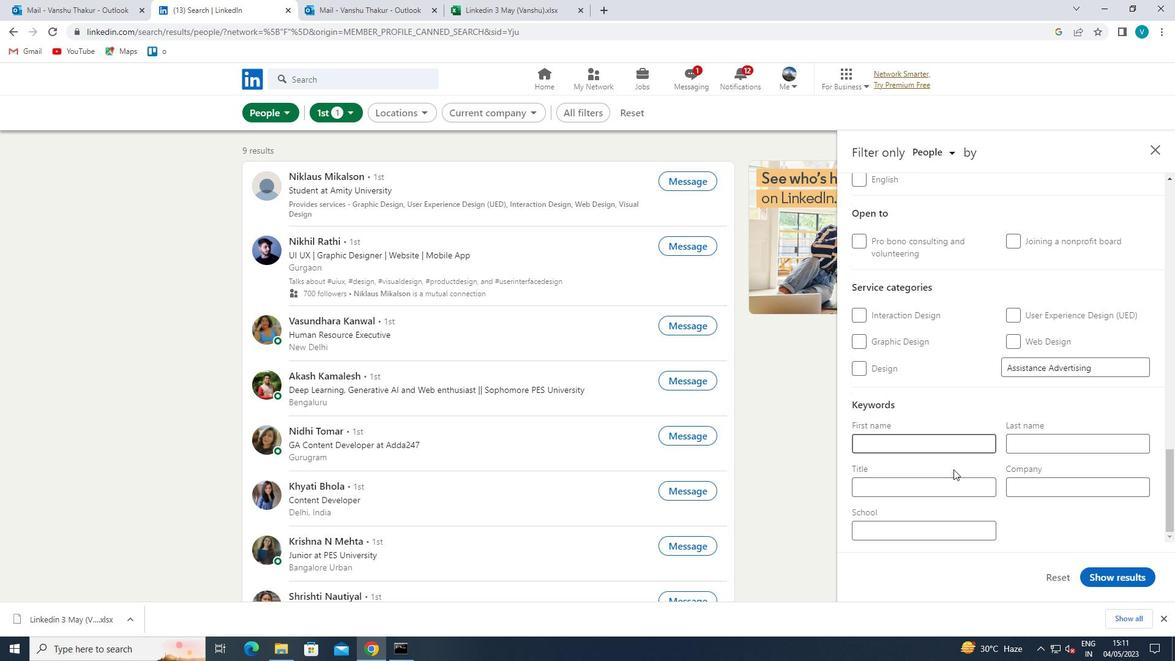 
Action: Mouse moved to (951, 486)
Screenshot: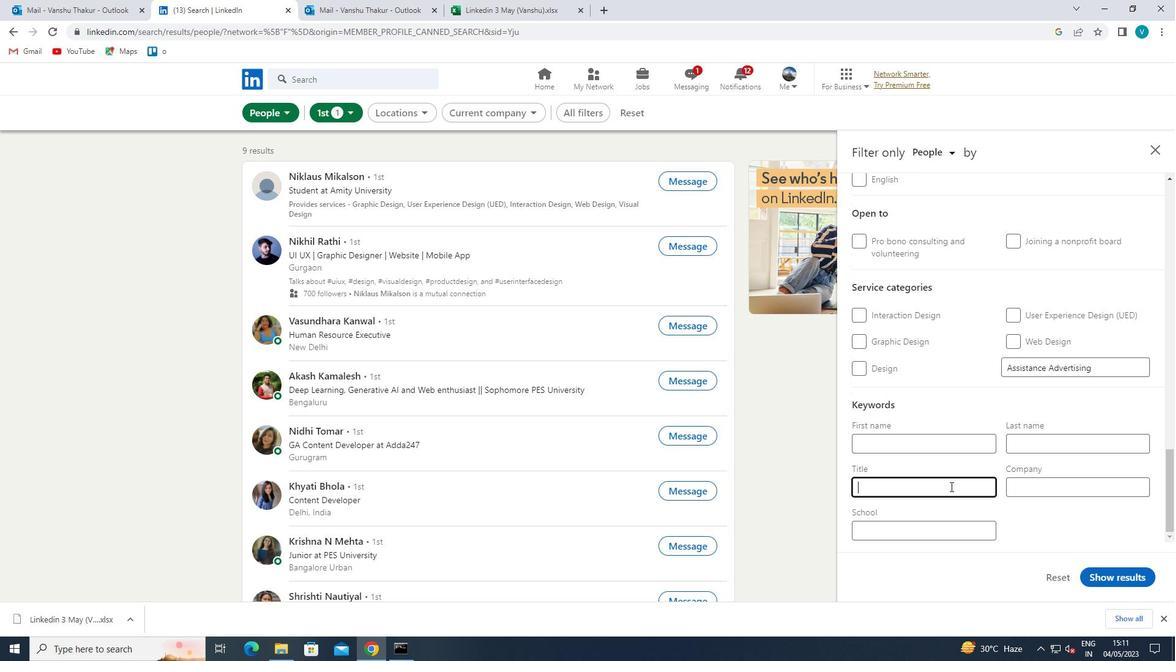 
Action: Key pressed <Key.shift>ROOFER
Screenshot: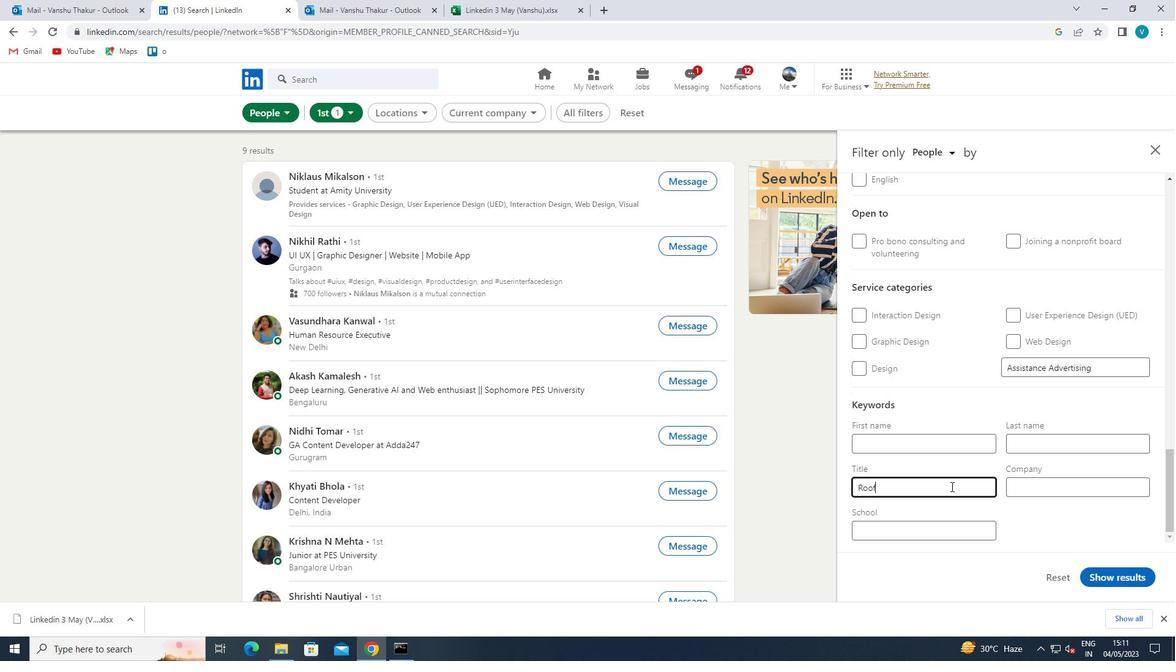 
Action: Mouse moved to (1111, 574)
Screenshot: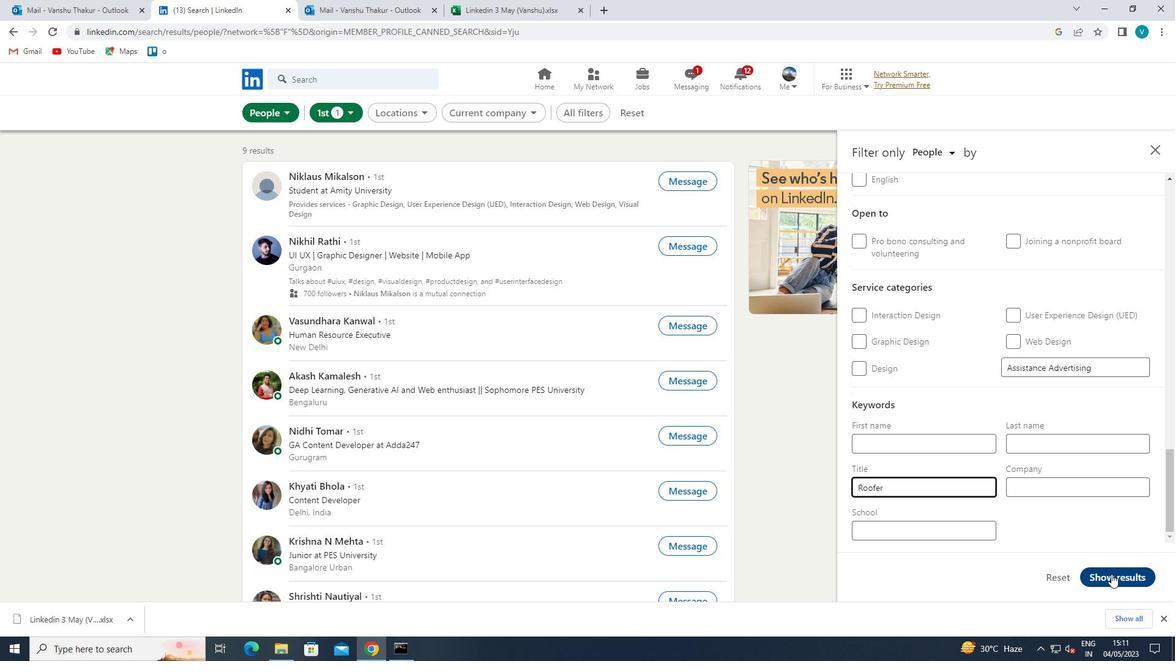 
Action: Mouse pressed left at (1111, 574)
Screenshot: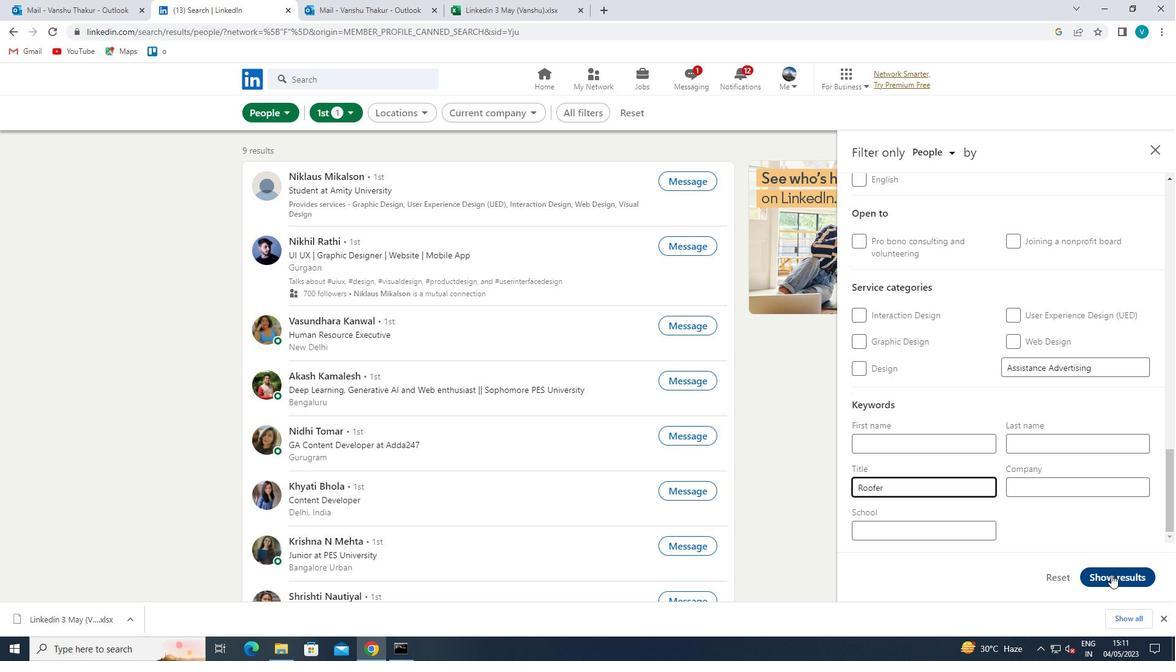 
Action: Mouse moved to (1100, 540)
Screenshot: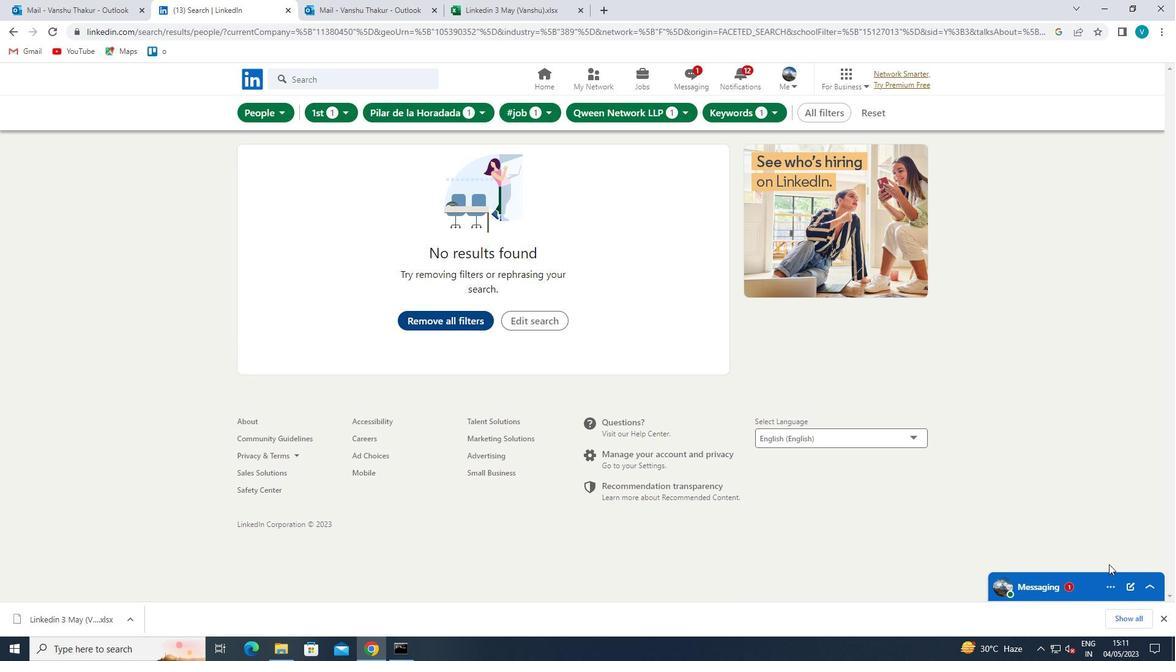 
